 Task: Find connections with filter location Aïn Kercha with filter topic #customerrelationswith filter profile language Spanish with filter current company Mobile Premier League (MPL) with filter school Karpagam College of Engineering with filter industry Ranching with filter service category Retirement Planning with filter keywords title Phlebotomist
Action: Mouse moved to (627, 88)
Screenshot: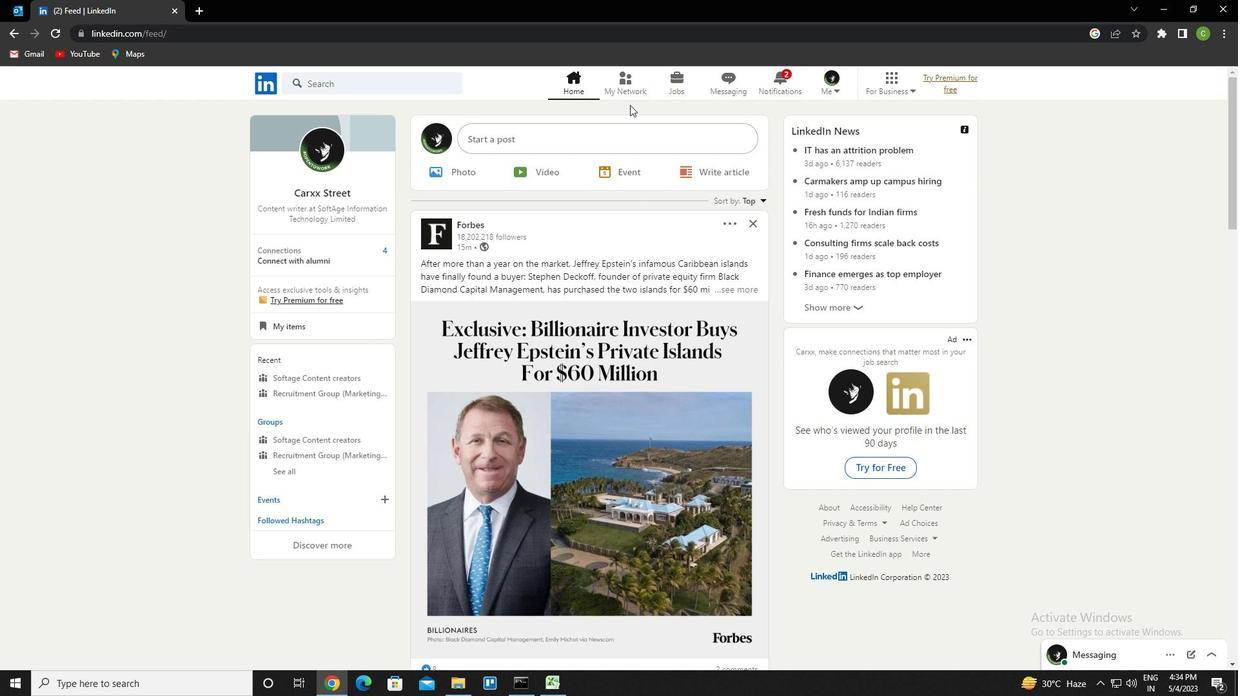 
Action: Mouse pressed left at (627, 88)
Screenshot: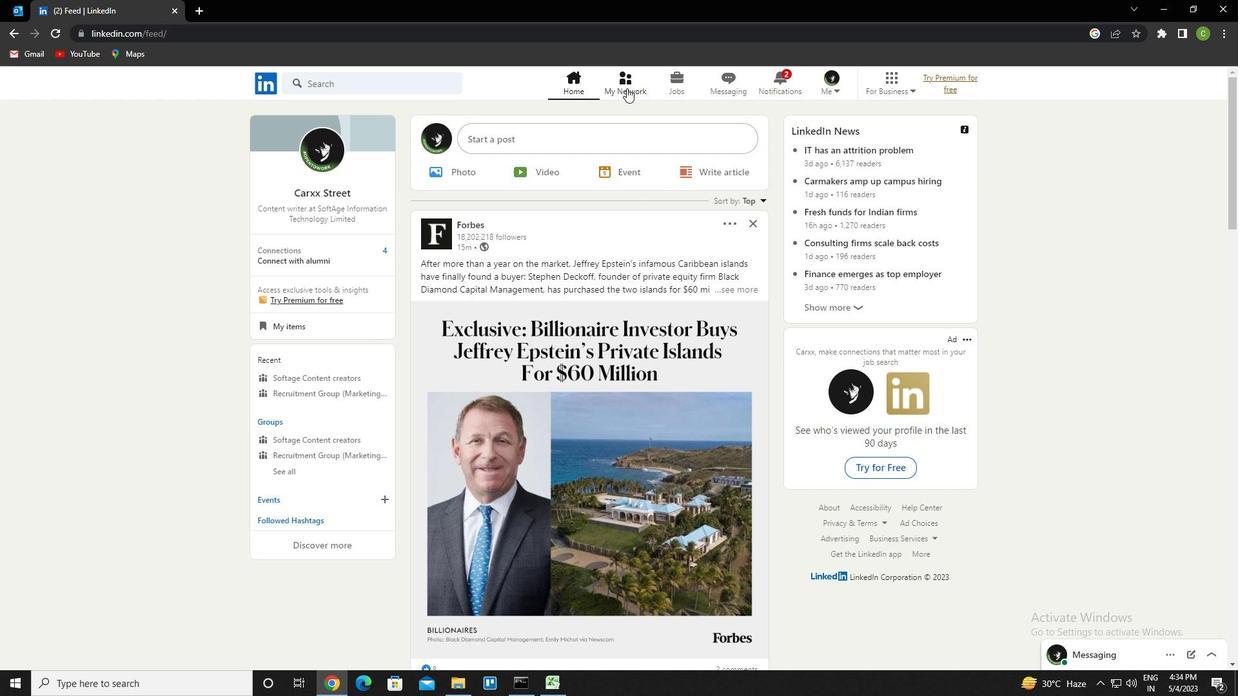 
Action: Mouse moved to (419, 151)
Screenshot: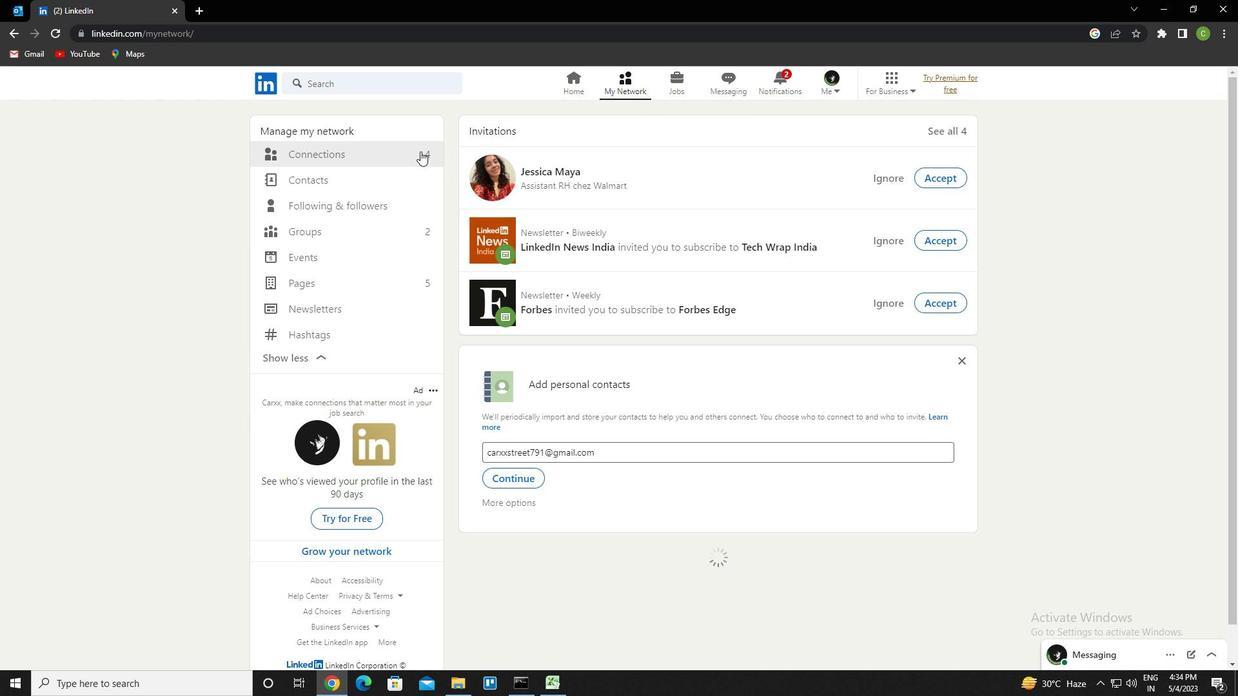 
Action: Mouse pressed left at (419, 151)
Screenshot: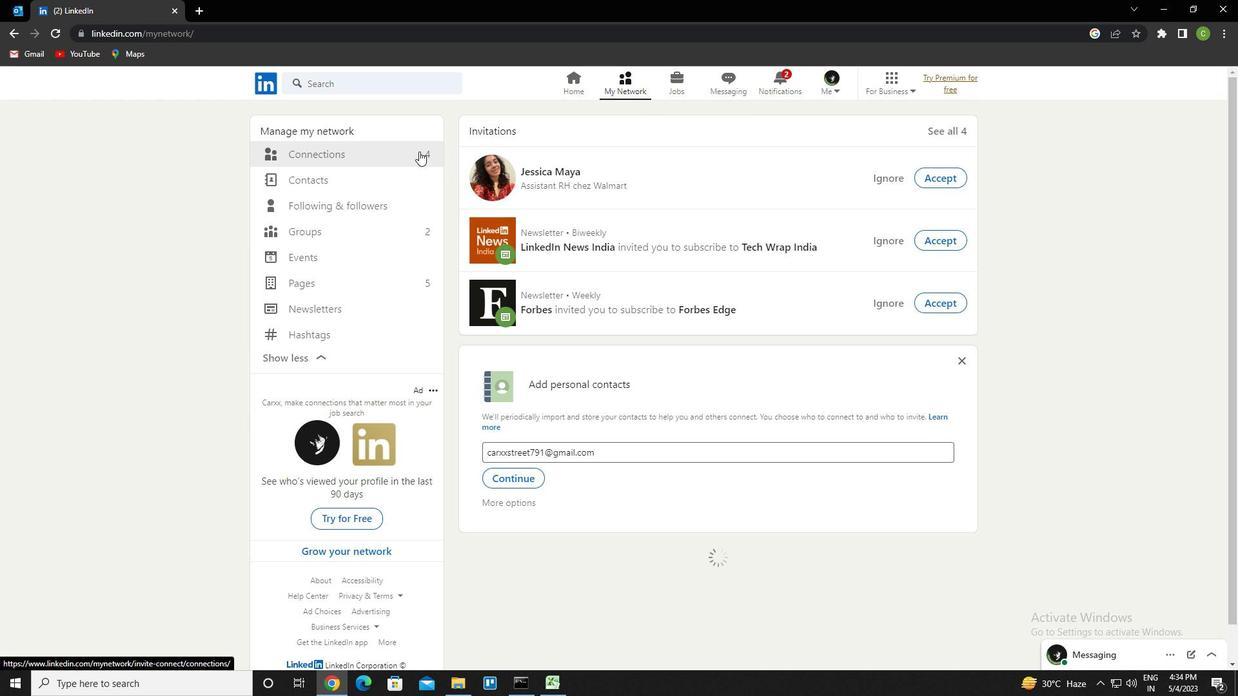 
Action: Mouse moved to (733, 154)
Screenshot: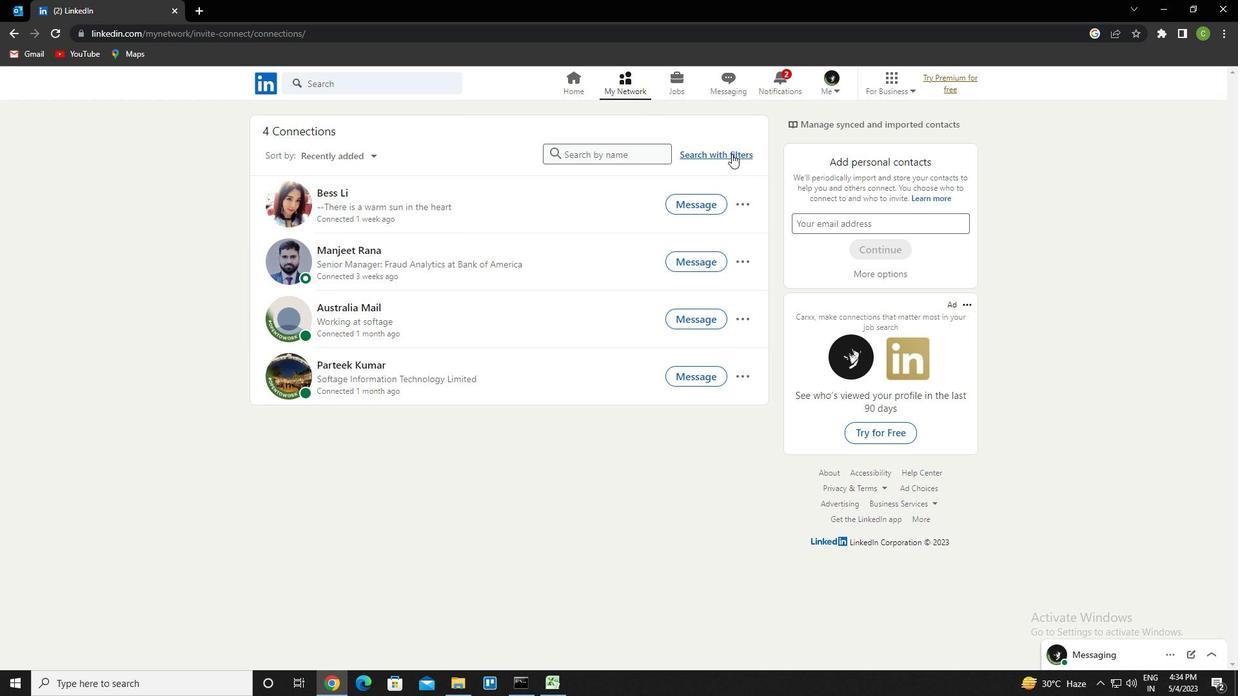 
Action: Mouse pressed left at (733, 154)
Screenshot: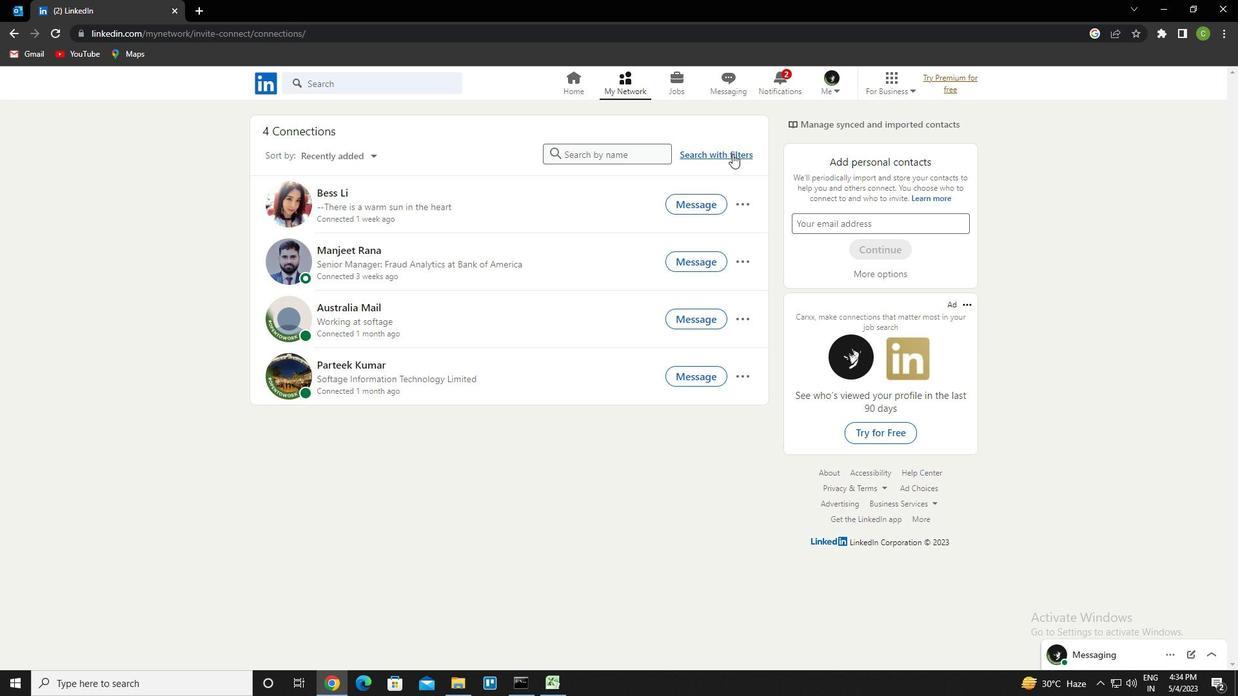 
Action: Mouse moved to (663, 123)
Screenshot: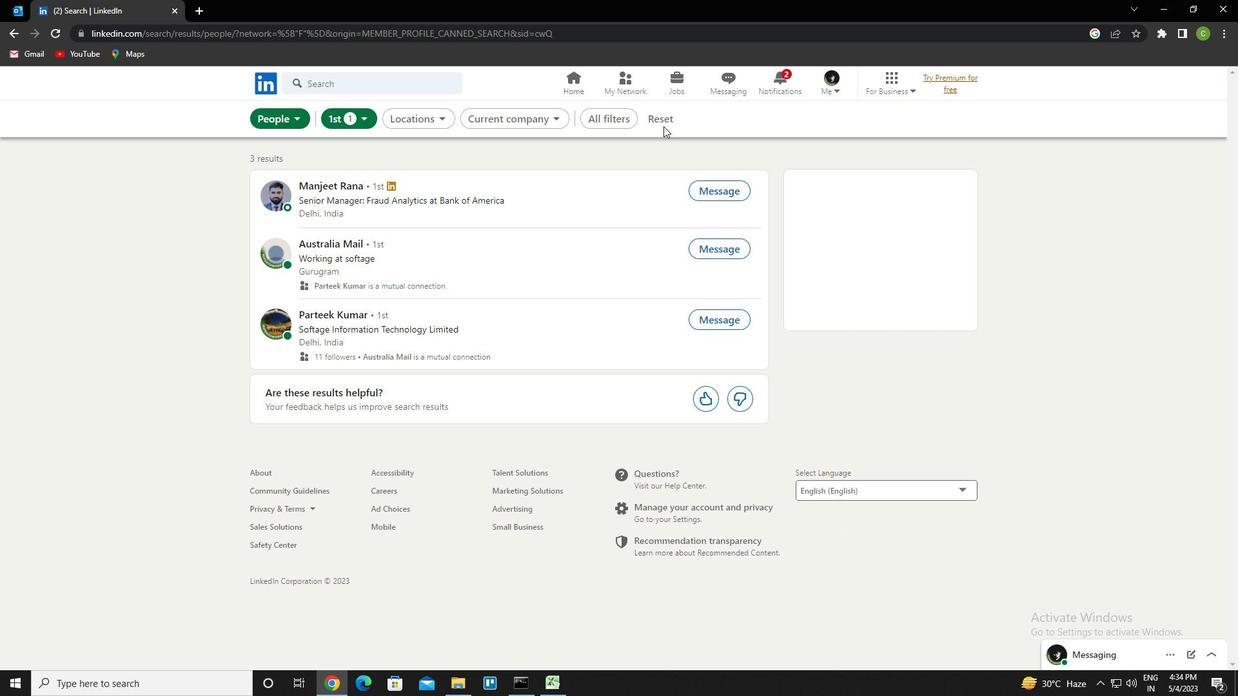 
Action: Mouse pressed left at (663, 123)
Screenshot: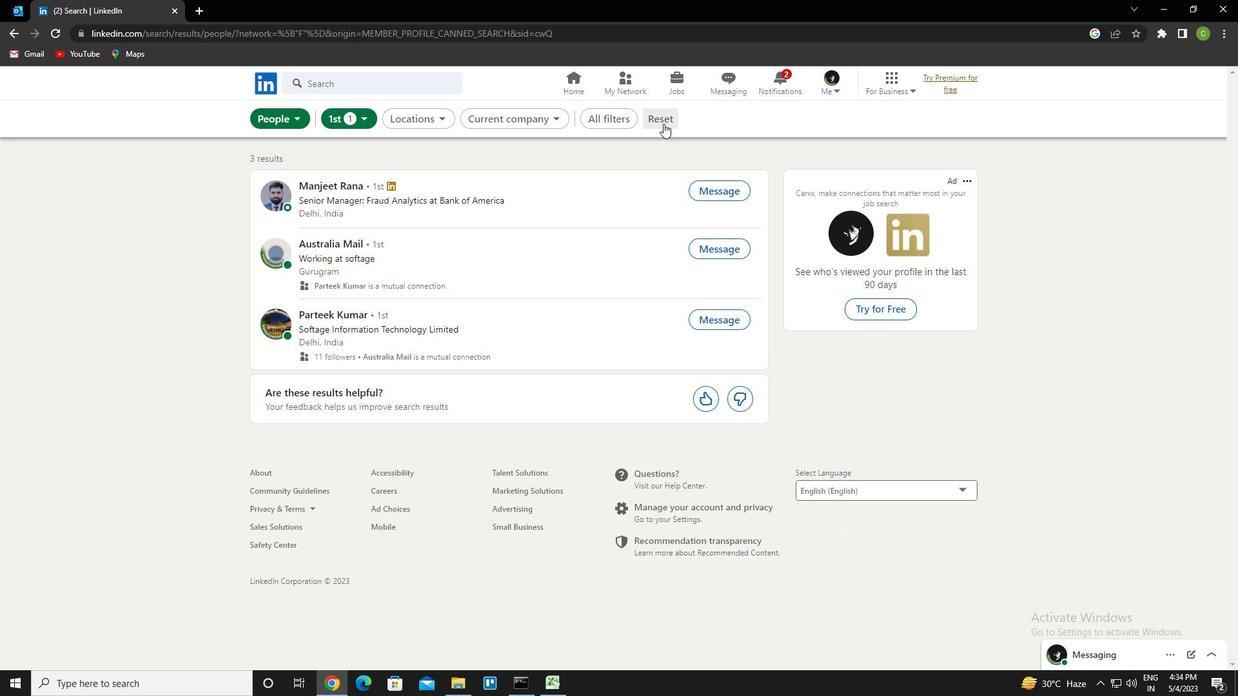 
Action: Mouse moved to (642, 127)
Screenshot: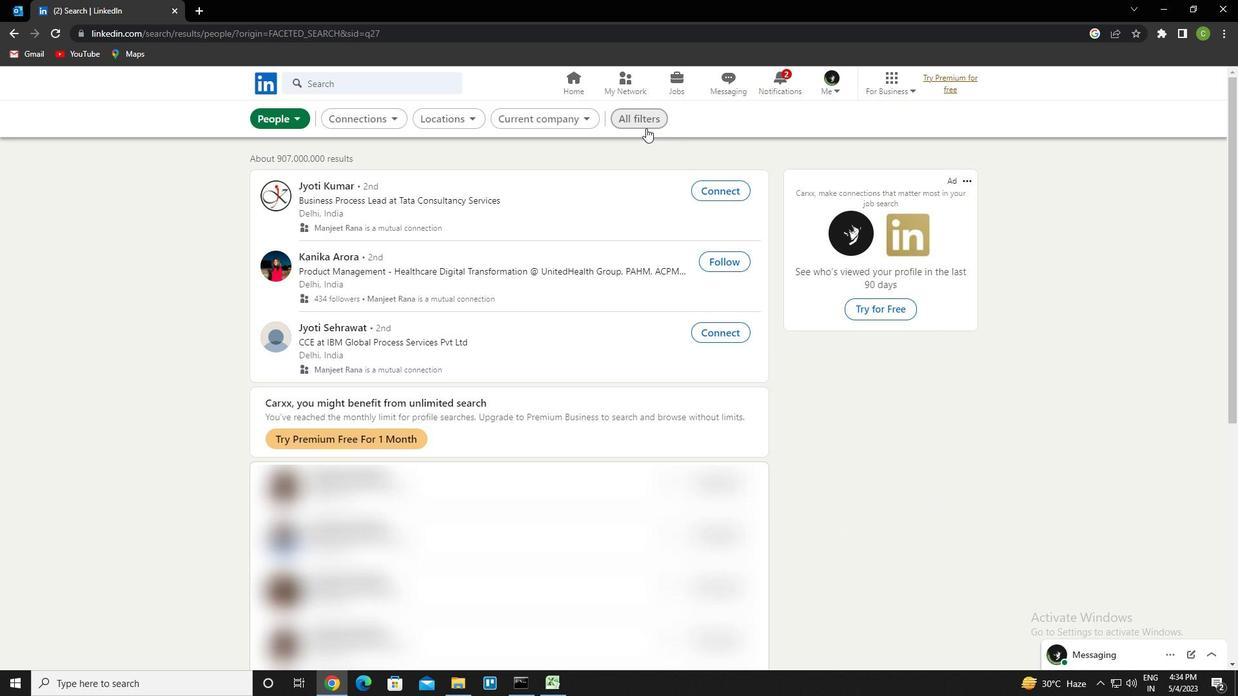 
Action: Mouse pressed left at (642, 127)
Screenshot: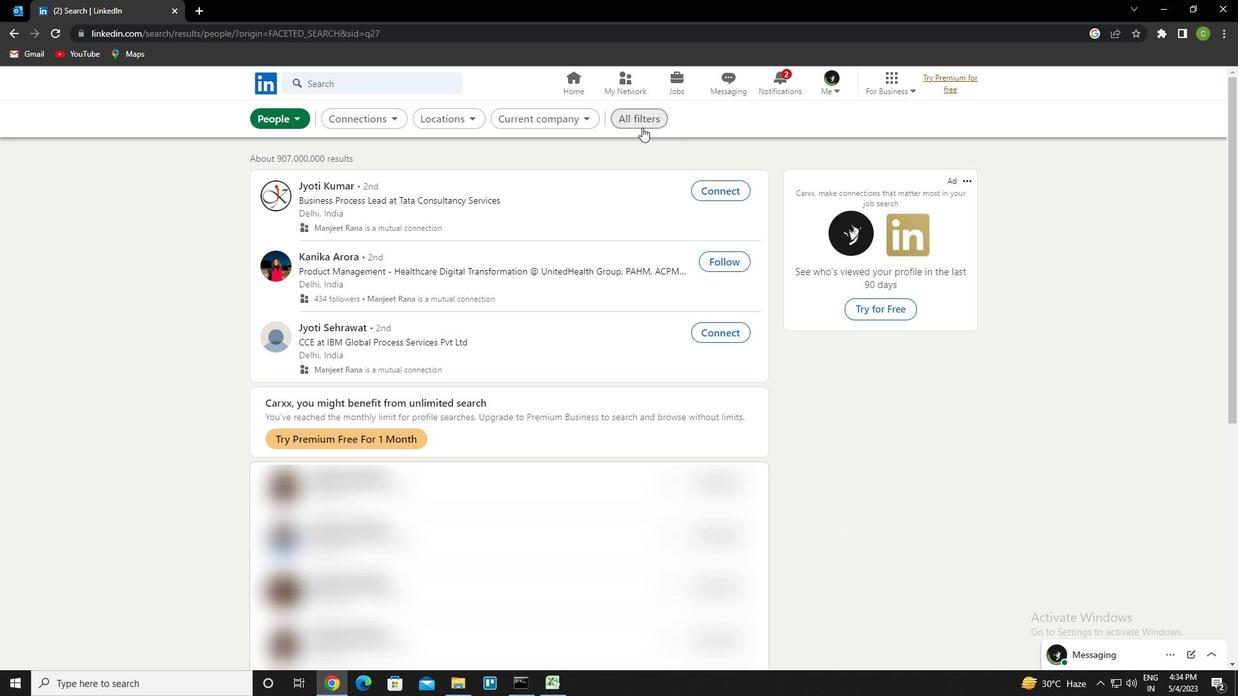 
Action: Mouse moved to (986, 386)
Screenshot: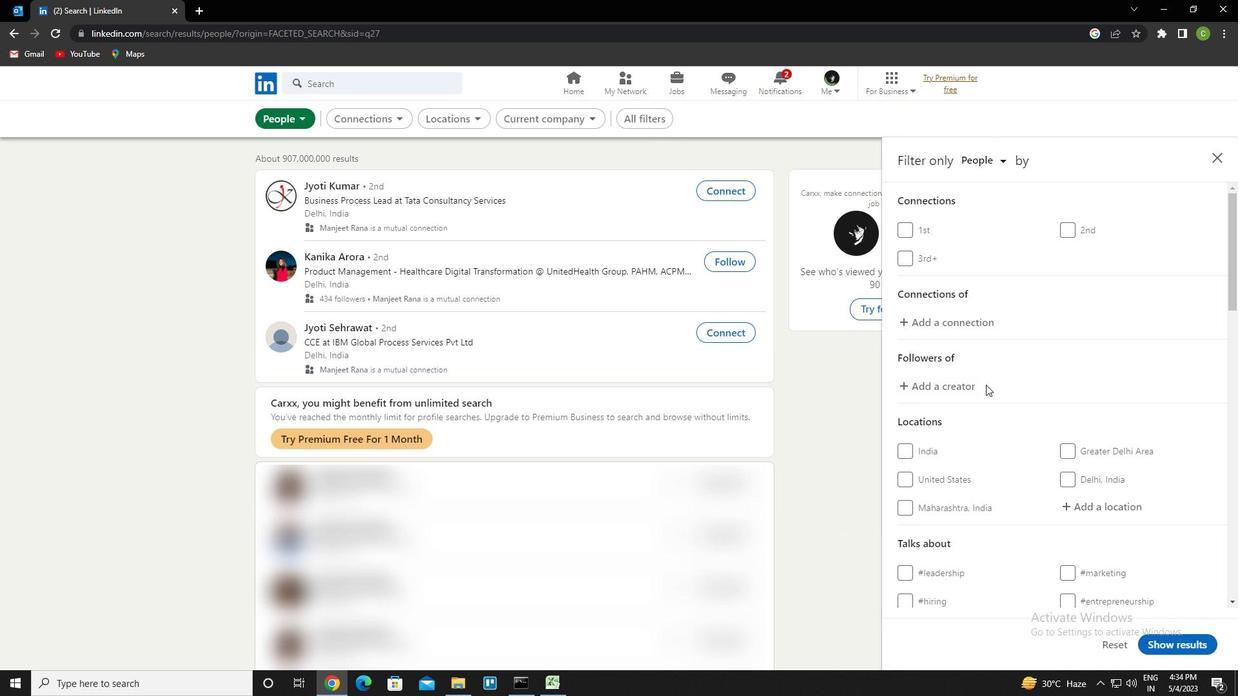 
Action: Mouse scrolled (986, 385) with delta (0, 0)
Screenshot: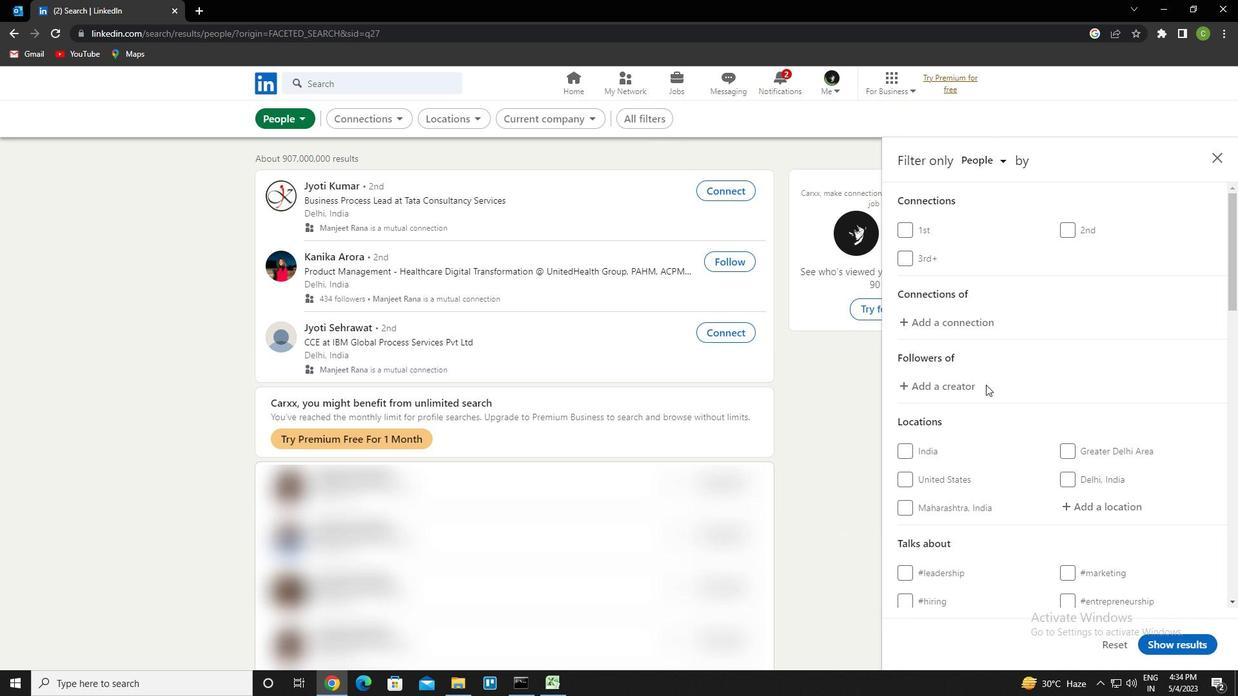 
Action: Mouse scrolled (986, 385) with delta (0, 0)
Screenshot: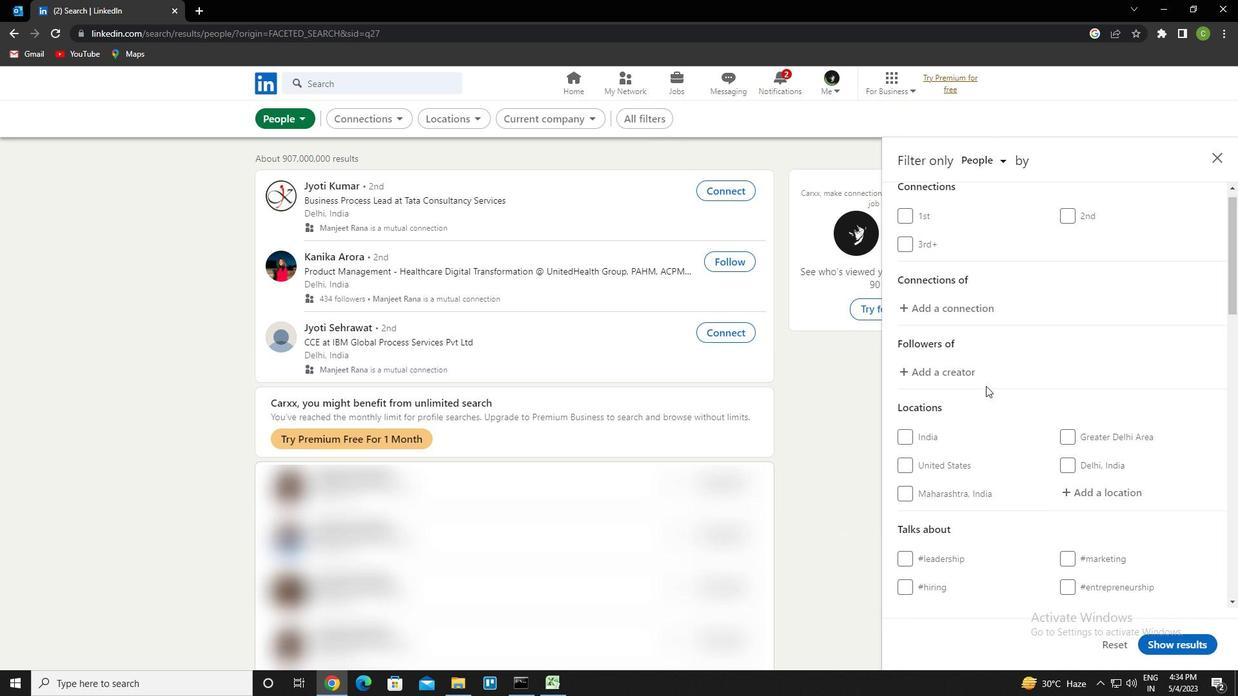 
Action: Mouse moved to (1108, 383)
Screenshot: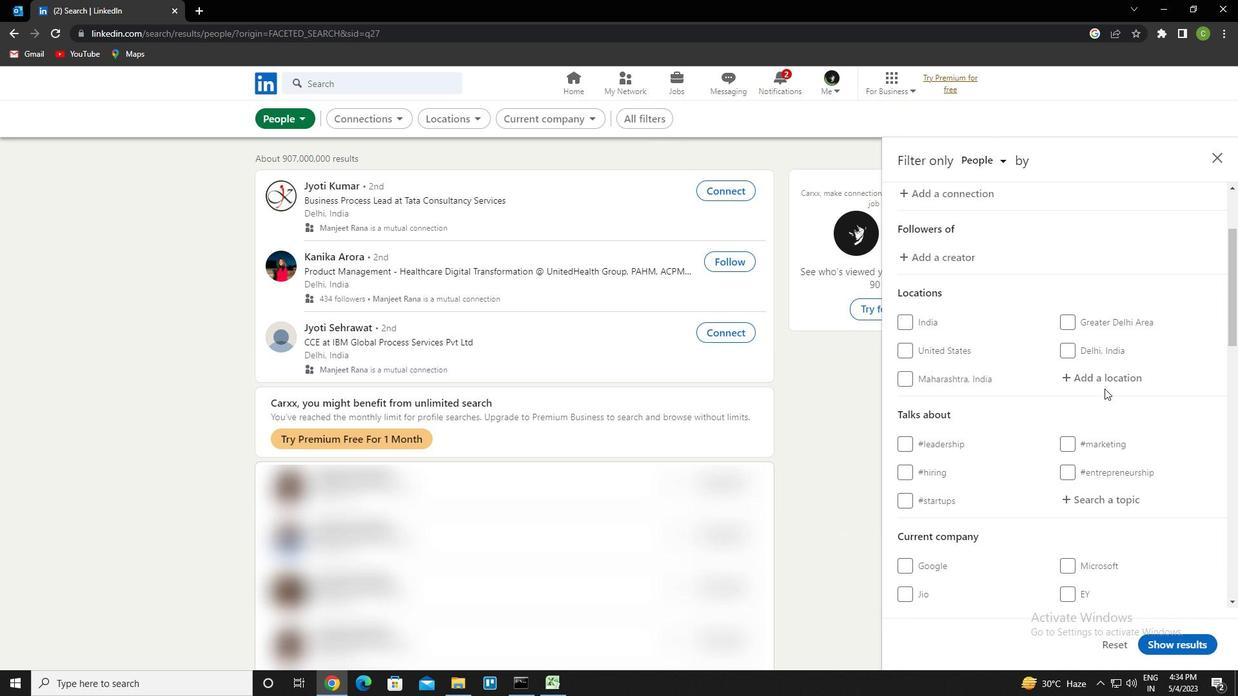 
Action: Mouse pressed left at (1108, 383)
Screenshot: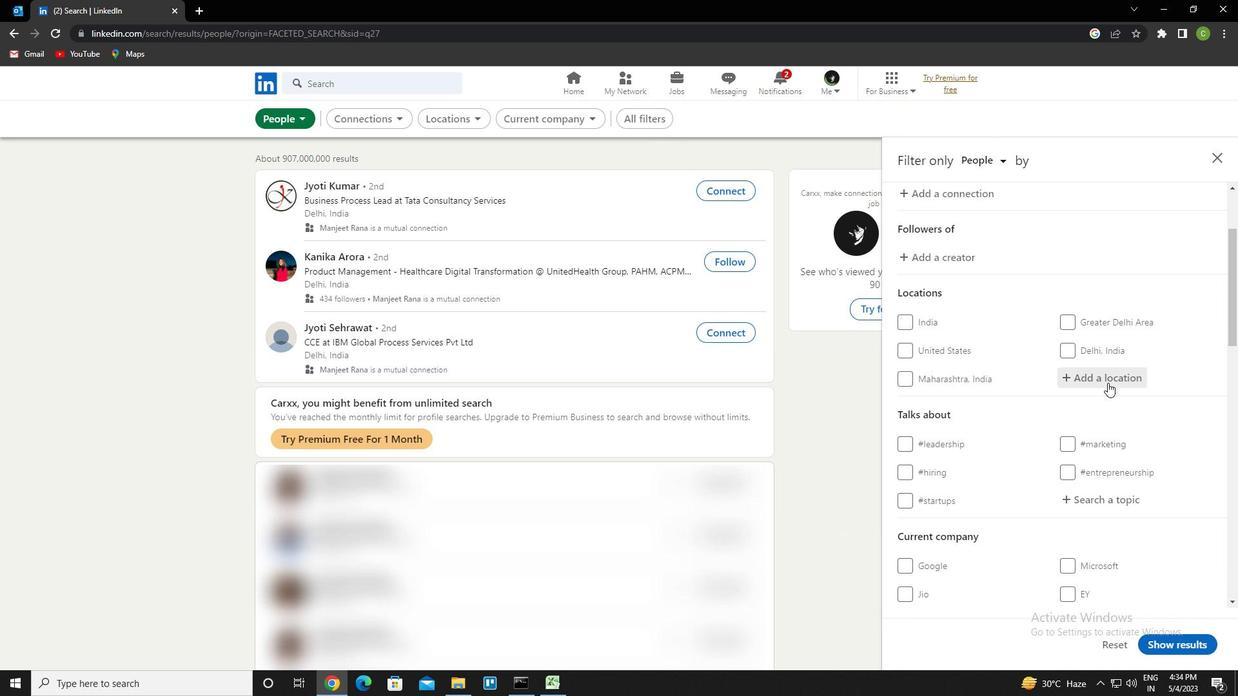 
Action: Key pressed <Key.caps_lock>a<Key.caps_lock>in<Key.space><Key.caps_lock>k<Key.caps_lock>ercha<Key.down><Key.enter>
Screenshot: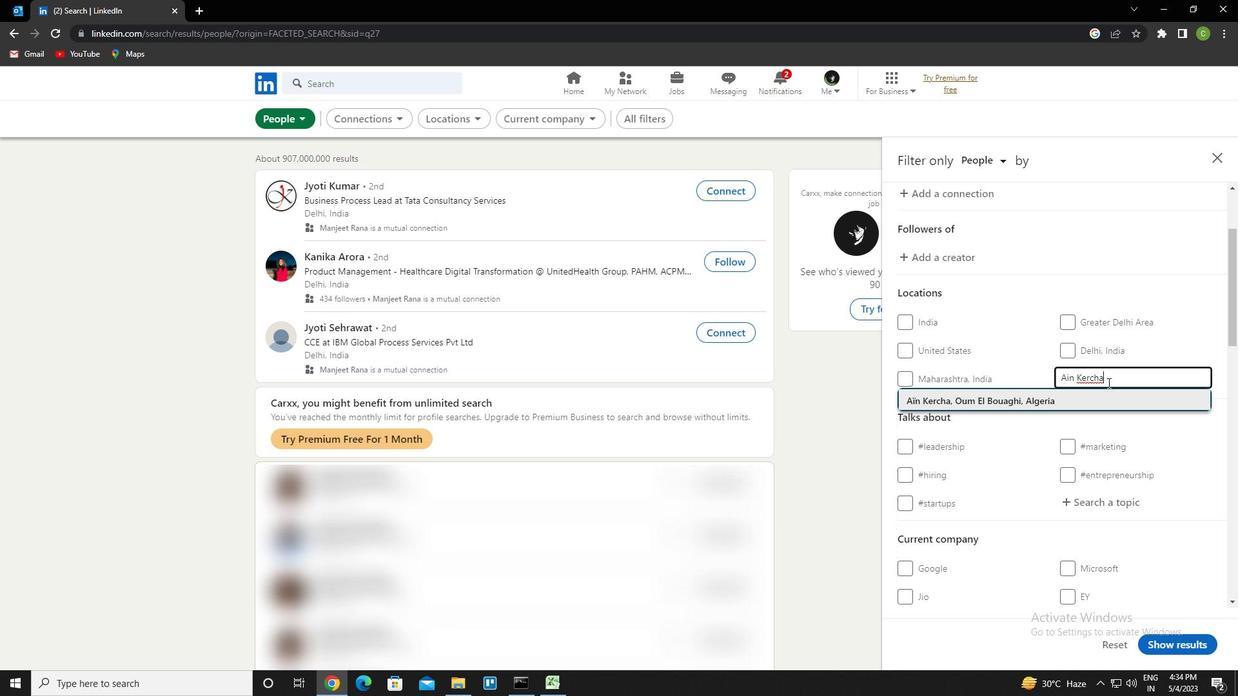 
Action: Mouse moved to (1170, 349)
Screenshot: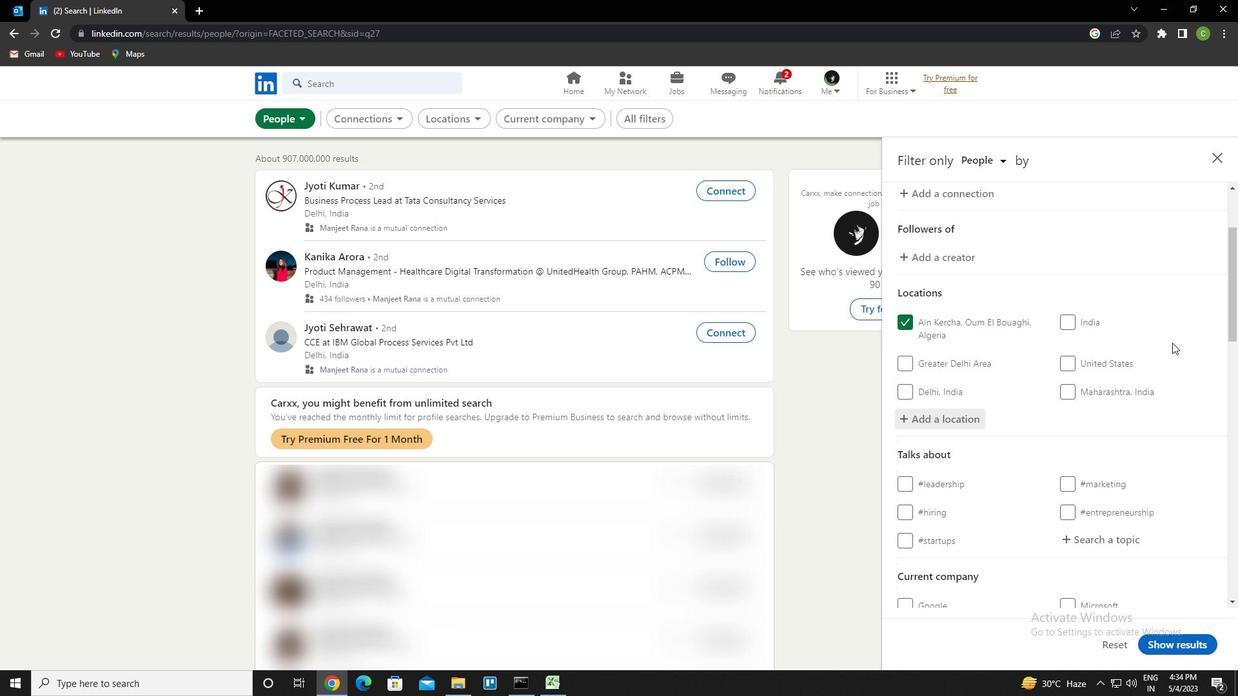 
Action: Mouse scrolled (1170, 348) with delta (0, 0)
Screenshot: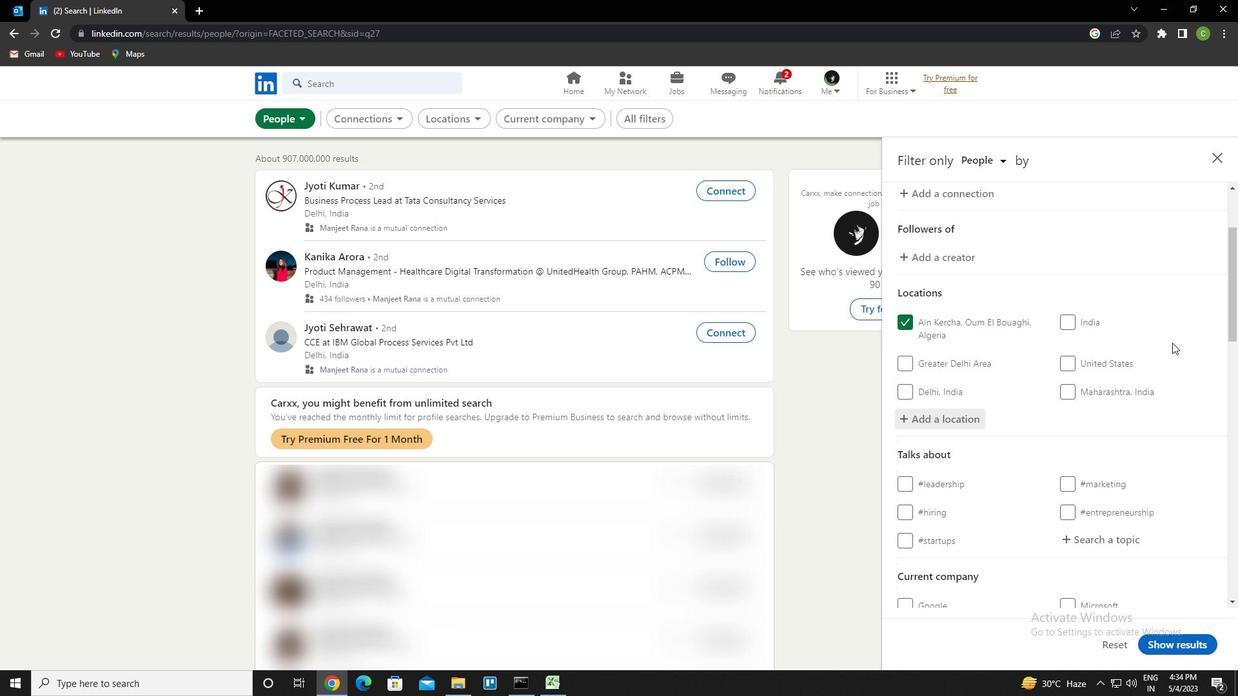 
Action: Mouse moved to (1119, 471)
Screenshot: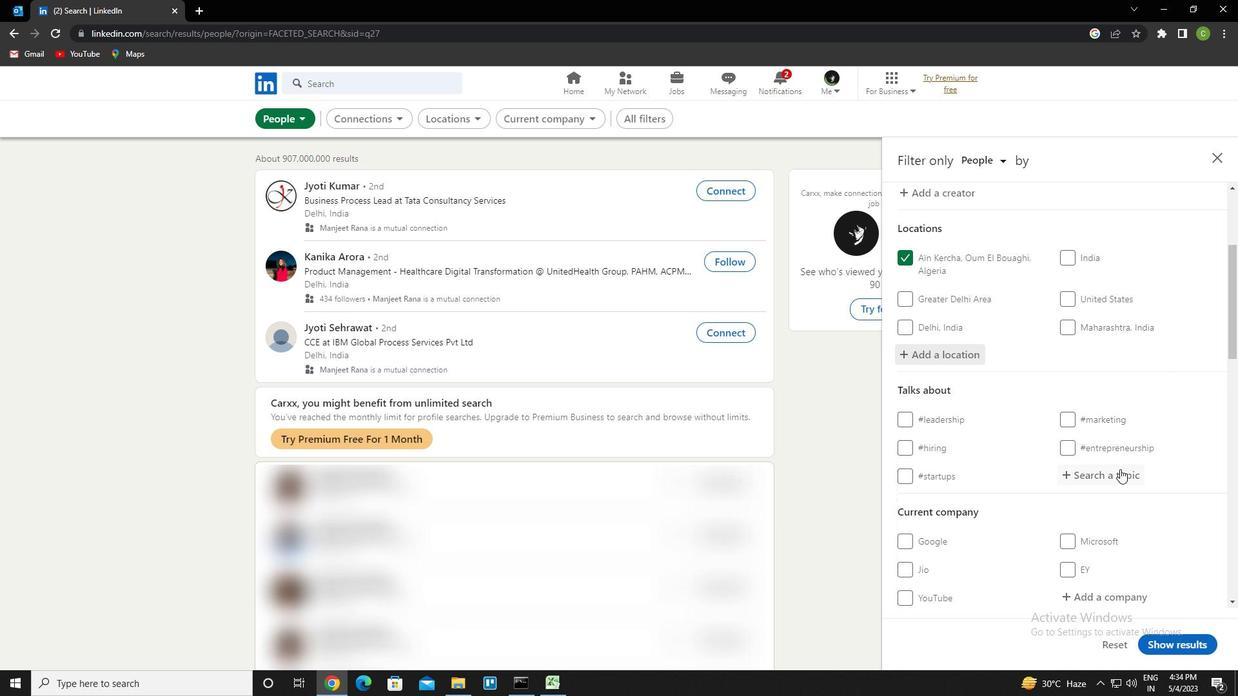
Action: Mouse pressed left at (1119, 471)
Screenshot: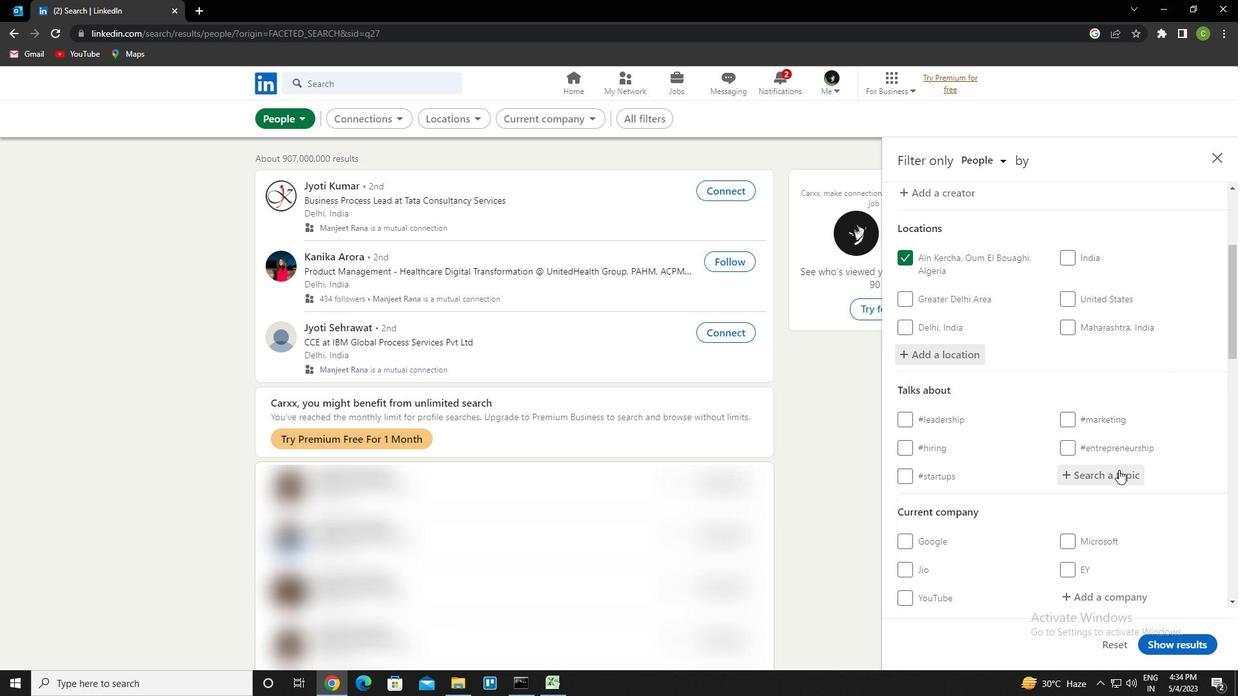 
Action: Key pressed customerrelations<Key.down><Key.enter>
Screenshot: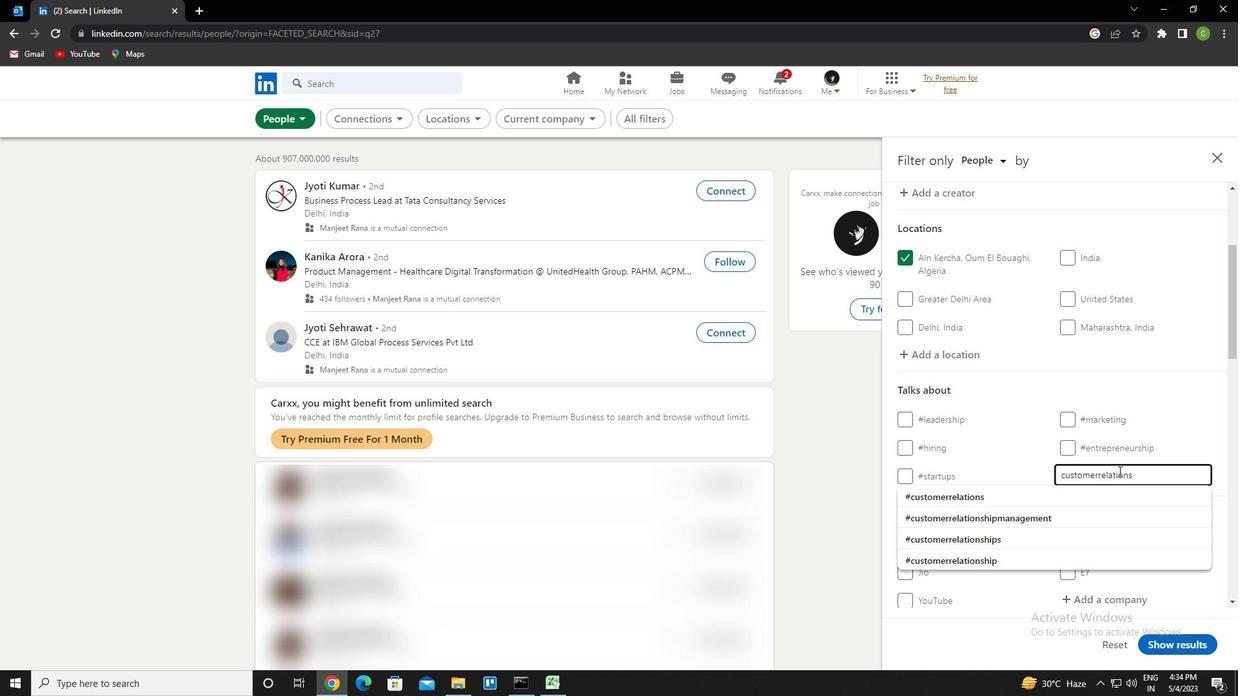 
Action: Mouse scrolled (1119, 470) with delta (0, 0)
Screenshot: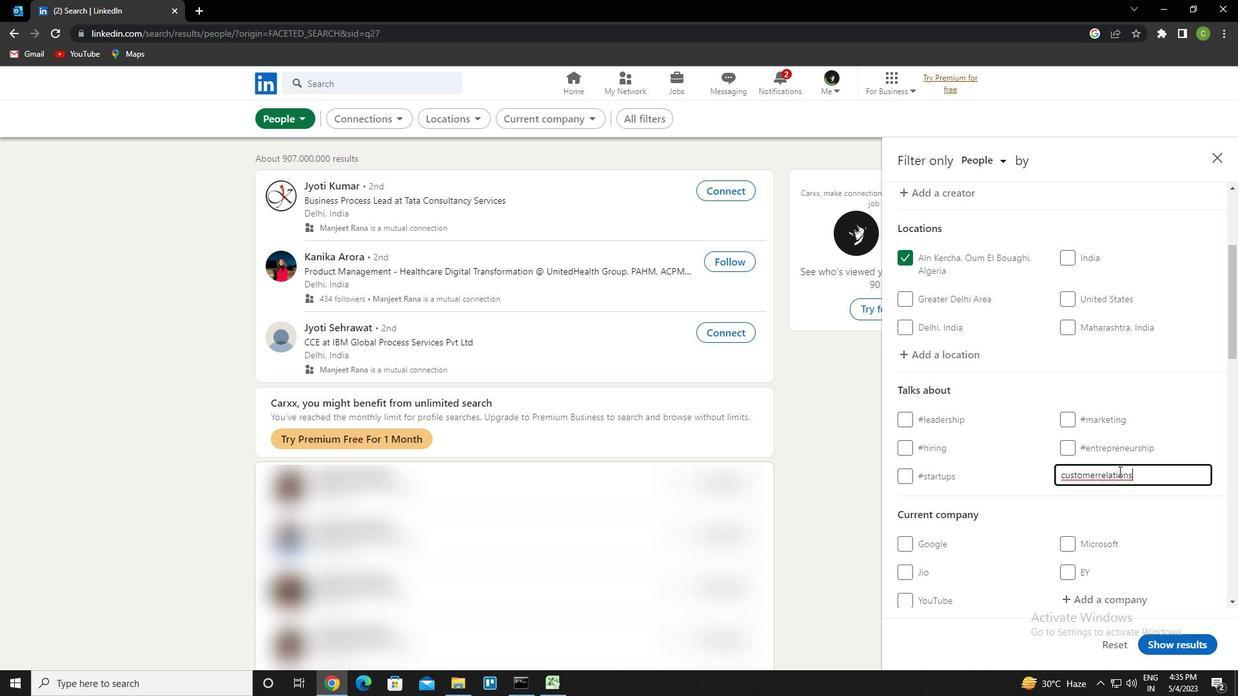 
Action: Mouse scrolled (1119, 470) with delta (0, 0)
Screenshot: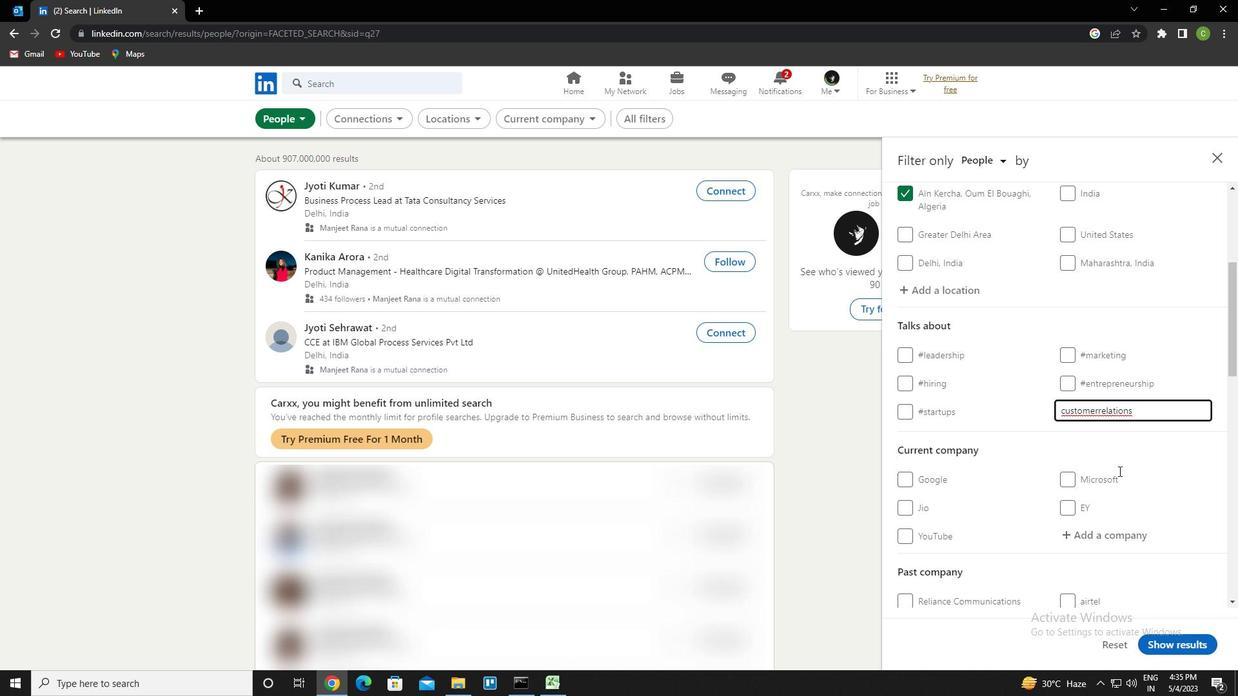 
Action: Mouse scrolled (1119, 470) with delta (0, 0)
Screenshot: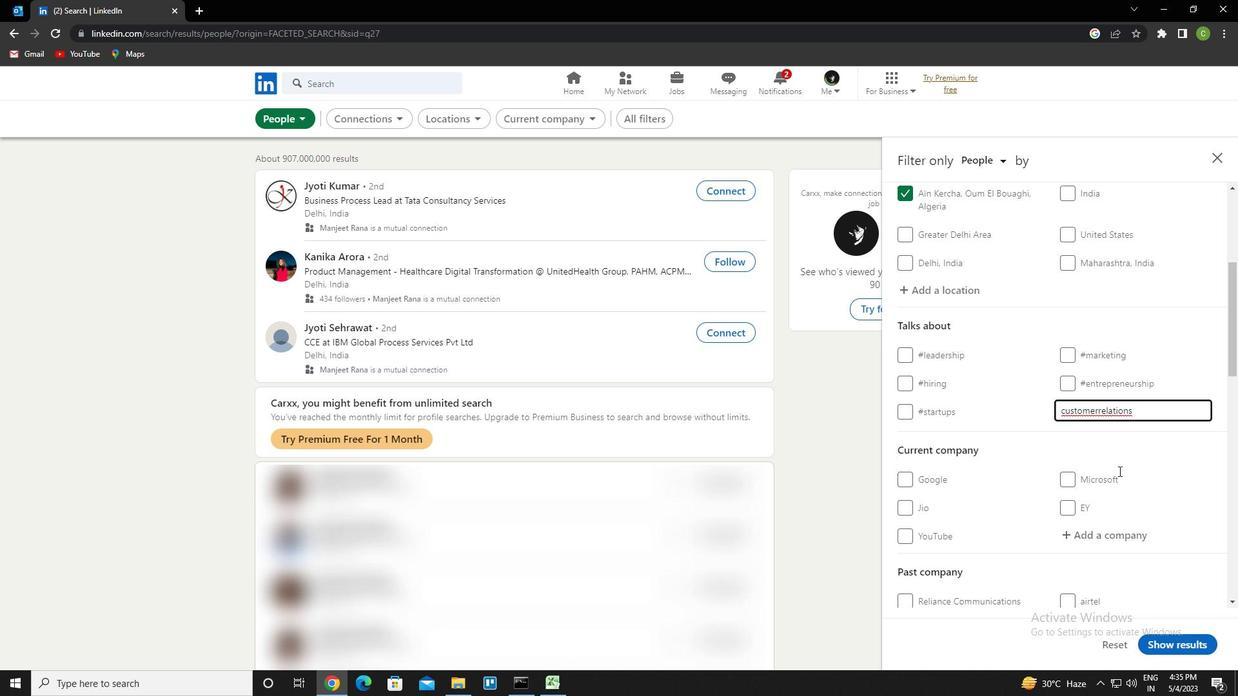 
Action: Mouse scrolled (1119, 470) with delta (0, 0)
Screenshot: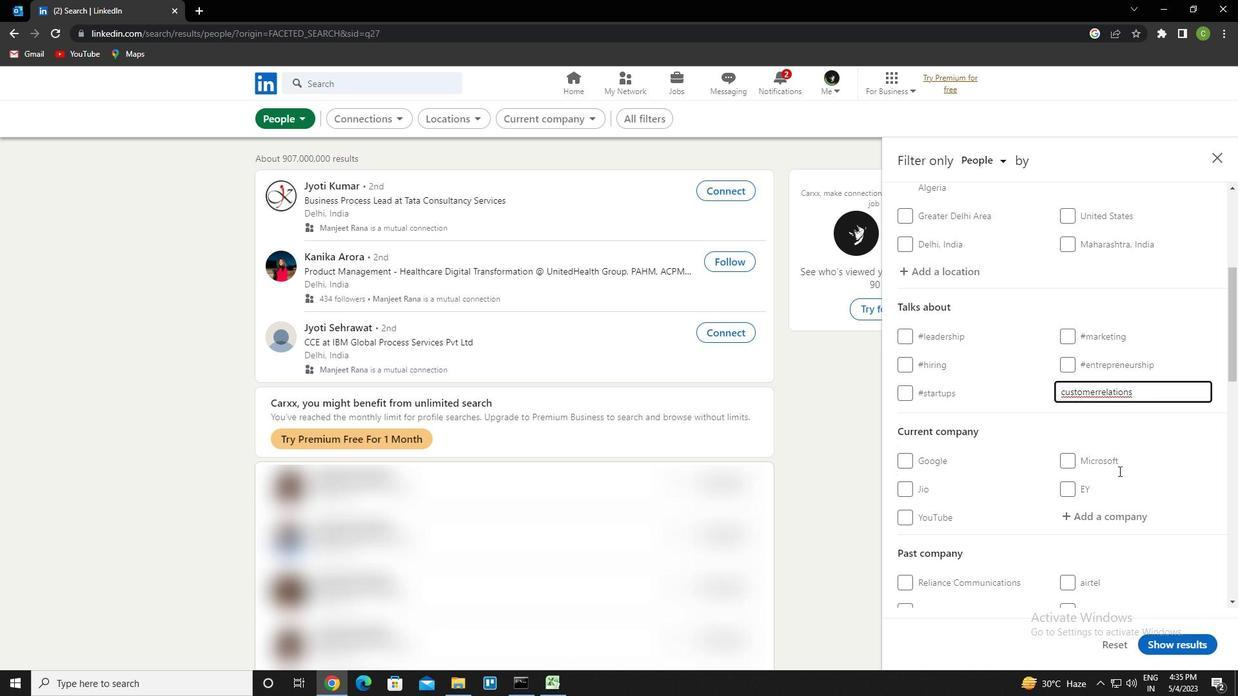 
Action: Mouse scrolled (1119, 470) with delta (0, 0)
Screenshot: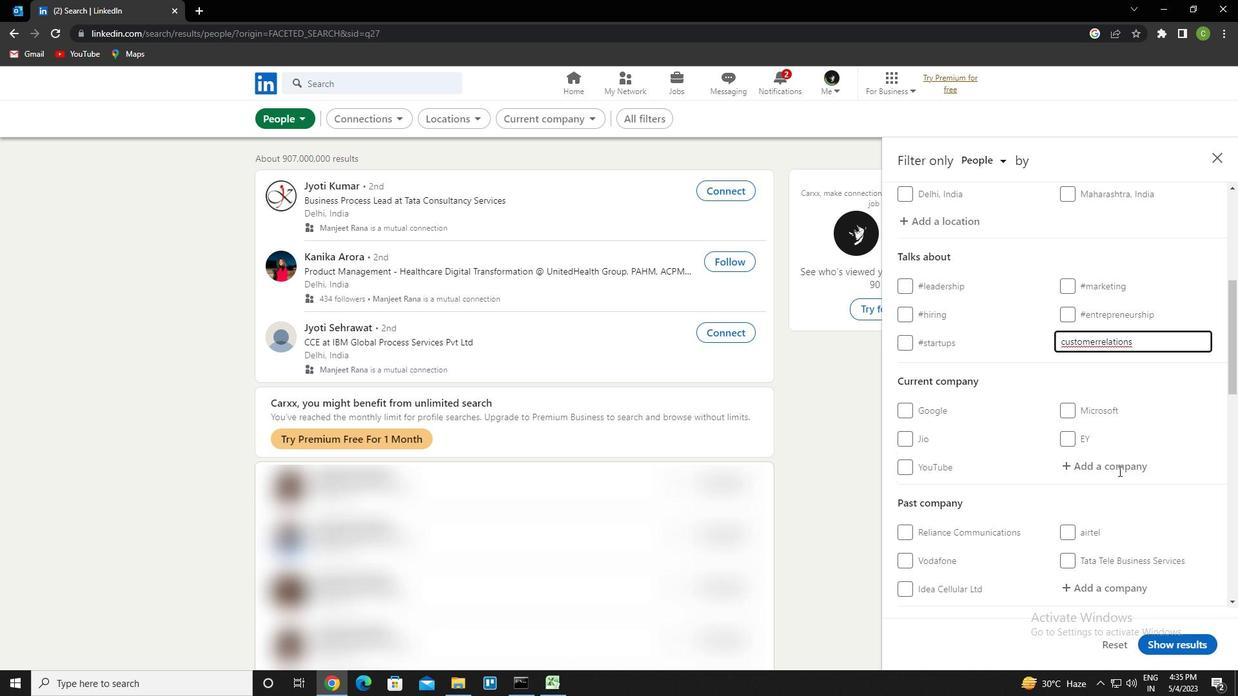 
Action: Mouse moved to (1083, 430)
Screenshot: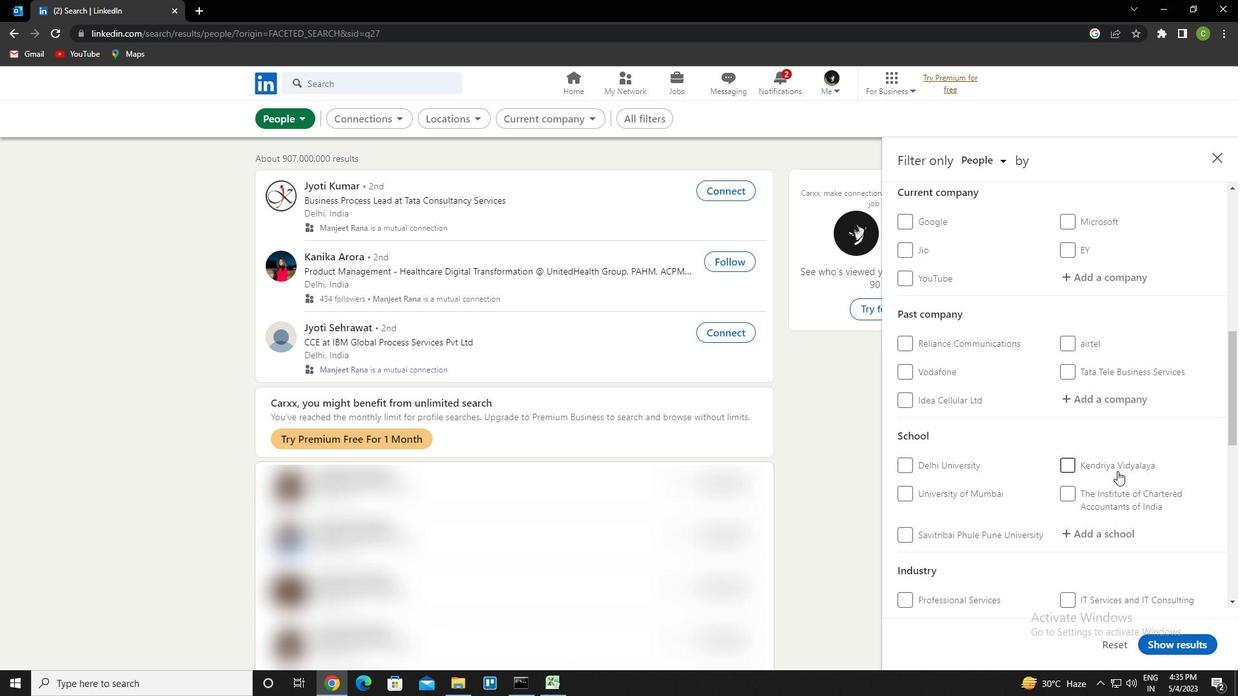 
Action: Mouse scrolled (1083, 430) with delta (0, 0)
Screenshot: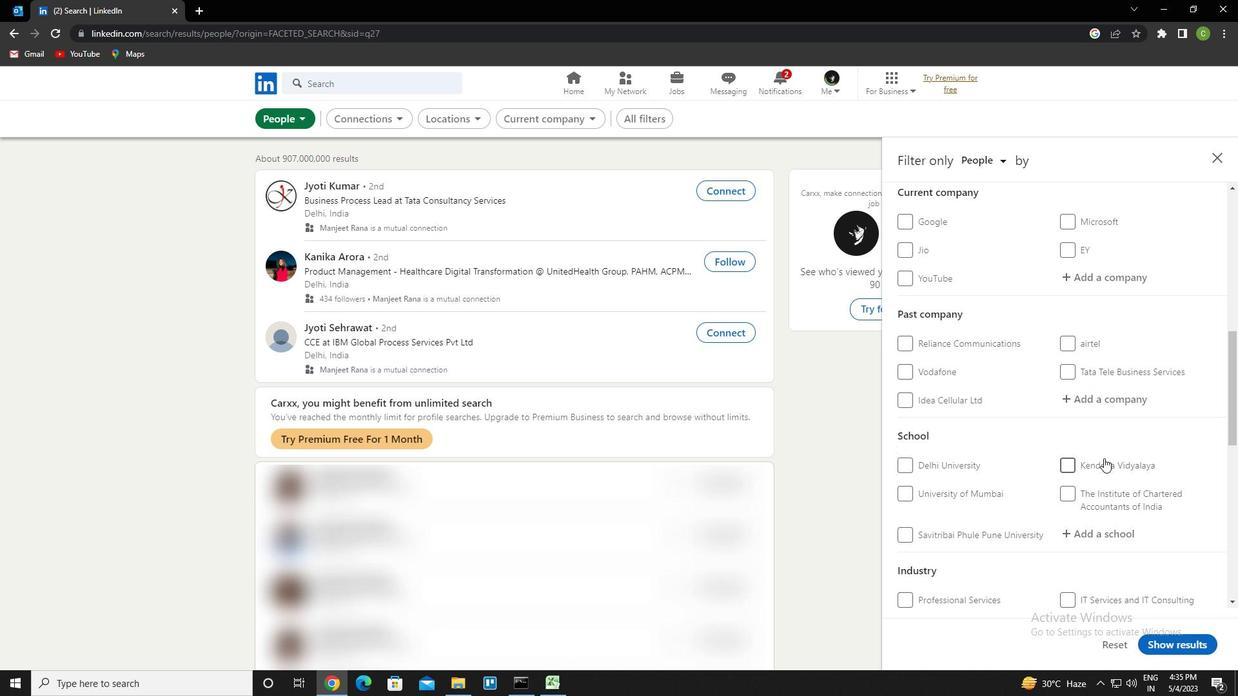 
Action: Mouse scrolled (1083, 430) with delta (0, 0)
Screenshot: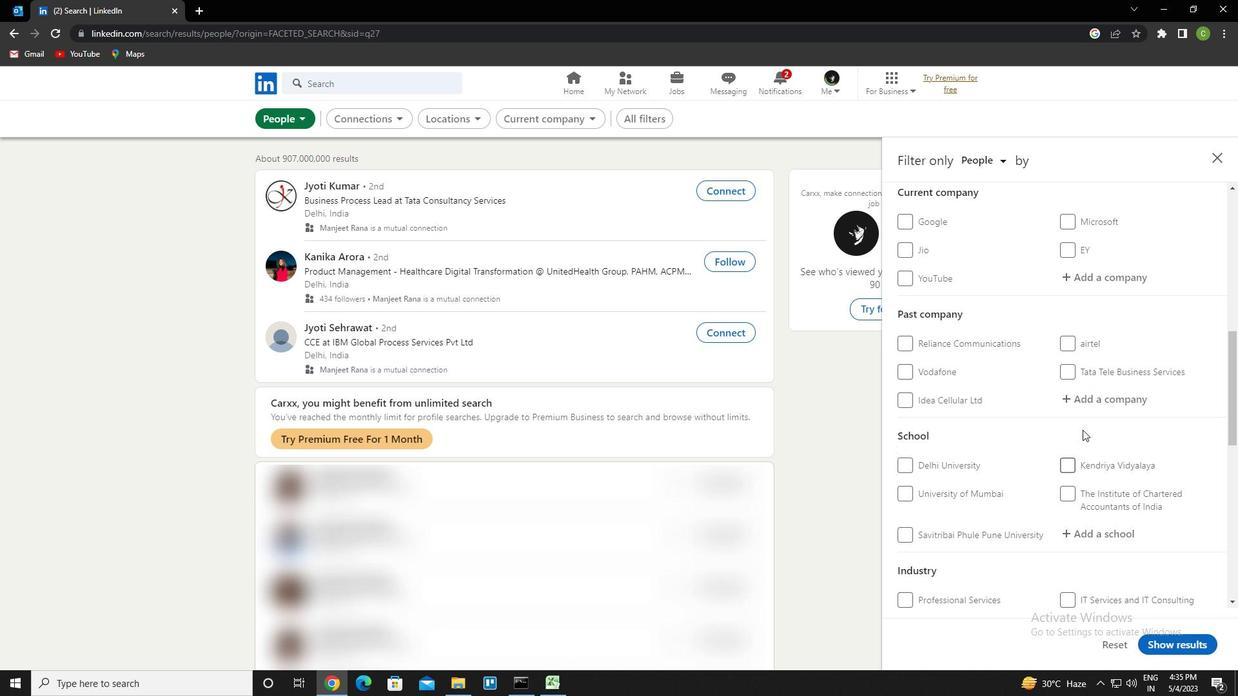 
Action: Mouse moved to (1133, 278)
Screenshot: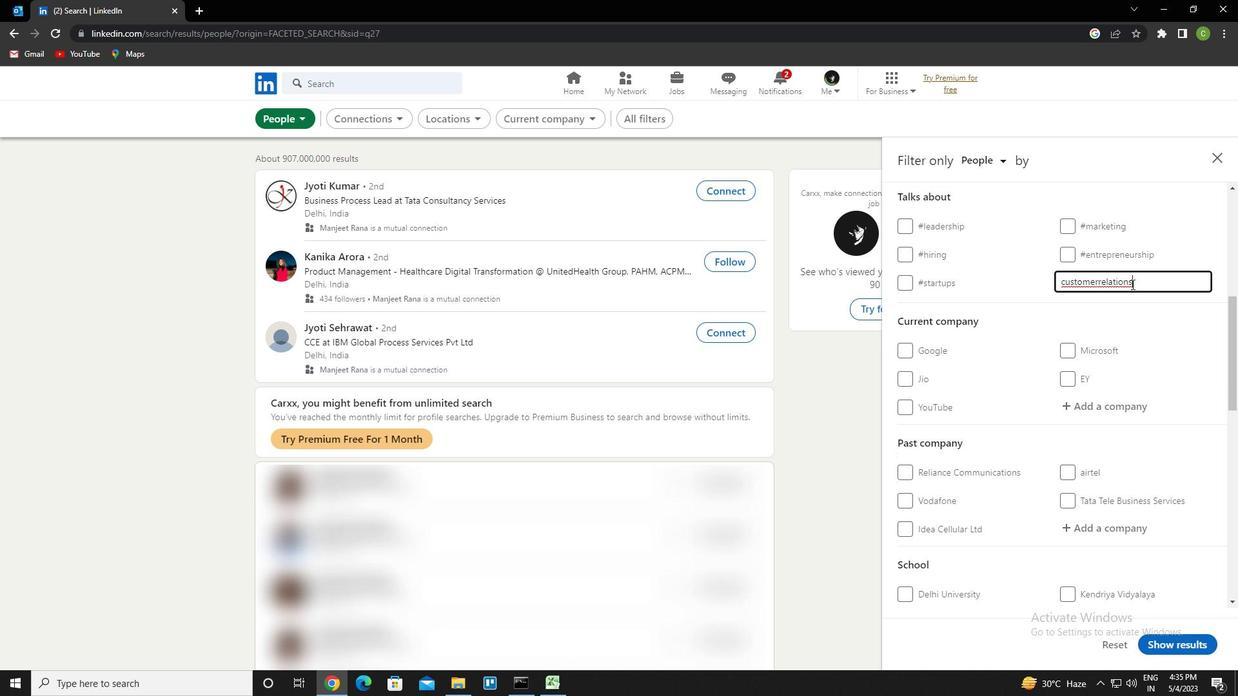 
Action: Mouse pressed left at (1133, 278)
Screenshot: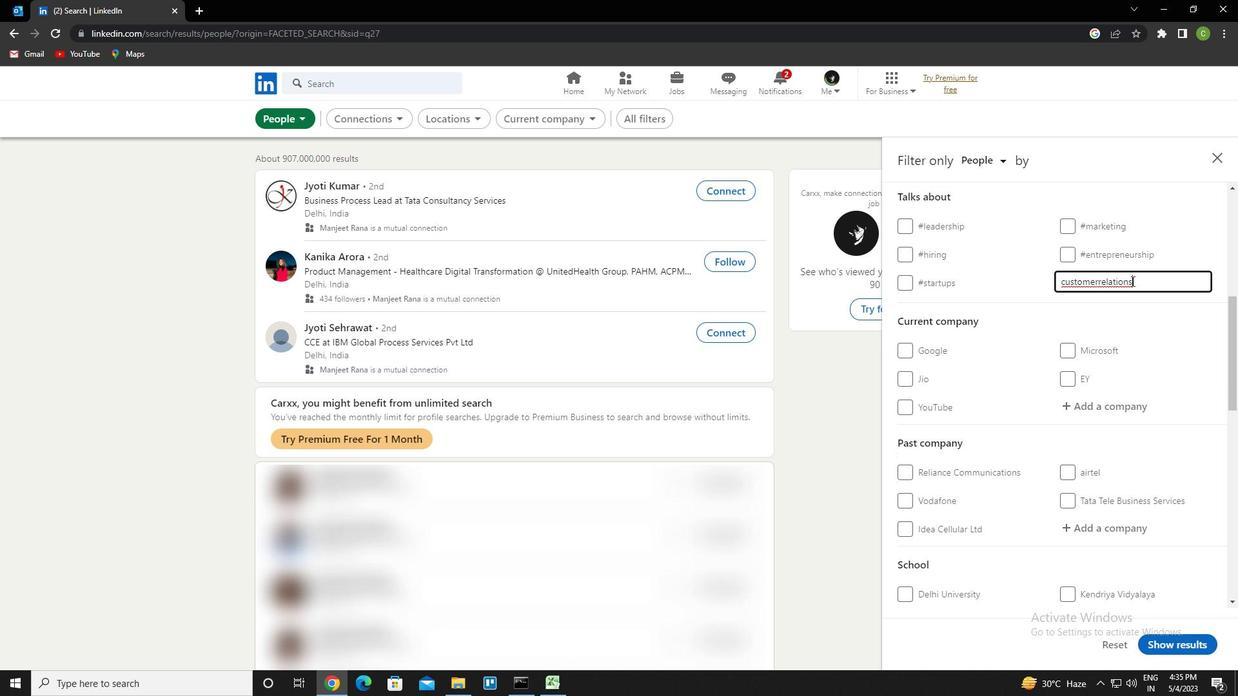 
Action: Mouse moved to (1095, 299)
Screenshot: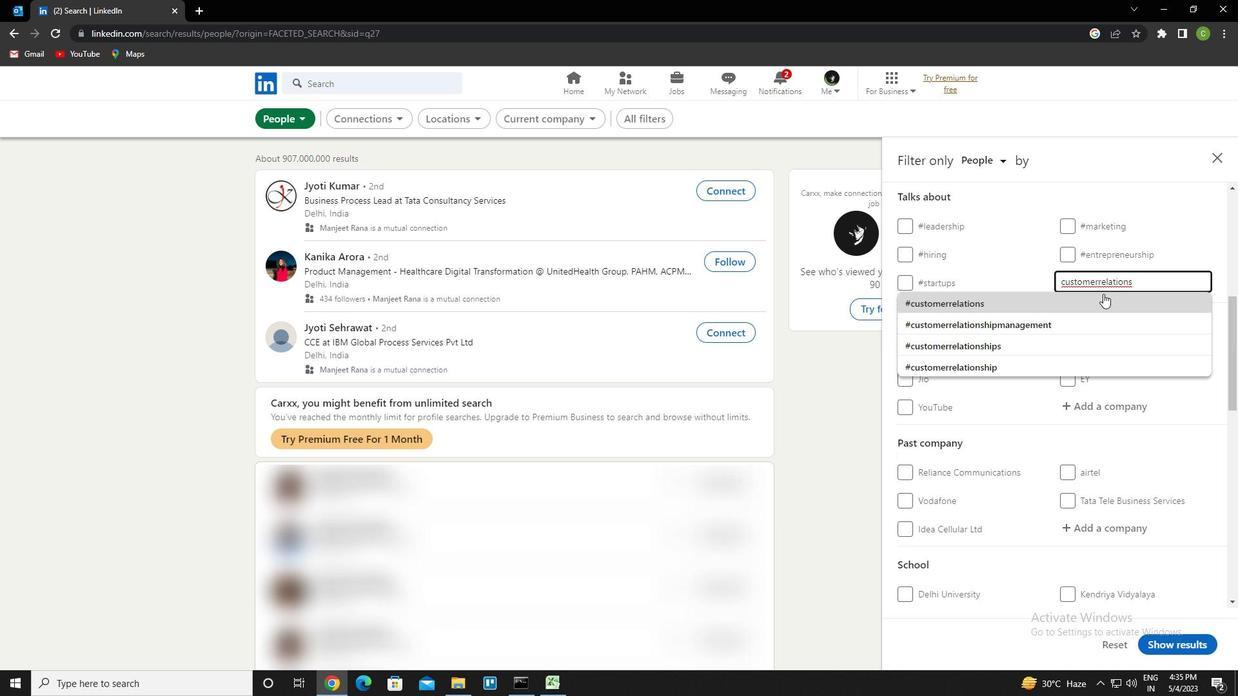 
Action: Mouse pressed left at (1095, 299)
Screenshot: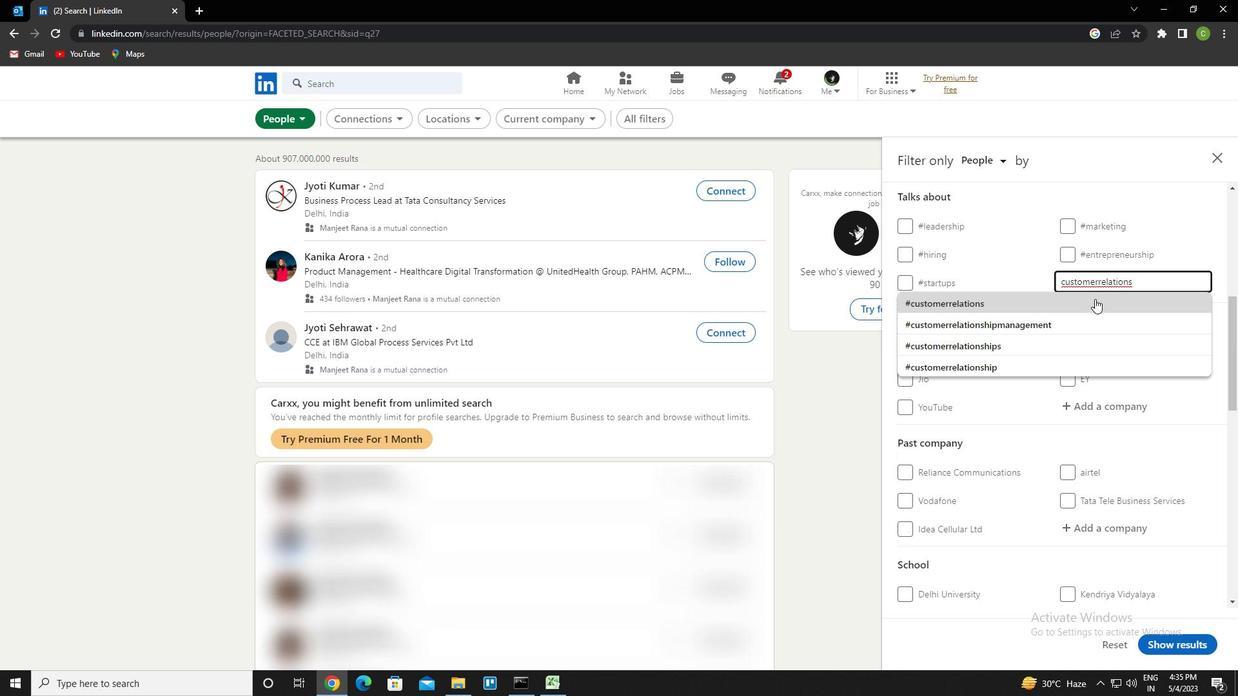 
Action: Mouse moved to (1059, 392)
Screenshot: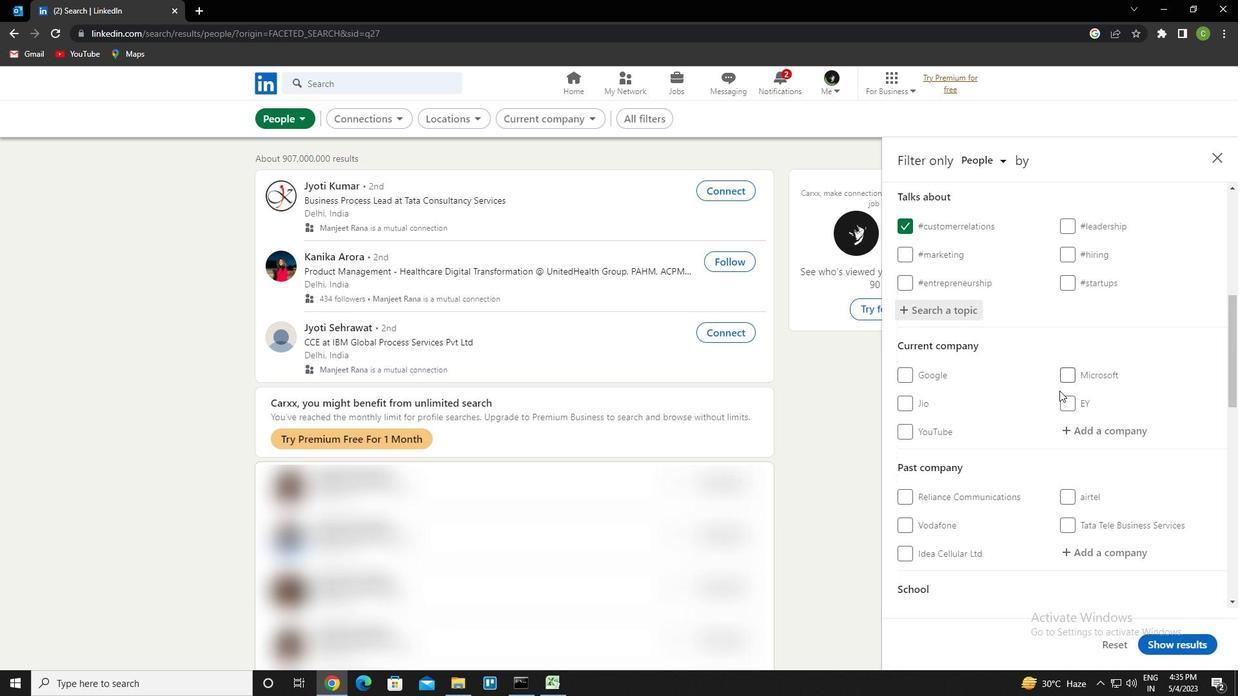
Action: Mouse scrolled (1059, 392) with delta (0, 0)
Screenshot: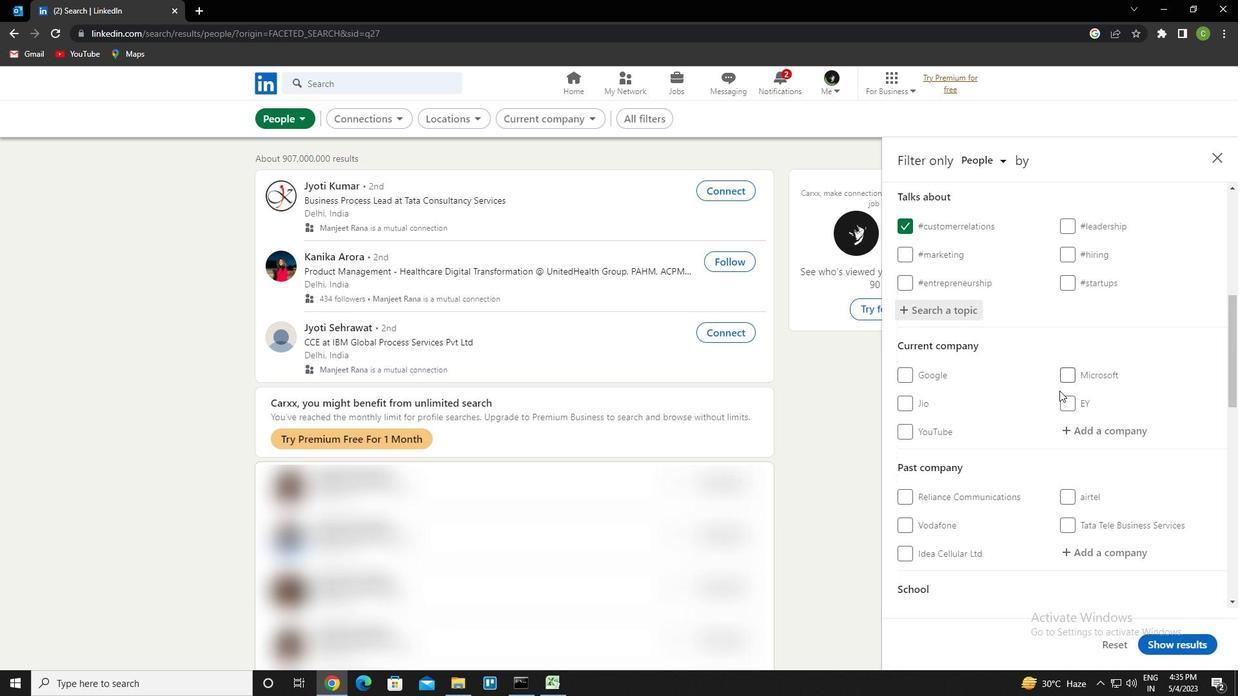 
Action: Mouse moved to (1059, 394)
Screenshot: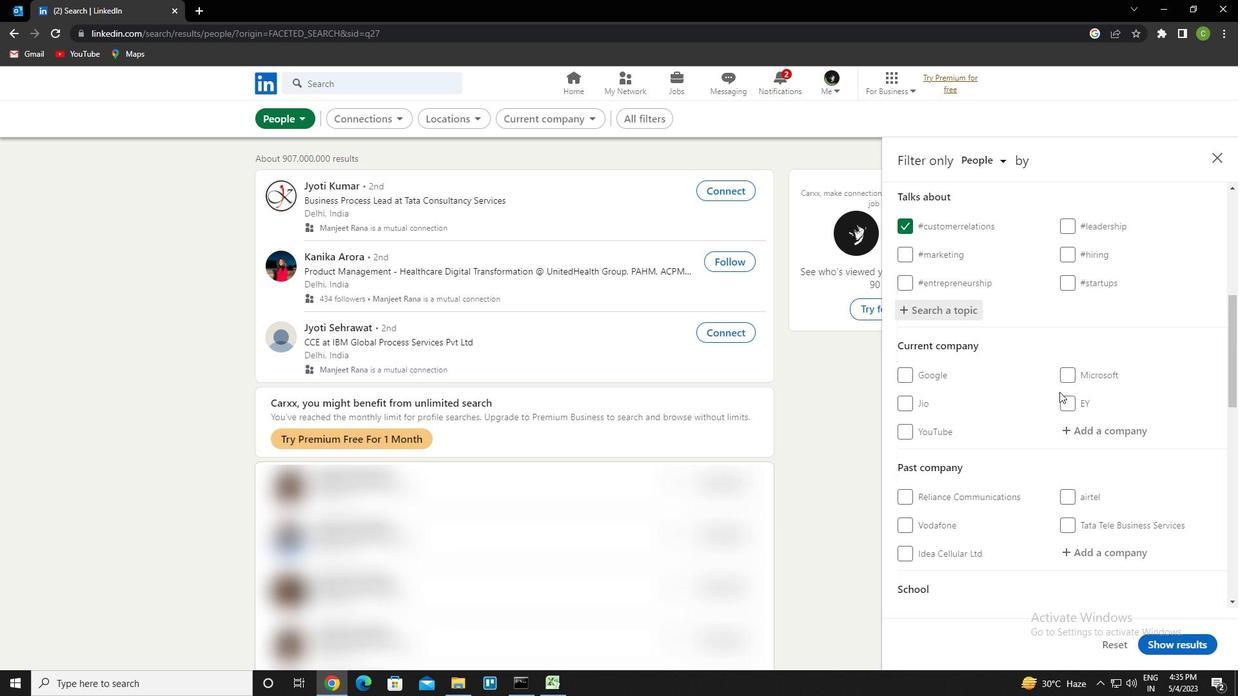 
Action: Mouse scrolled (1059, 393) with delta (0, 0)
Screenshot: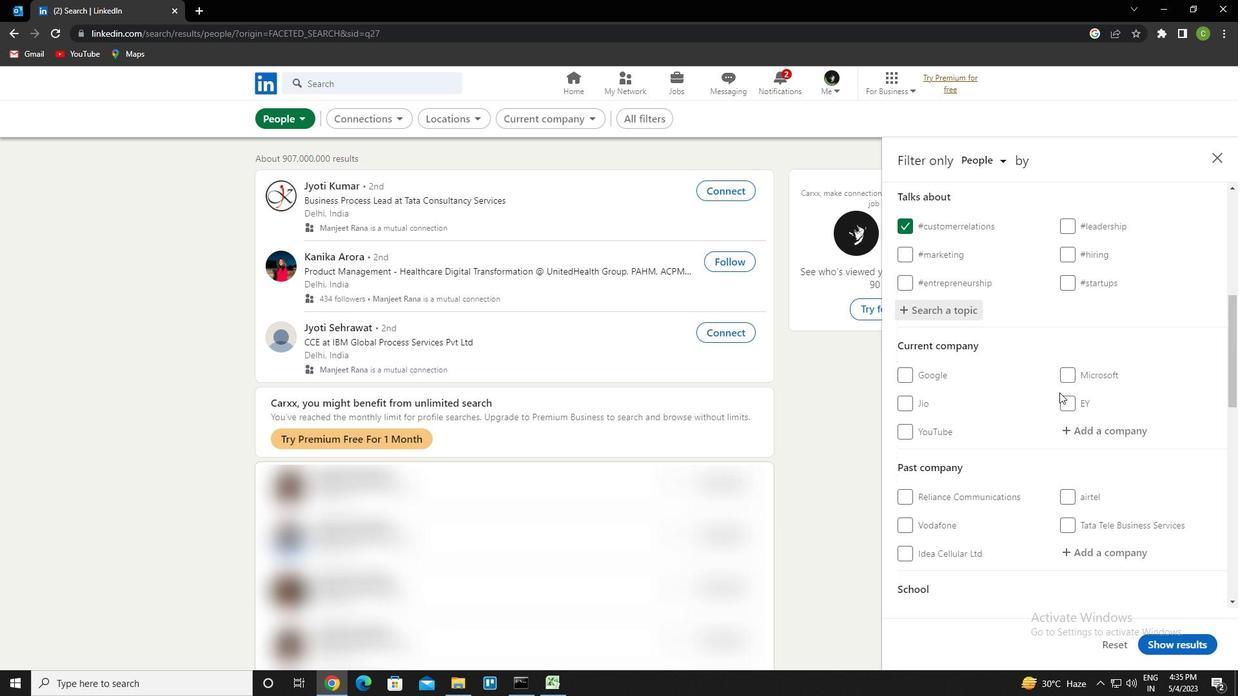 
Action: Mouse scrolled (1059, 393) with delta (0, 0)
Screenshot: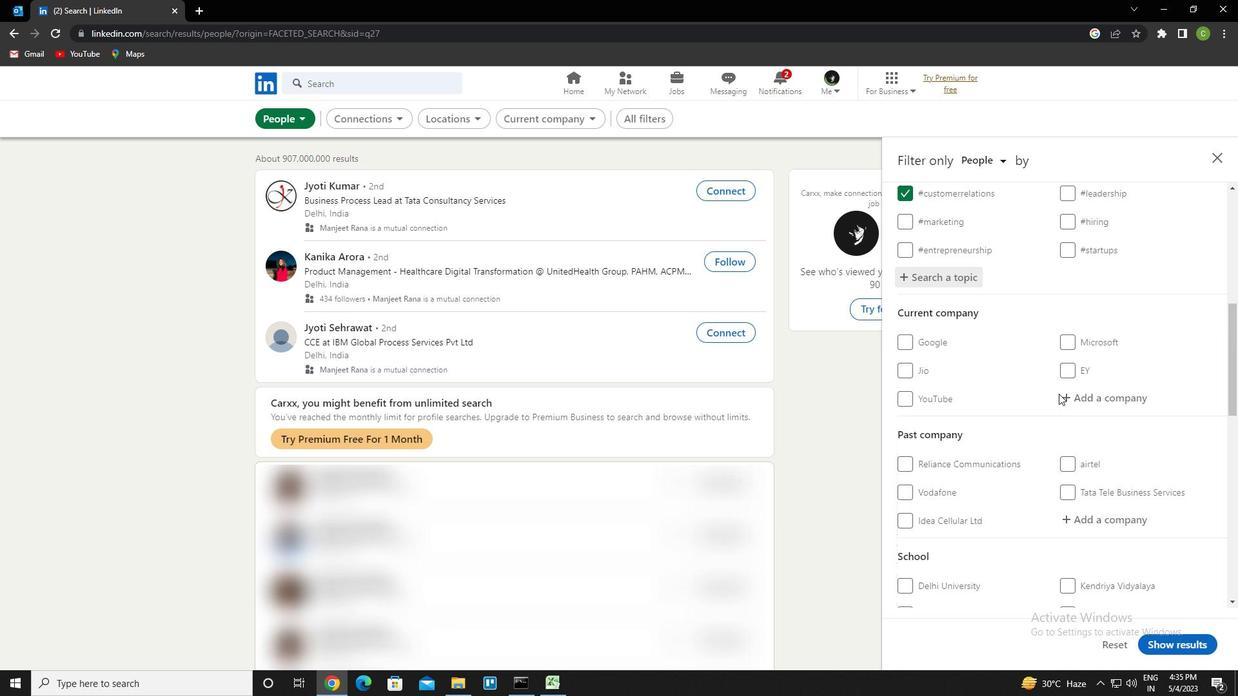 
Action: Mouse scrolled (1059, 393) with delta (0, 0)
Screenshot: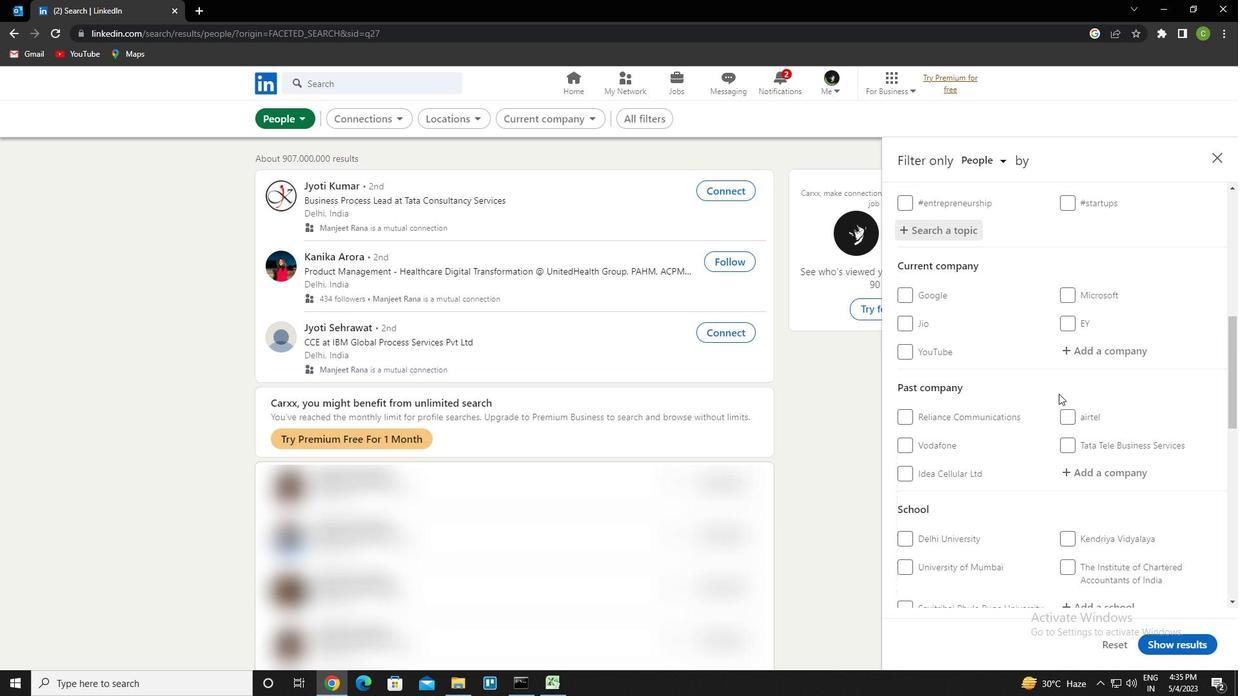 
Action: Mouse scrolled (1059, 393) with delta (0, 0)
Screenshot: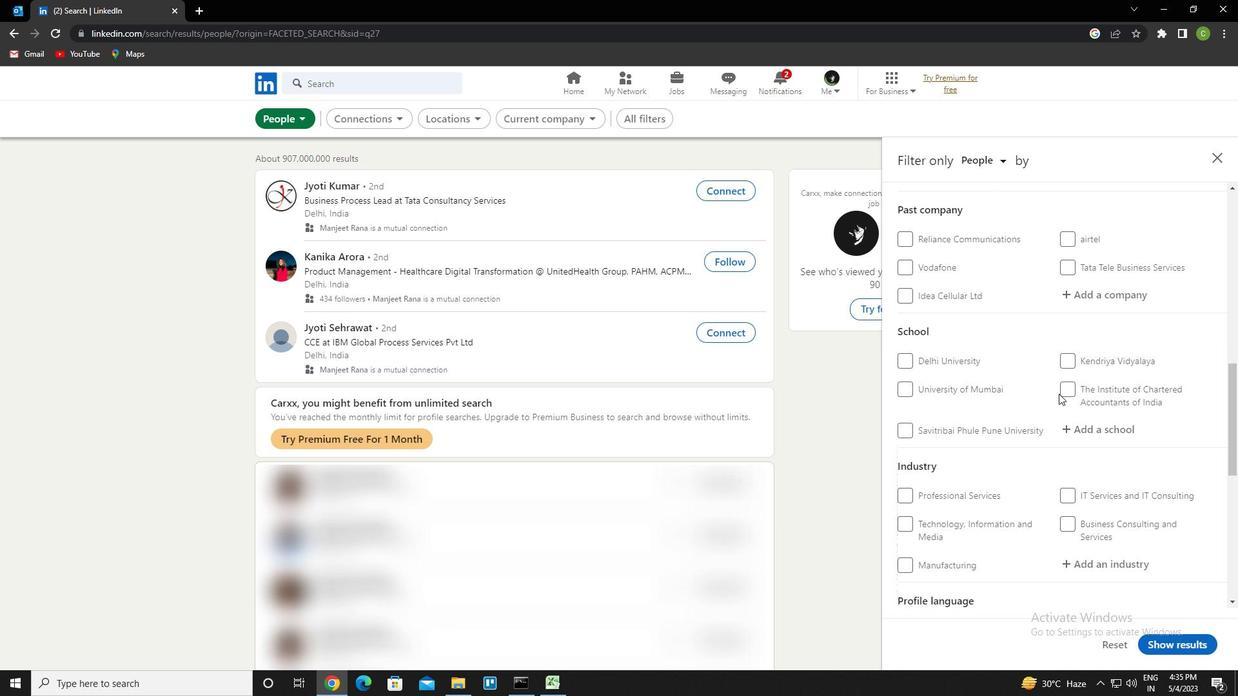 
Action: Mouse moved to (1074, 378)
Screenshot: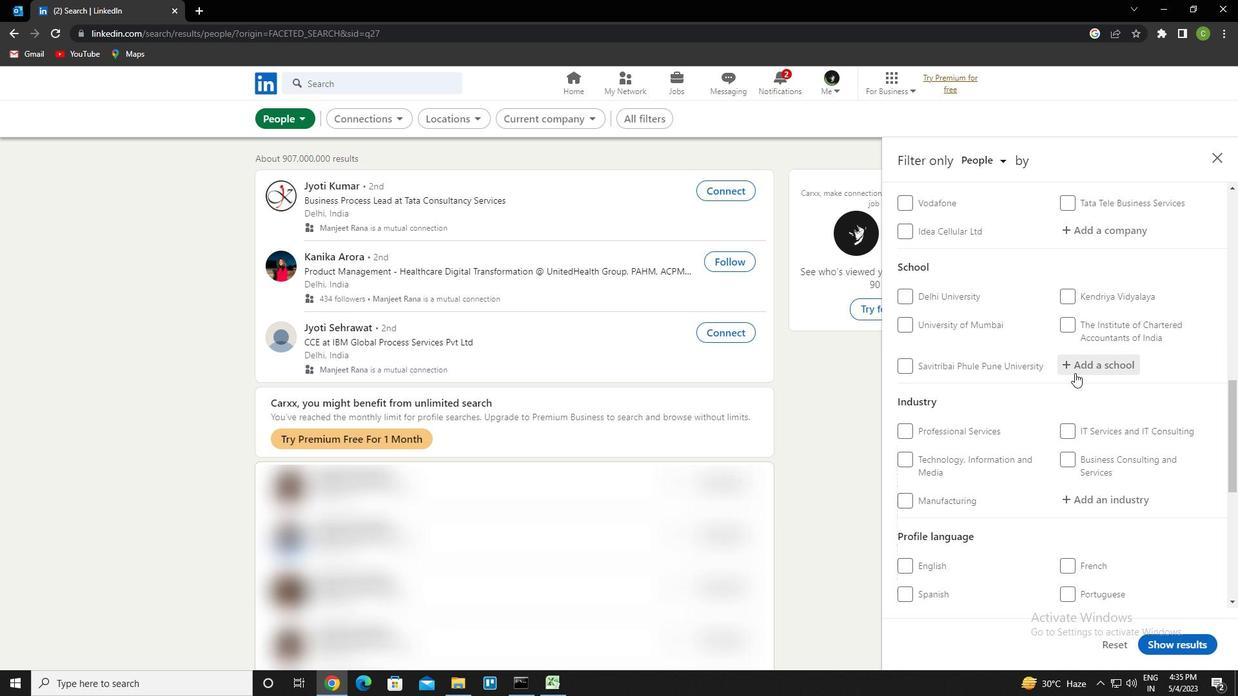 
Action: Mouse scrolled (1074, 377) with delta (0, 0)
Screenshot: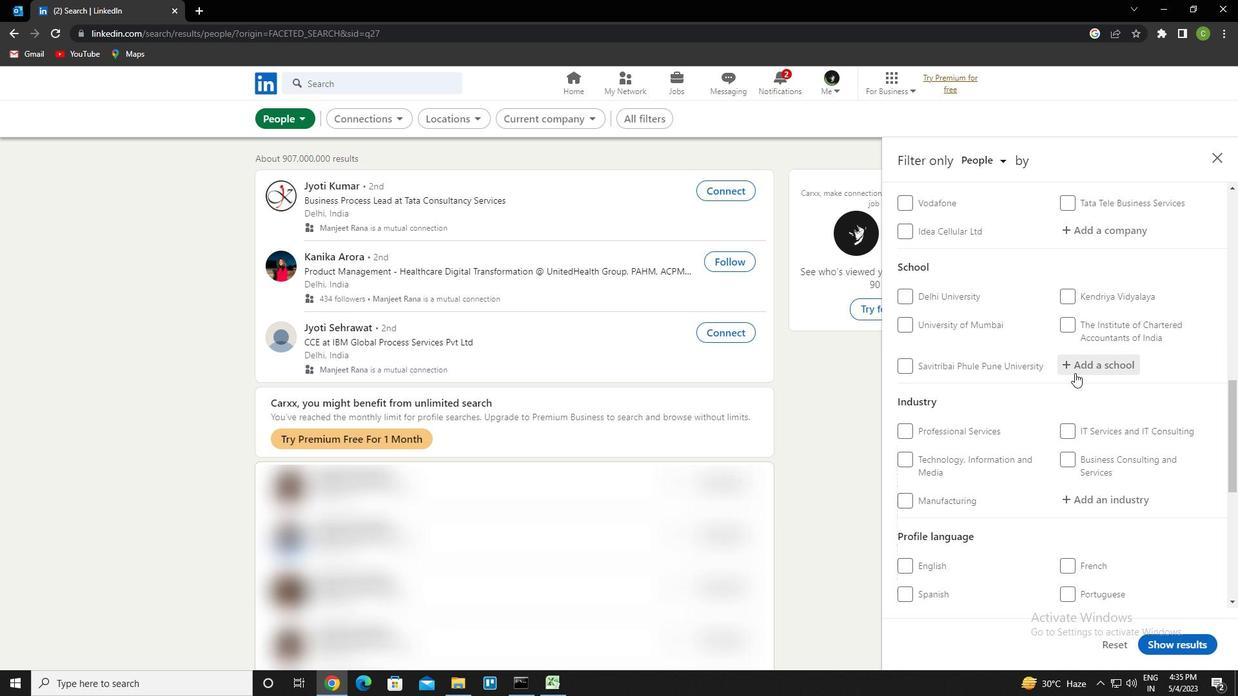
Action: Mouse moved to (1074, 379)
Screenshot: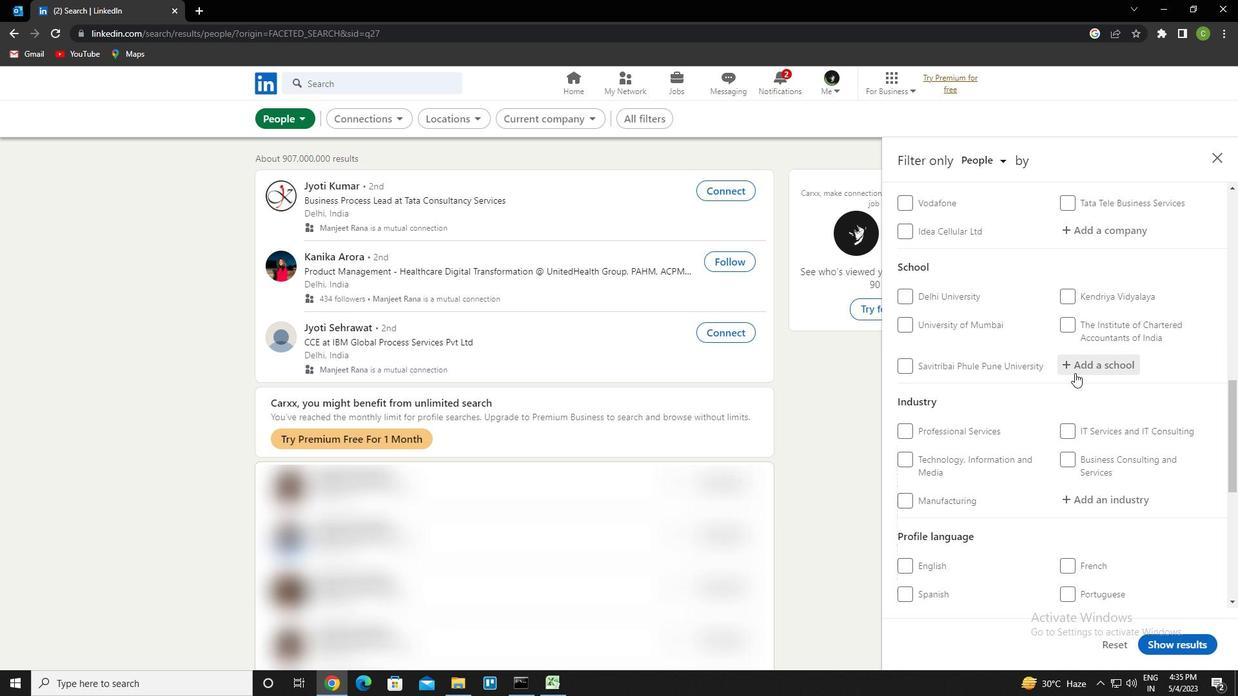 
Action: Mouse scrolled (1074, 378) with delta (0, 0)
Screenshot: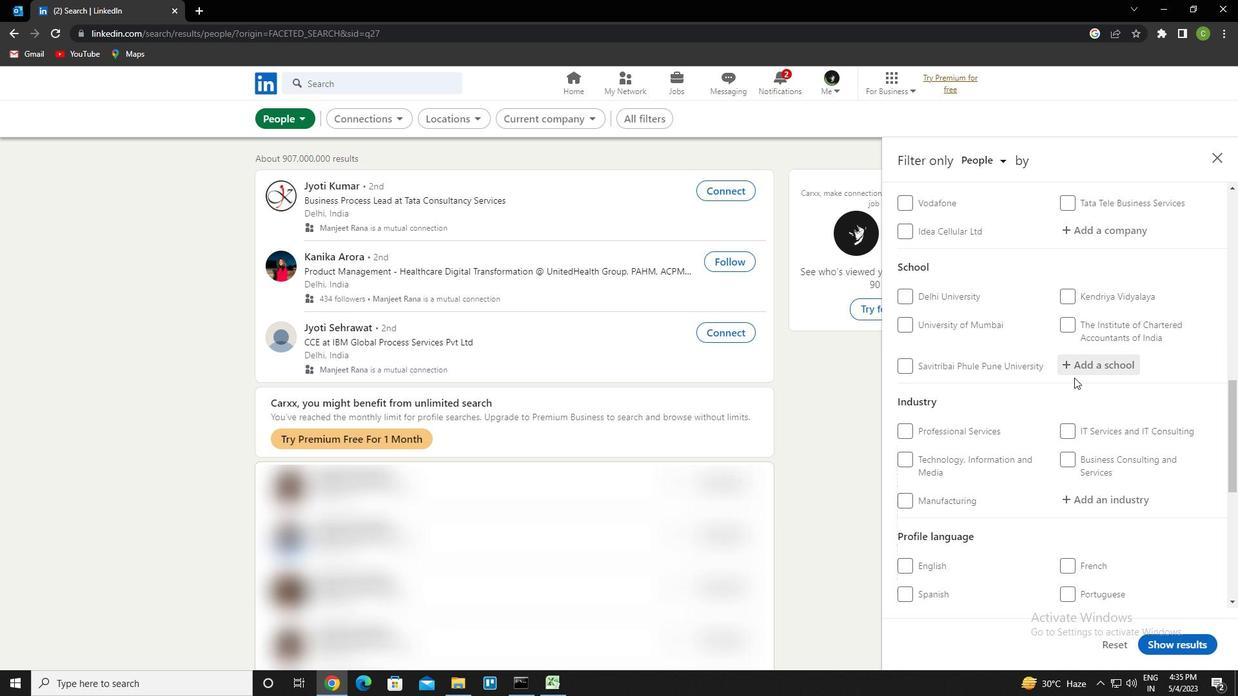 
Action: Mouse scrolled (1074, 378) with delta (0, 0)
Screenshot: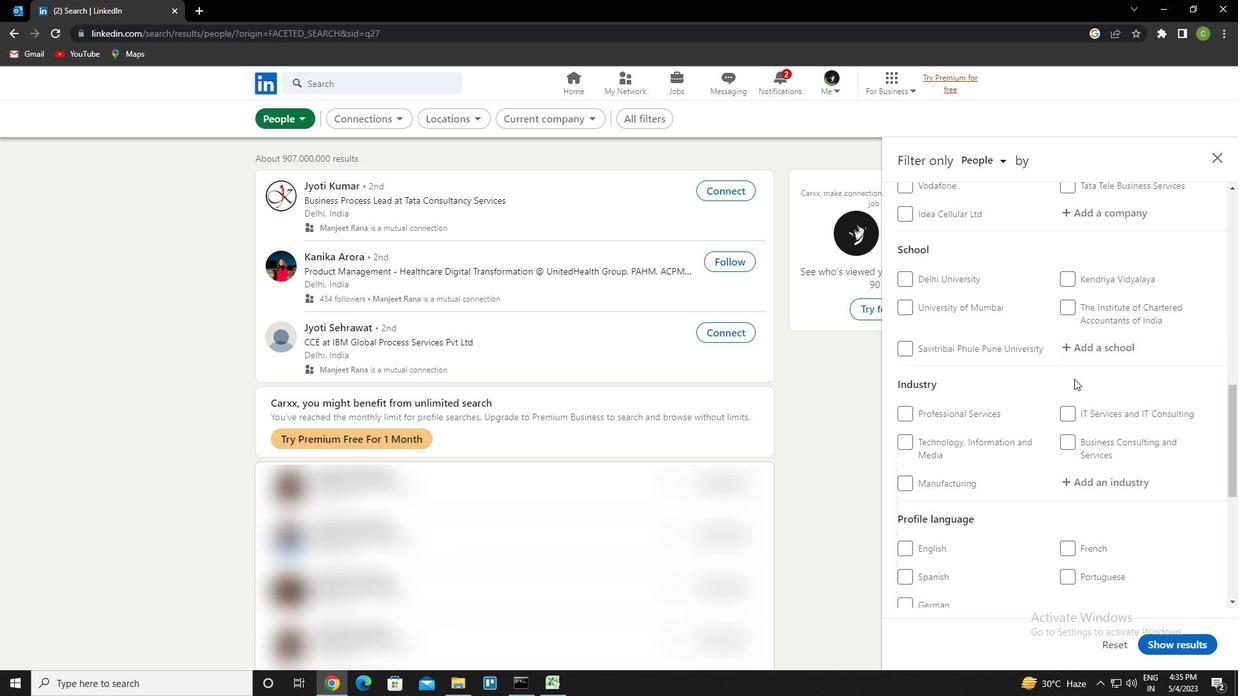 
Action: Mouse moved to (1081, 364)
Screenshot: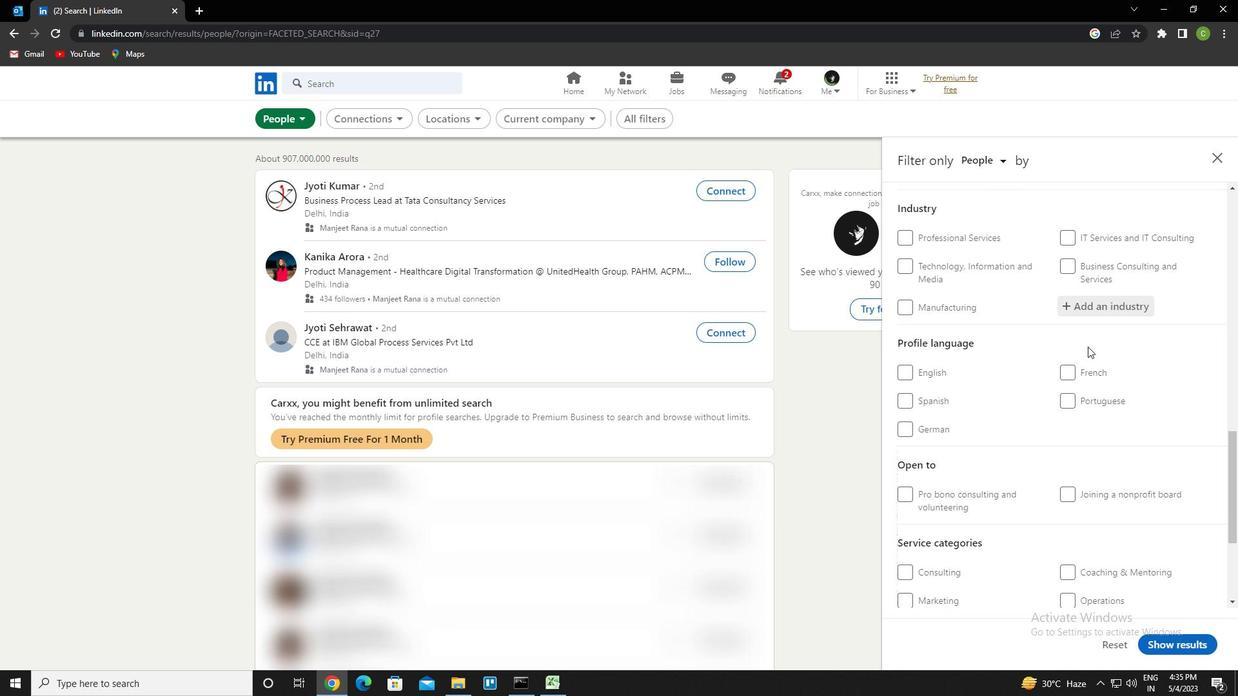 
Action: Mouse scrolled (1081, 363) with delta (0, 0)
Screenshot: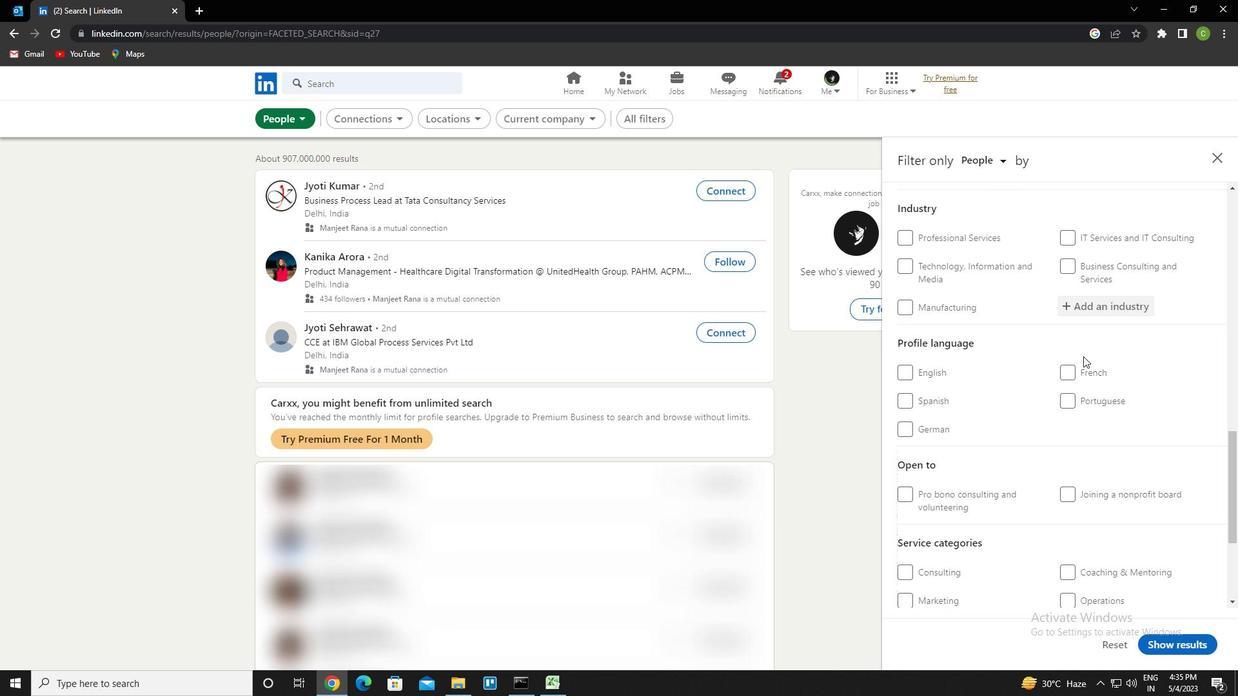 
Action: Mouse moved to (1079, 365)
Screenshot: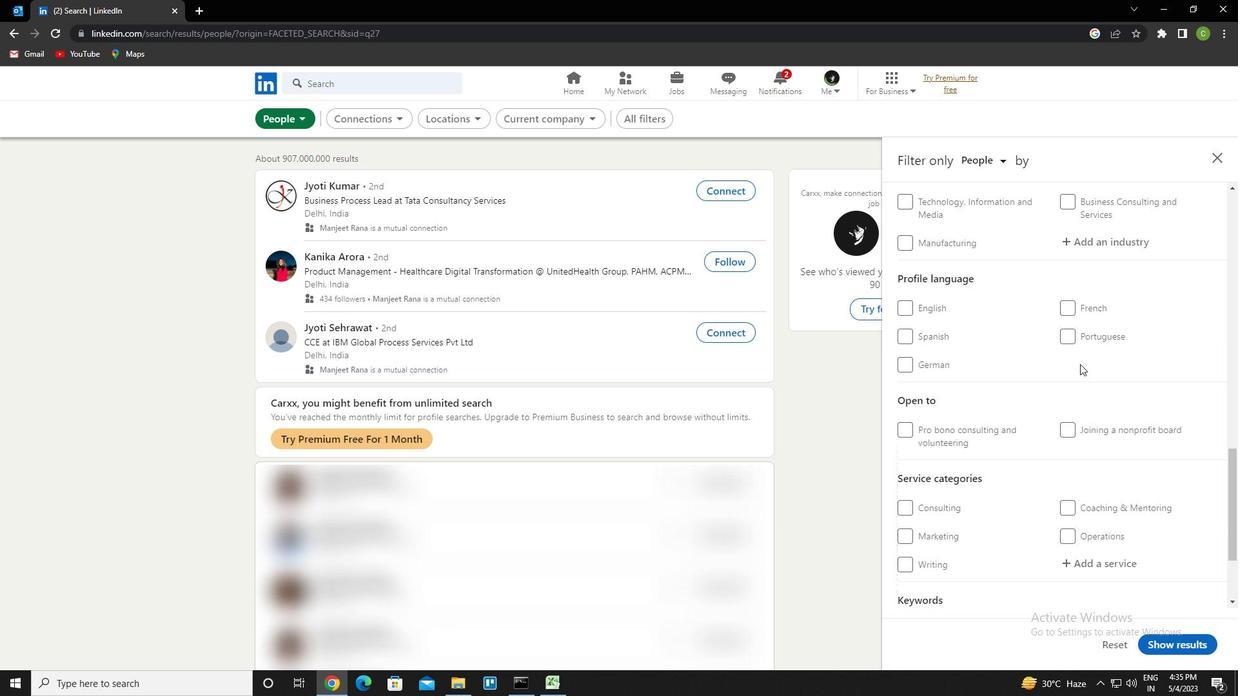 
Action: Mouse scrolled (1079, 365) with delta (0, 0)
Screenshot: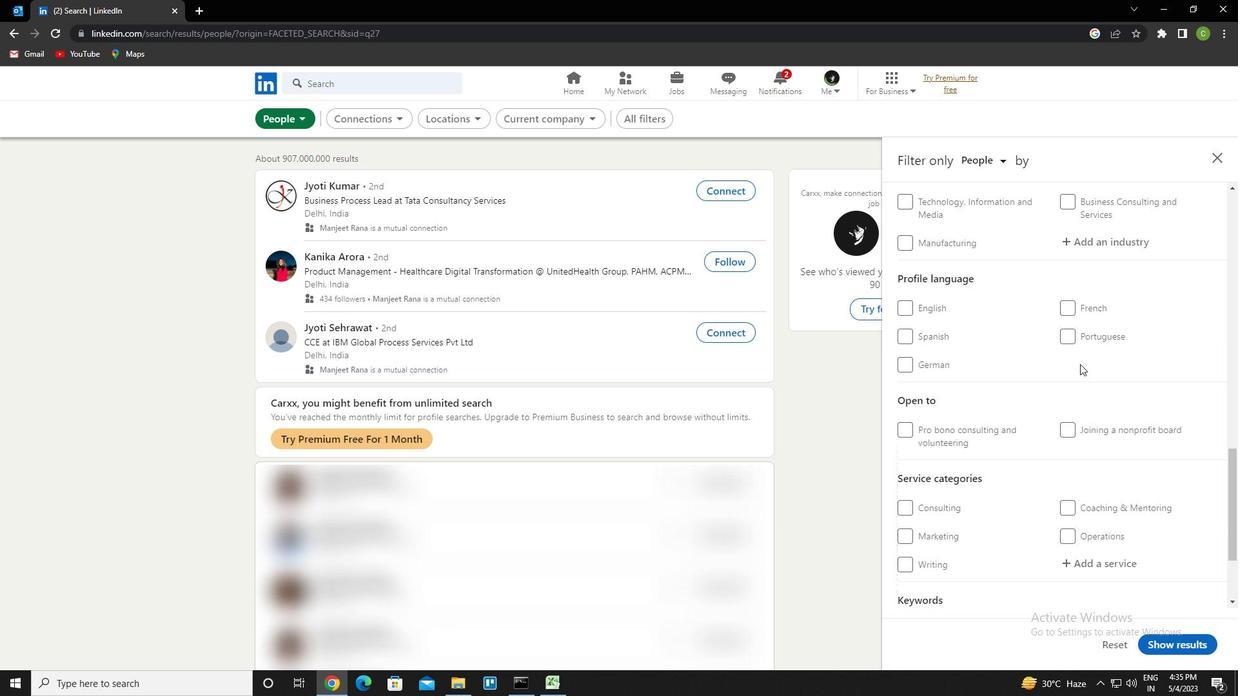 
Action: Mouse moved to (1078, 367)
Screenshot: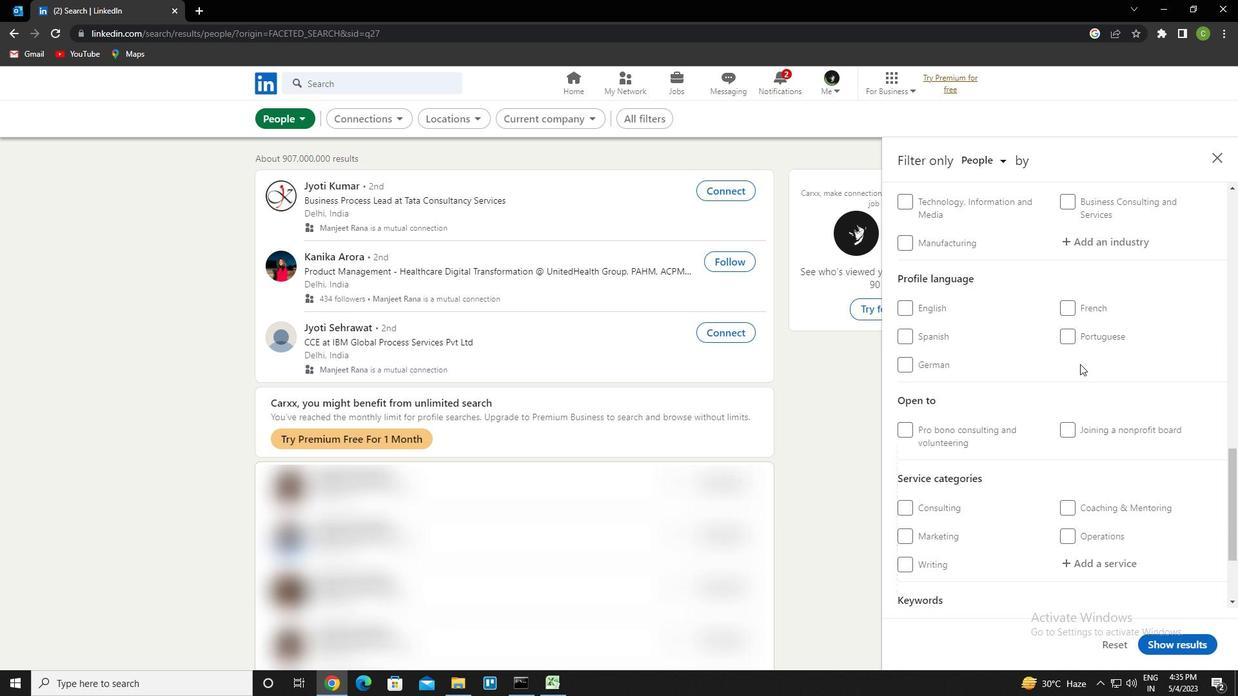 
Action: Mouse scrolled (1078, 366) with delta (0, 0)
Screenshot: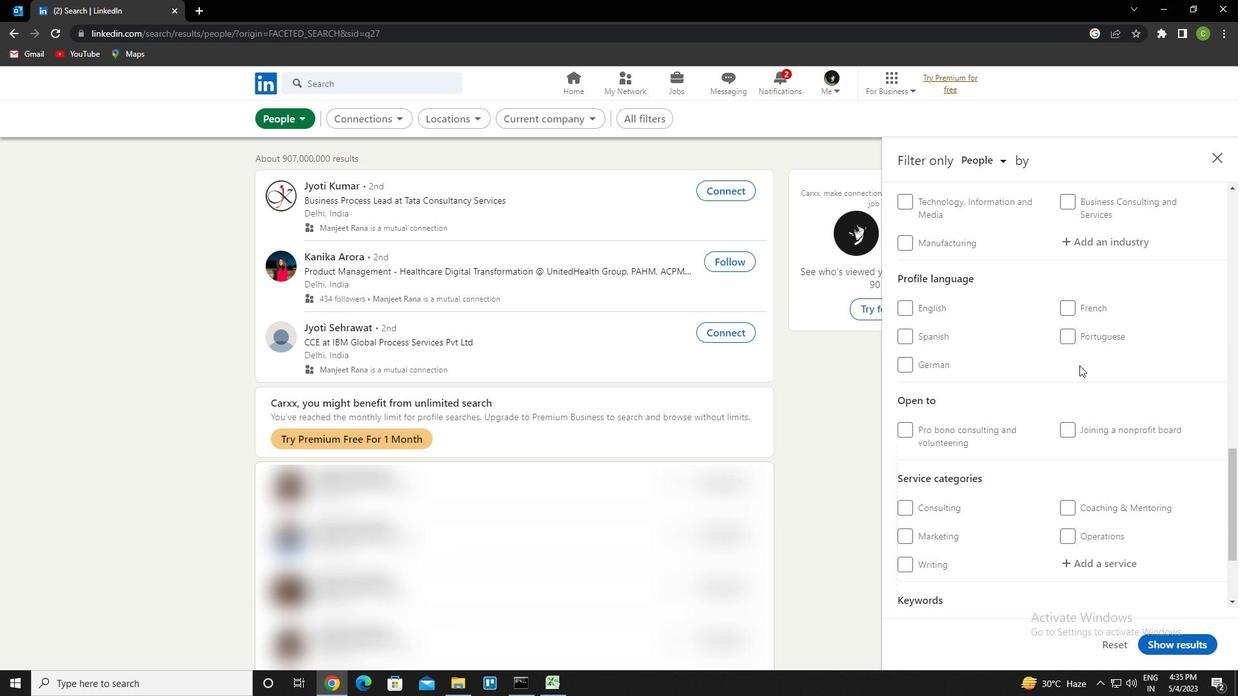 
Action: Mouse moved to (1078, 369)
Screenshot: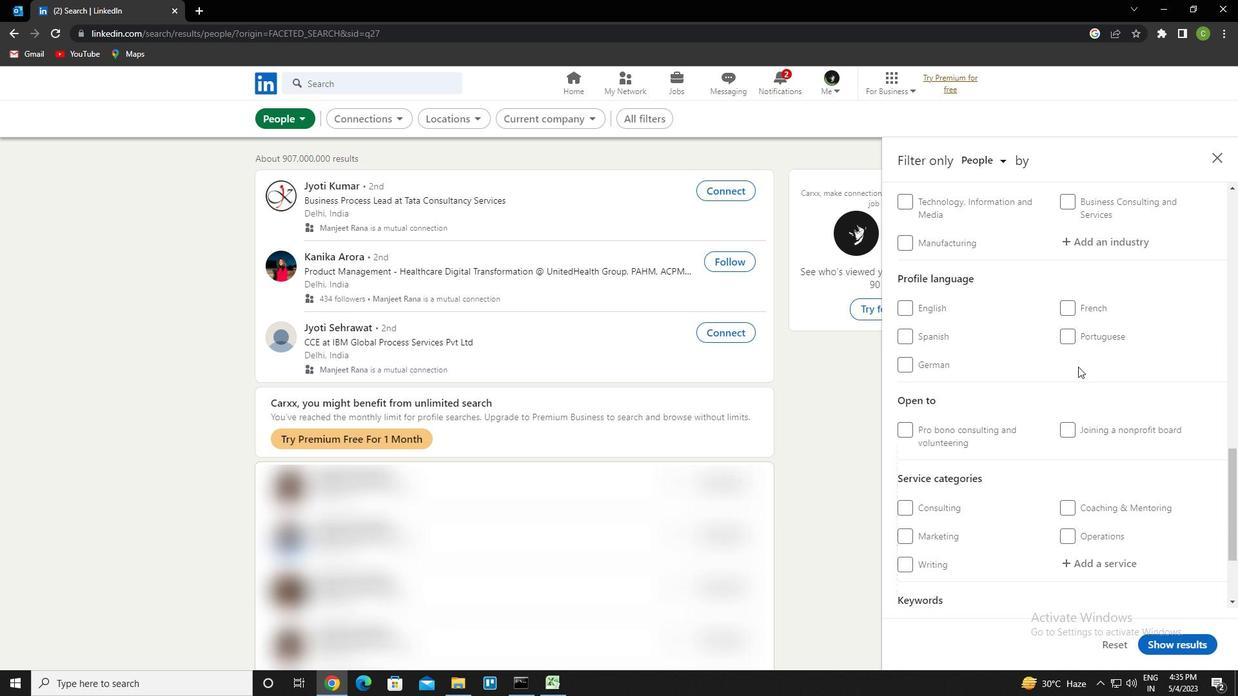 
Action: Mouse scrolled (1078, 368) with delta (0, 0)
Screenshot: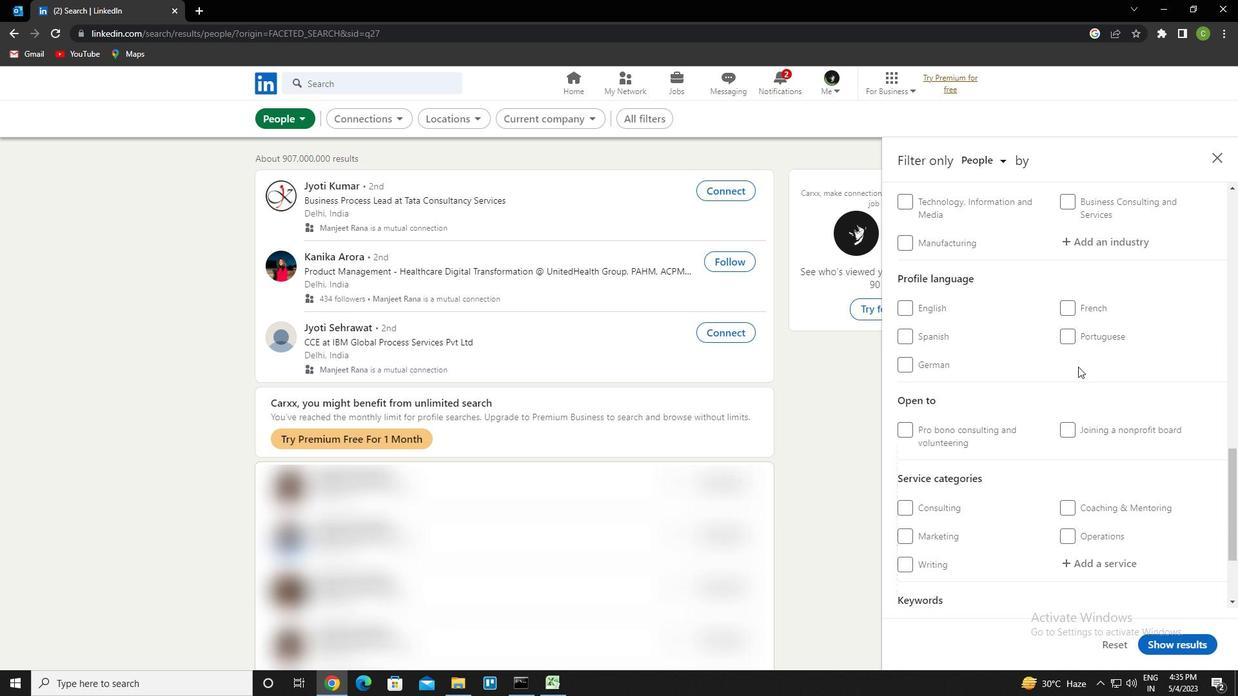 
Action: Mouse moved to (1005, 419)
Screenshot: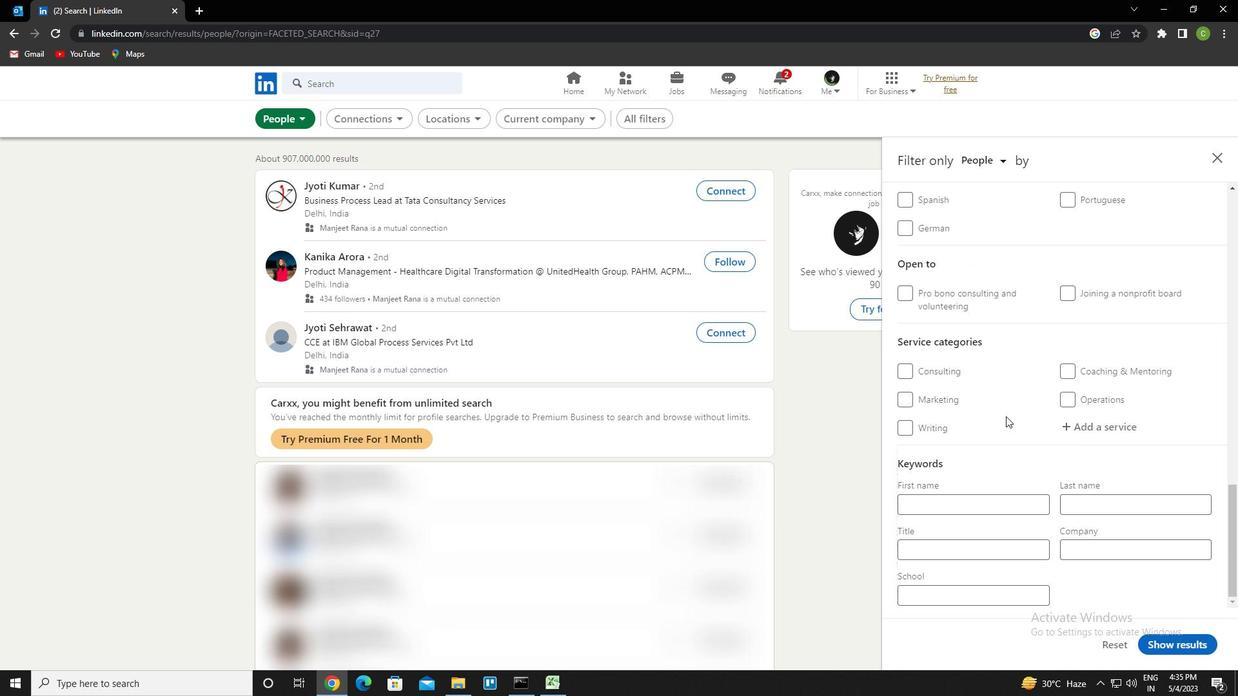 
Action: Mouse scrolled (1005, 420) with delta (0, 0)
Screenshot: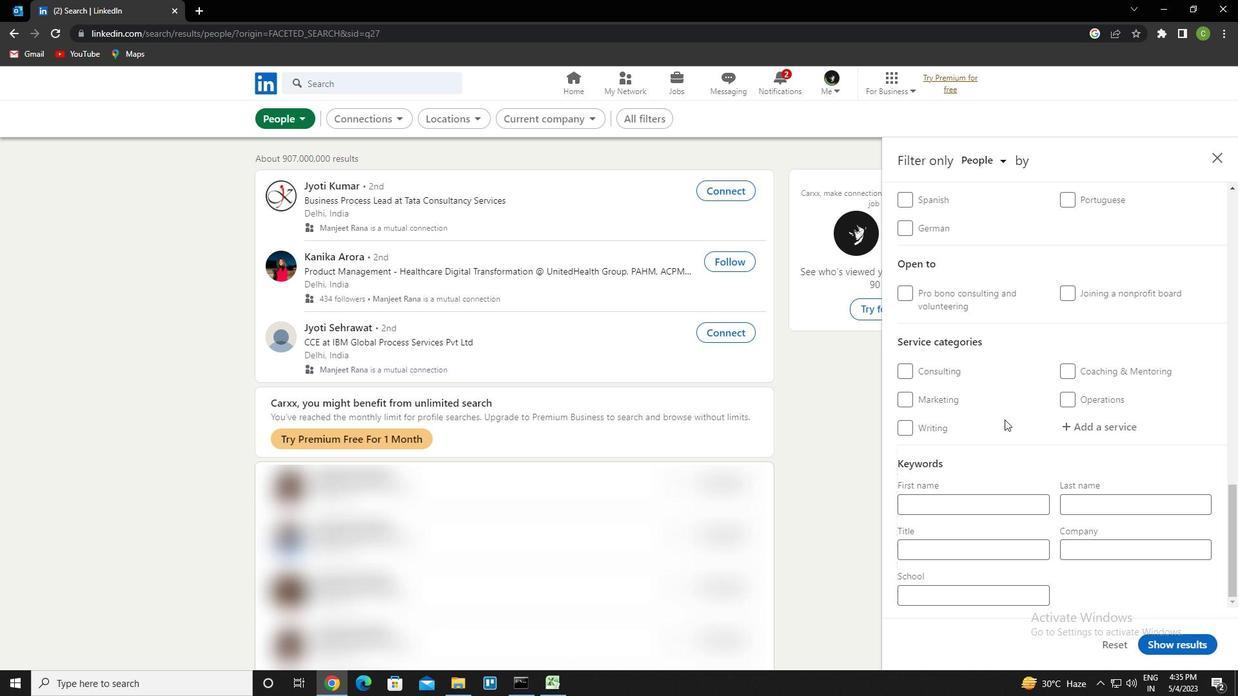 
Action: Mouse scrolled (1005, 420) with delta (0, 0)
Screenshot: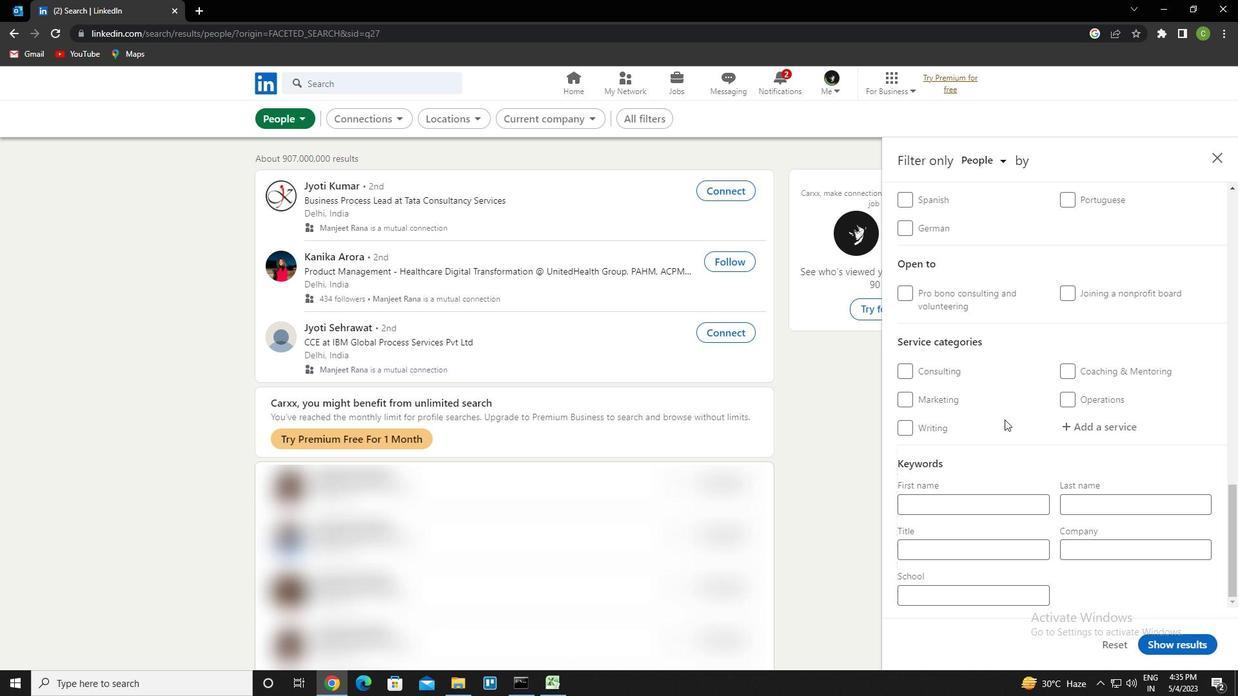 
Action: Mouse moved to (907, 329)
Screenshot: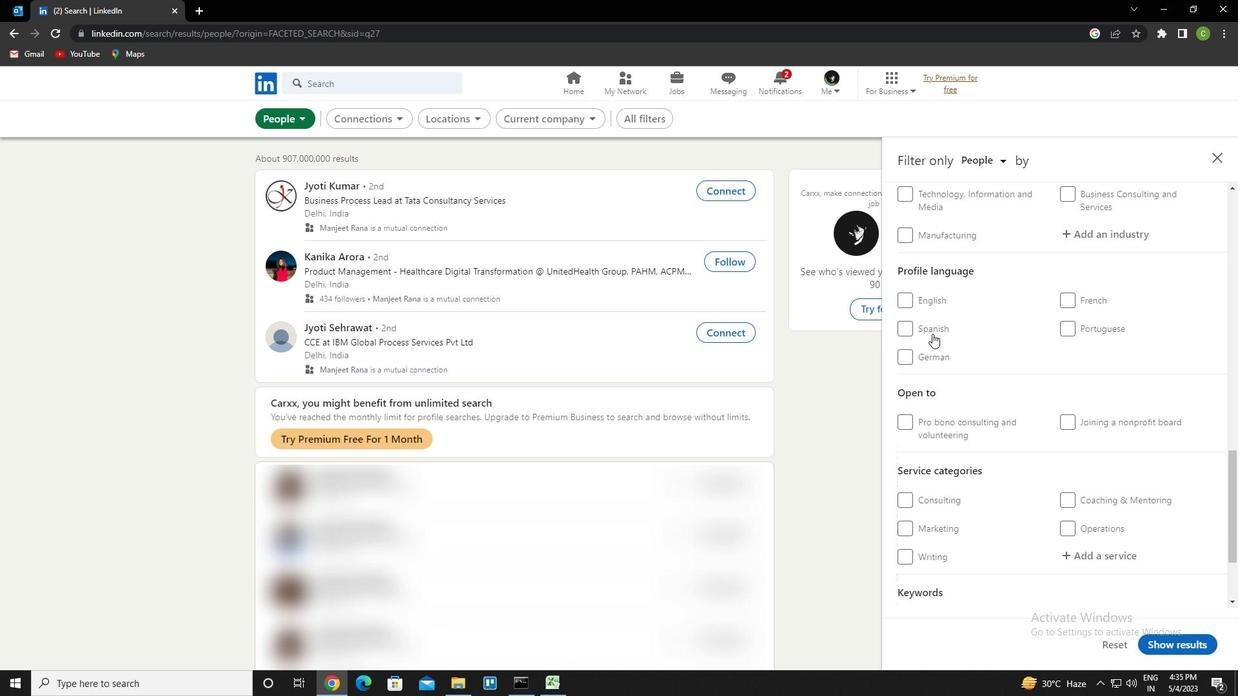 
Action: Mouse pressed left at (907, 329)
Screenshot: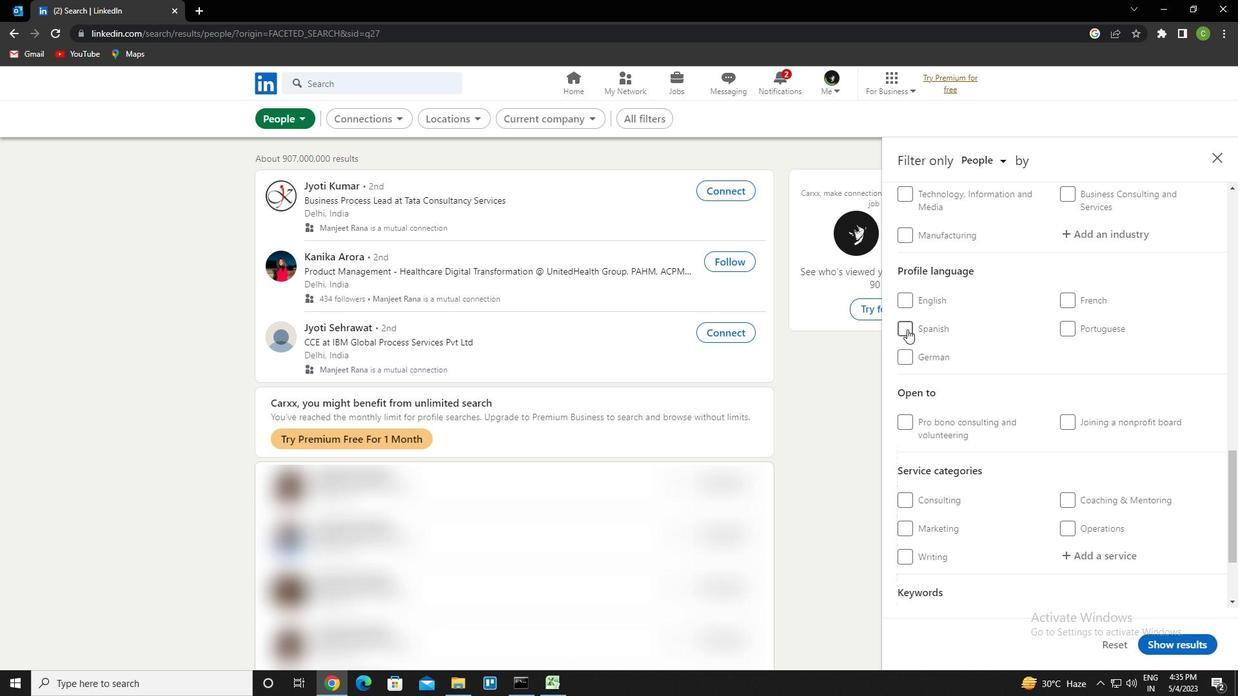 
Action: Mouse moved to (1008, 358)
Screenshot: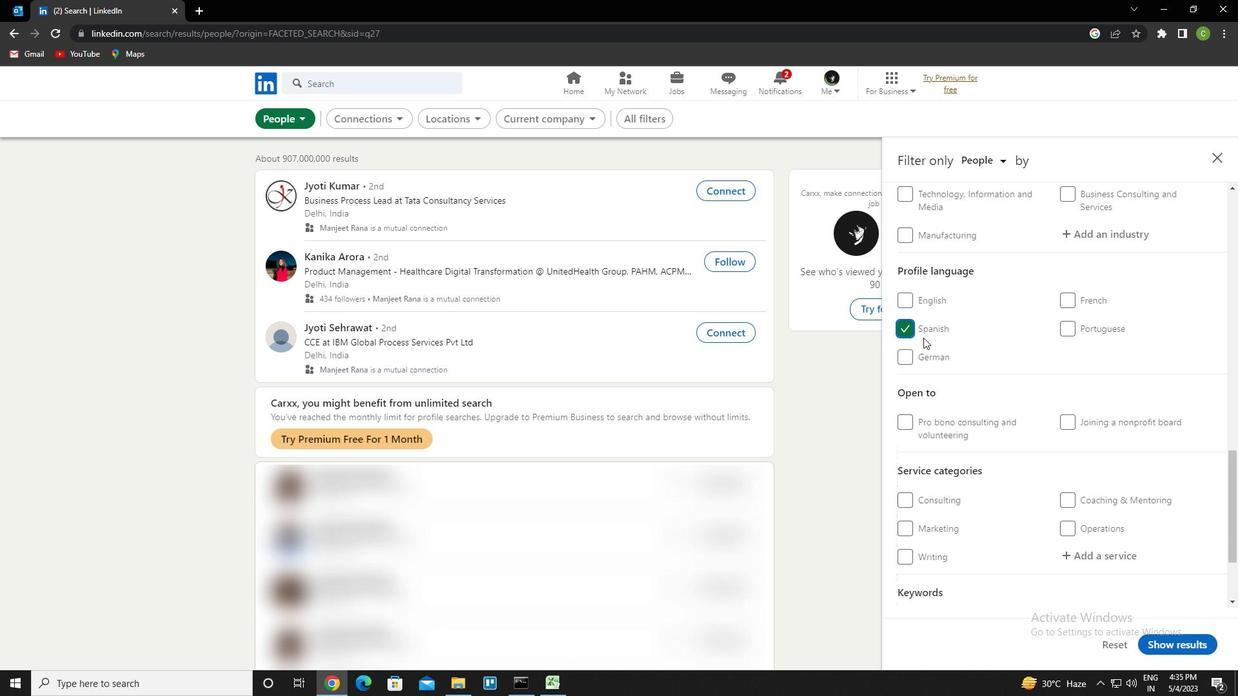 
Action: Mouse scrolled (1008, 358) with delta (0, 0)
Screenshot: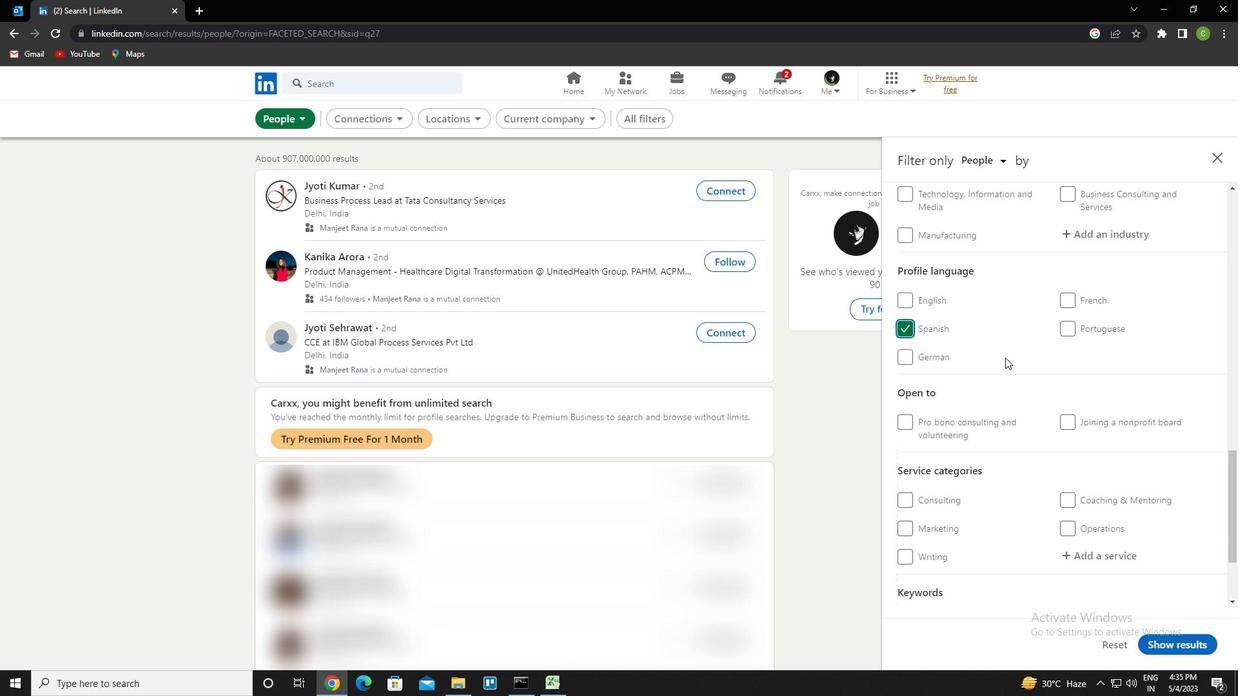 
Action: Mouse scrolled (1008, 358) with delta (0, 0)
Screenshot: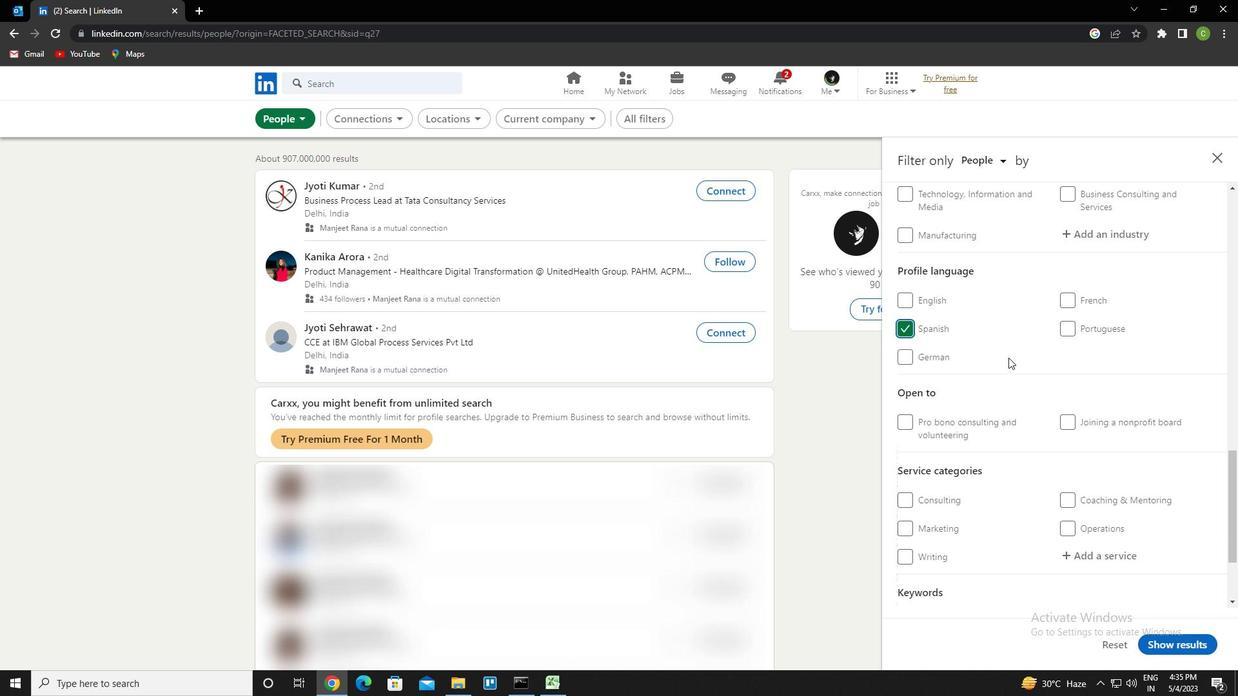 
Action: Mouse scrolled (1008, 358) with delta (0, 0)
Screenshot: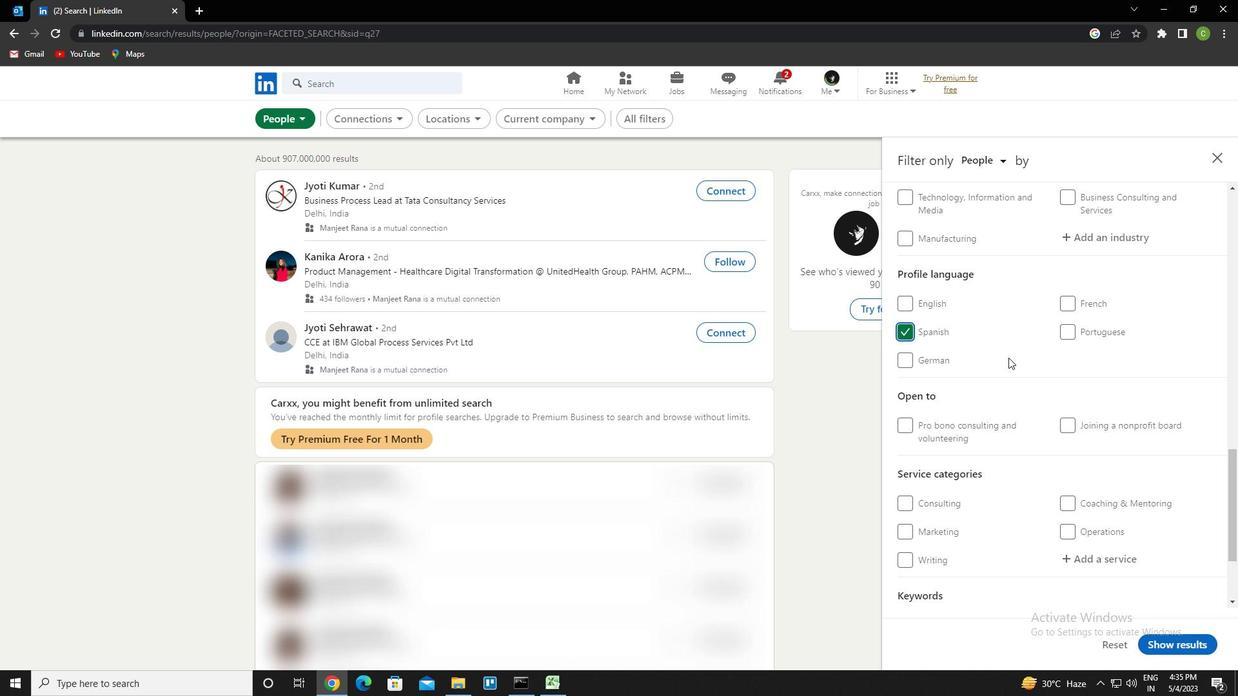 
Action: Mouse scrolled (1008, 358) with delta (0, 0)
Screenshot: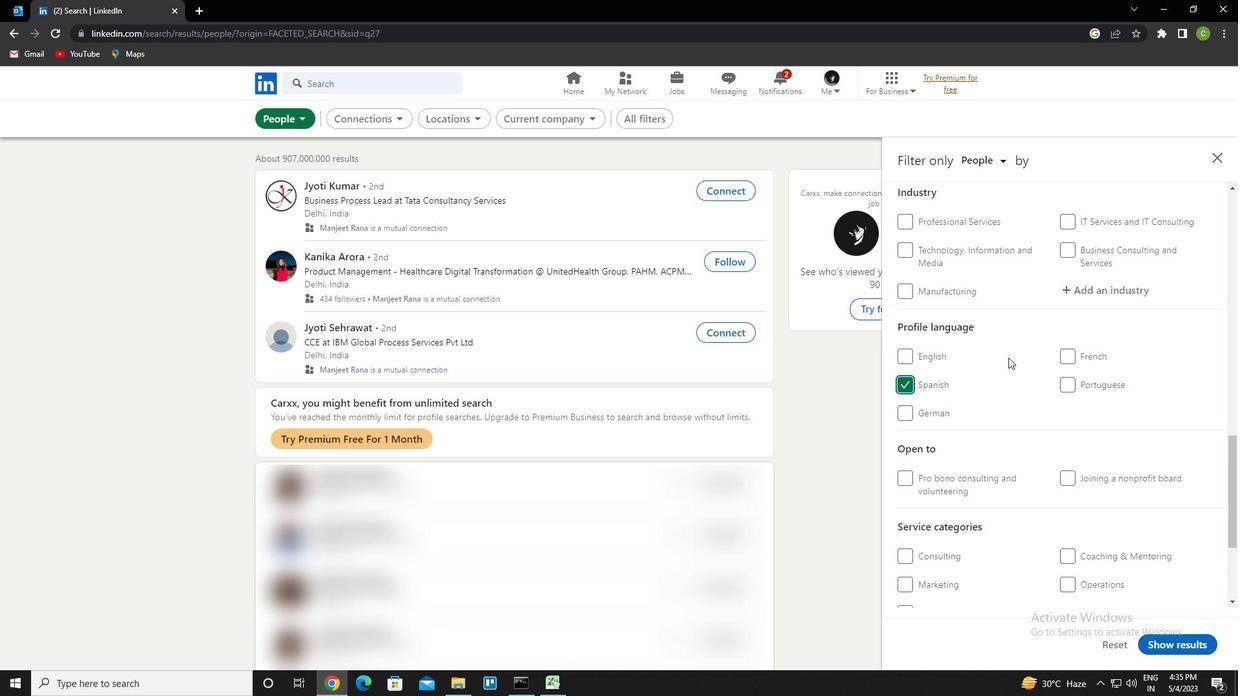 
Action: Mouse scrolled (1008, 358) with delta (0, 0)
Screenshot: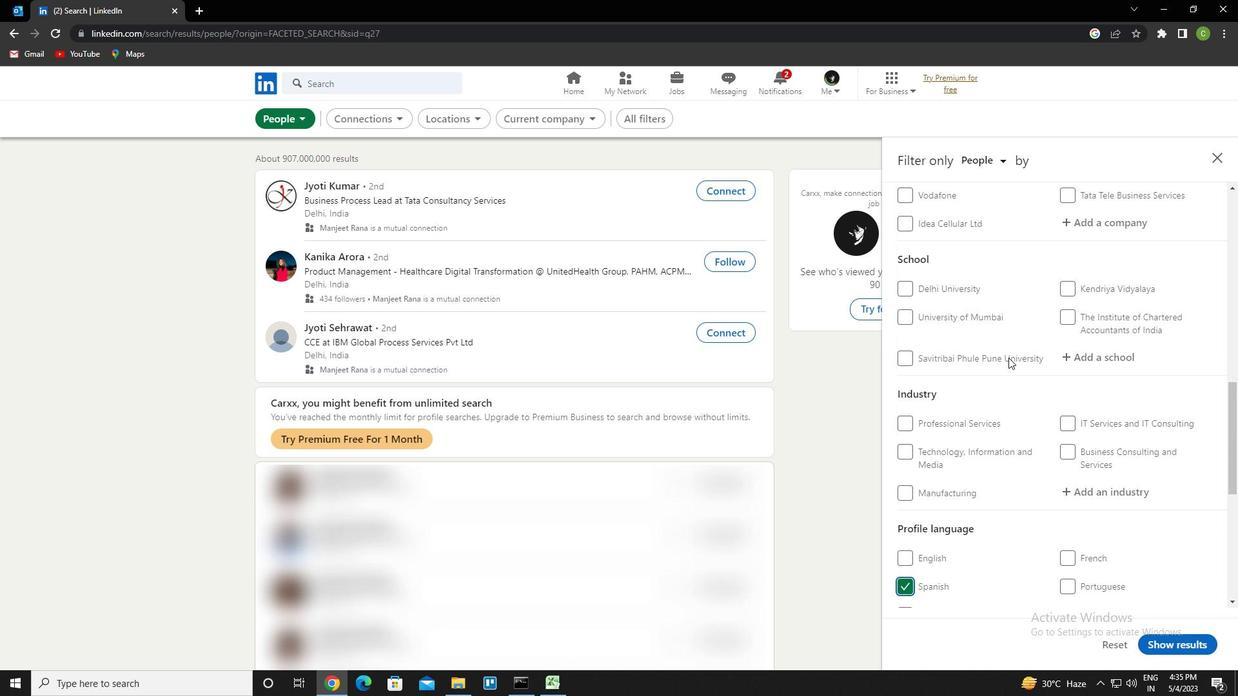 
Action: Mouse scrolled (1008, 358) with delta (0, 0)
Screenshot: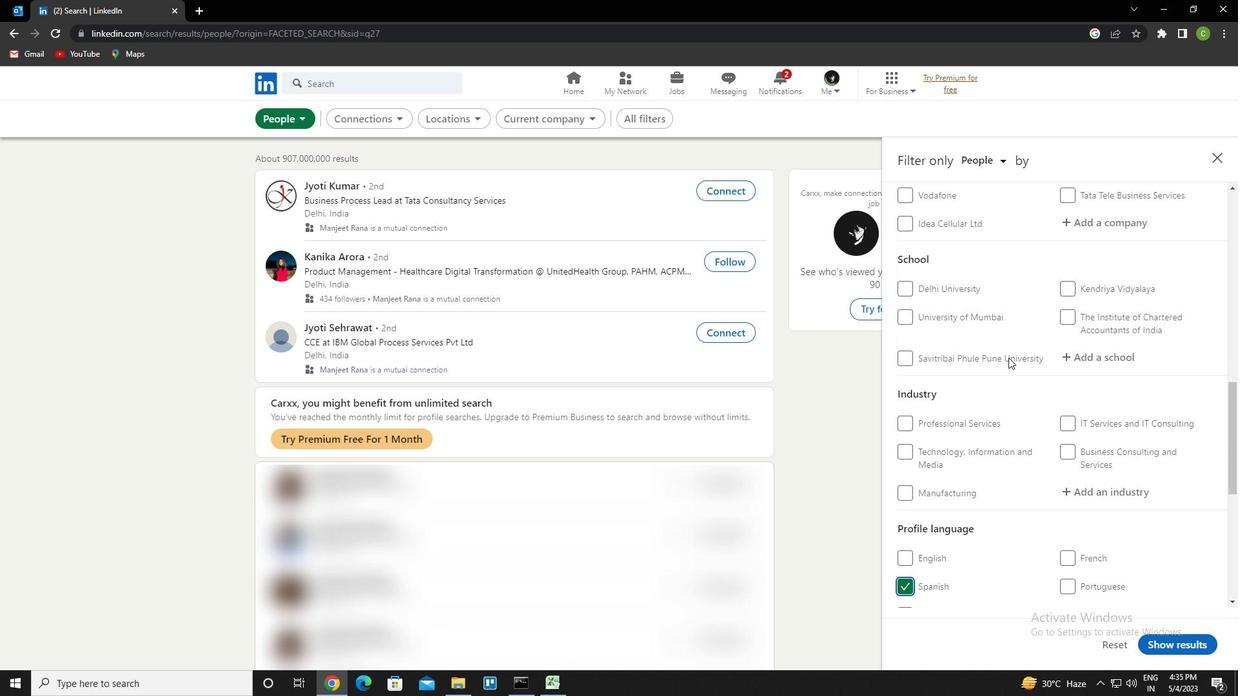 
Action: Mouse scrolled (1008, 358) with delta (0, 0)
Screenshot: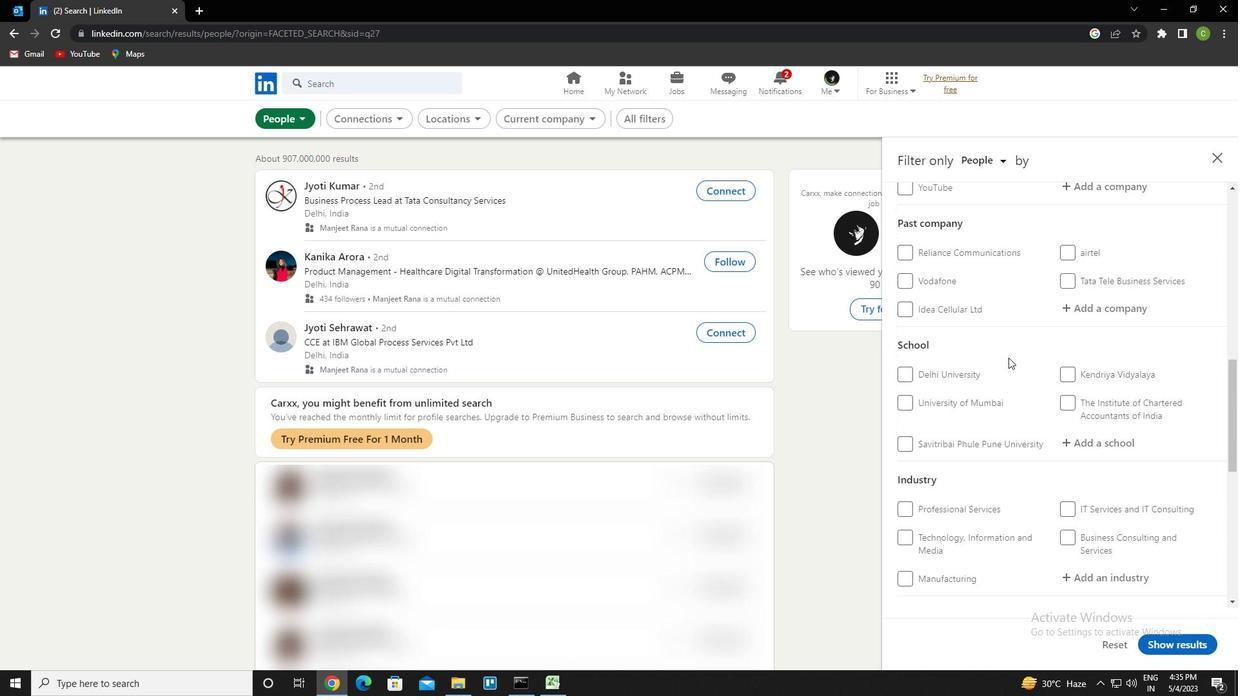 
Action: Mouse moved to (1010, 358)
Screenshot: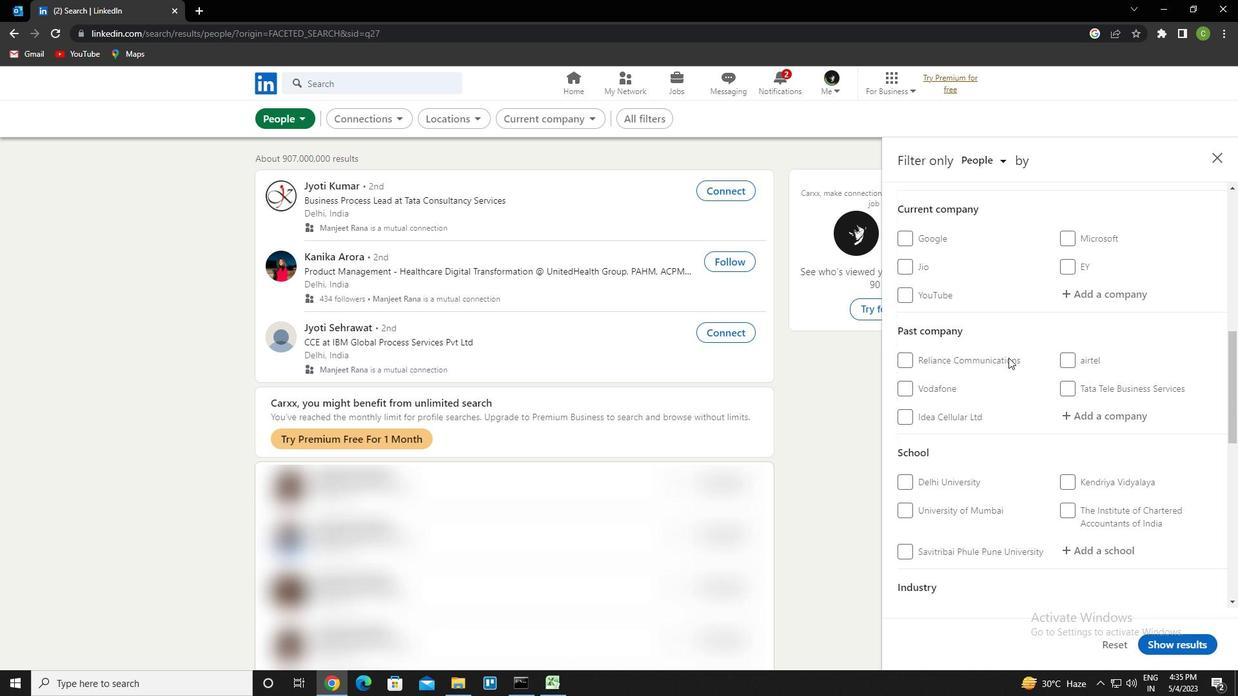 
Action: Mouse scrolled (1010, 358) with delta (0, 0)
Screenshot: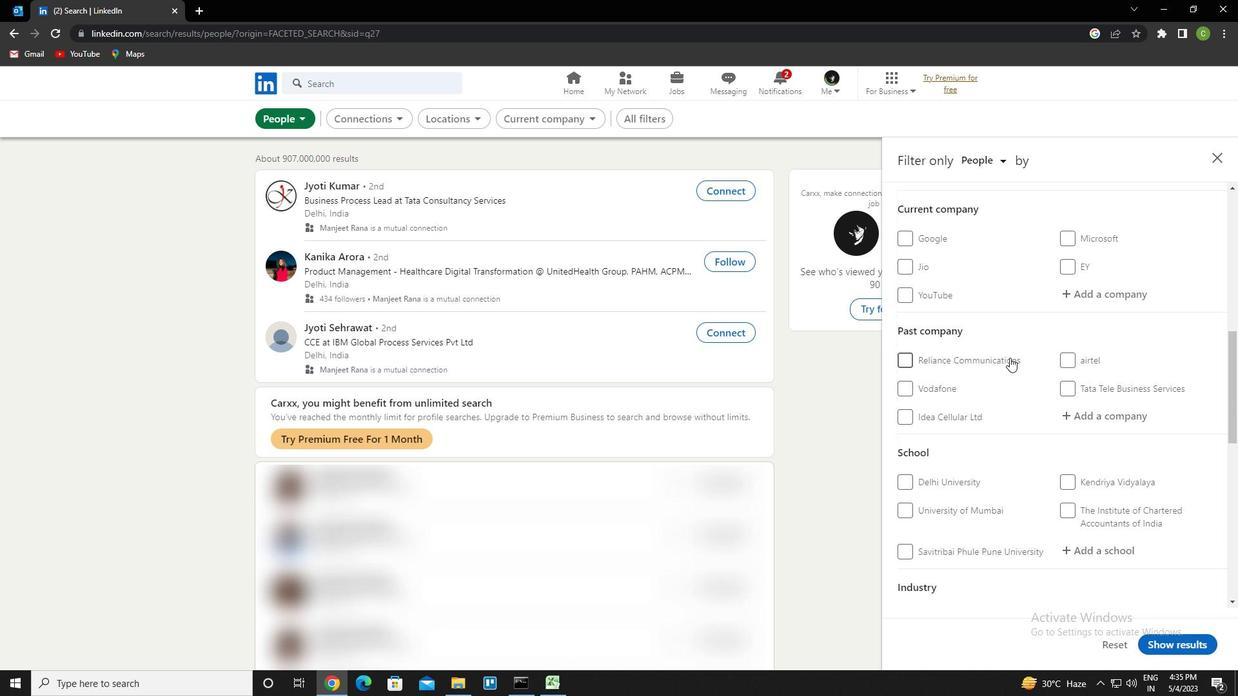 
Action: Mouse moved to (1074, 359)
Screenshot: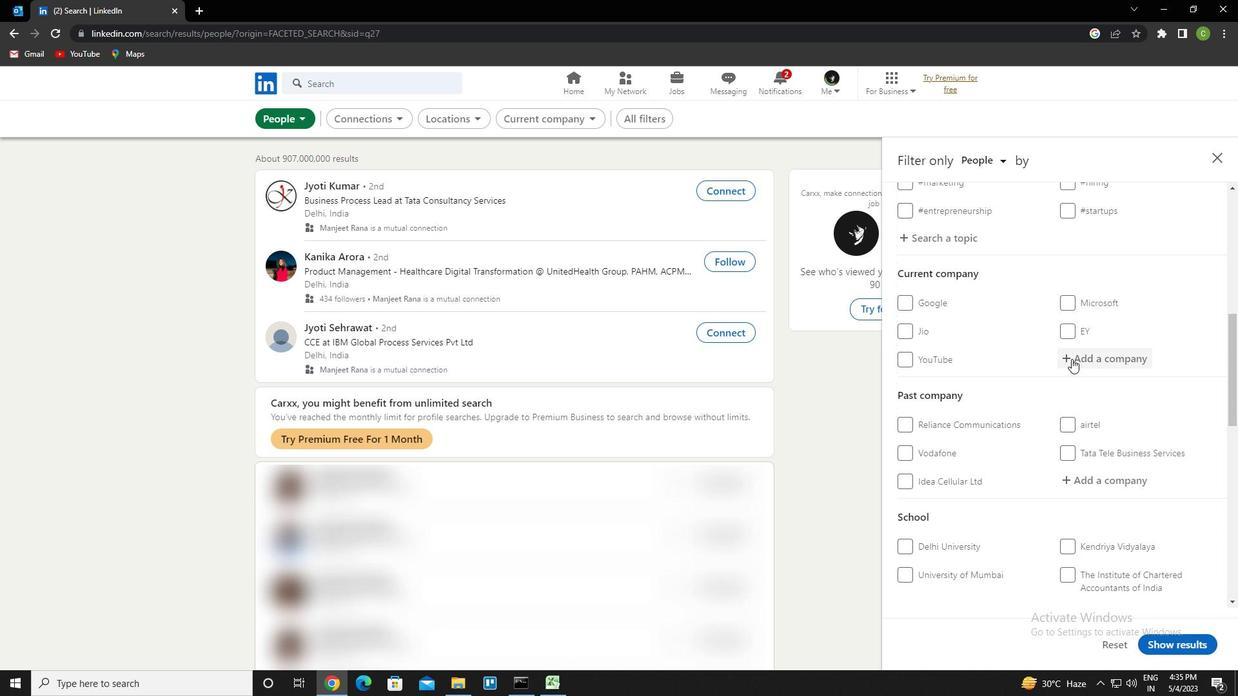 
Action: Mouse pressed left at (1074, 359)
Screenshot: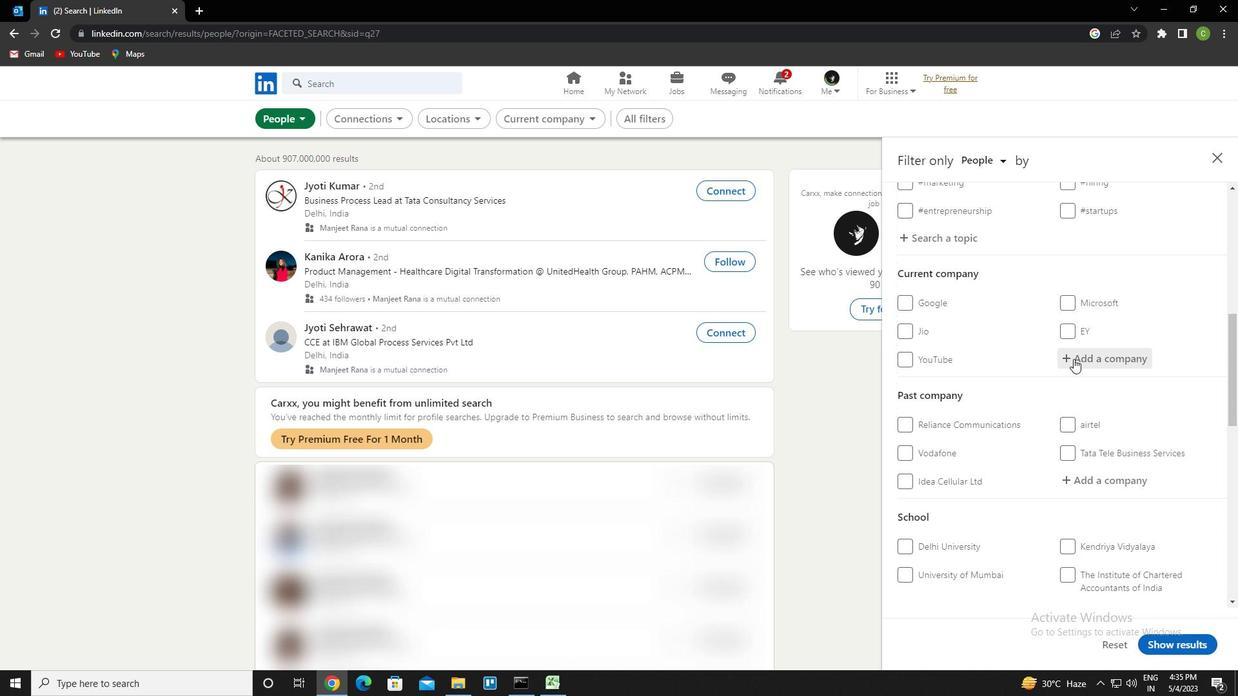 
Action: Key pressed <Key.caps_lock>m<Key.caps_lock>obile<Key.space><Key.caps_lock>p<Key.caps_lock>remier<Key.space>league<Key.down><Key.enter>
Screenshot: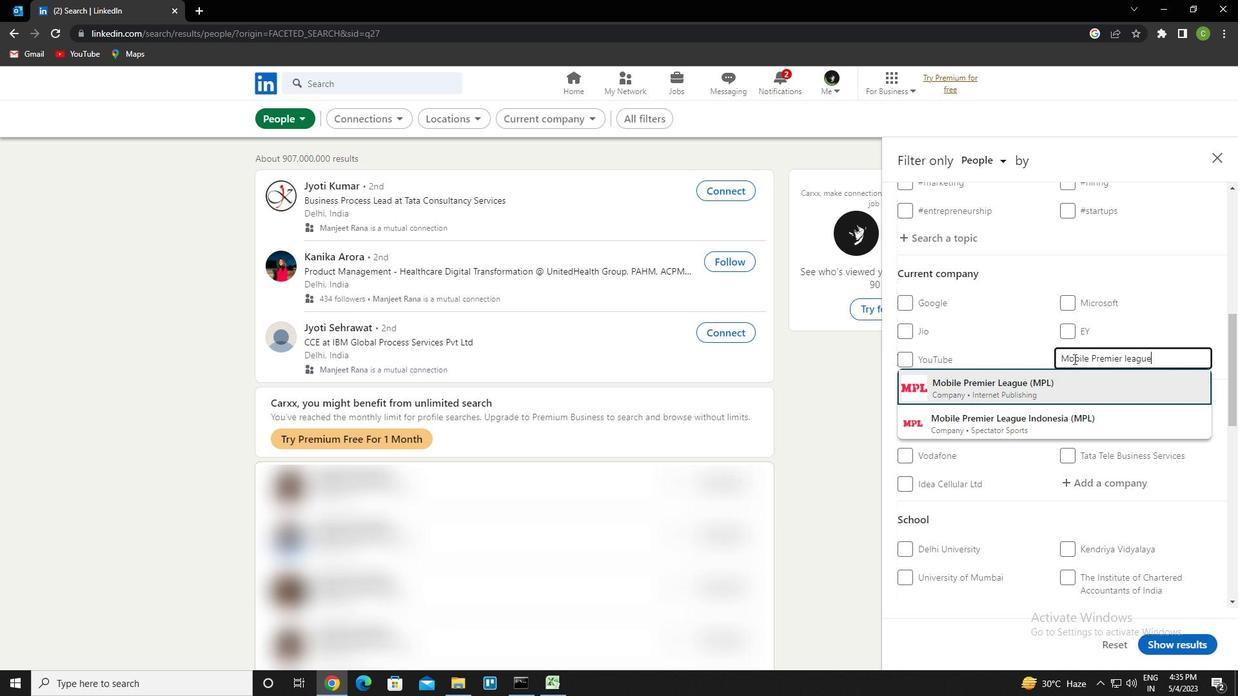 
Action: Mouse scrolled (1074, 358) with delta (0, 0)
Screenshot: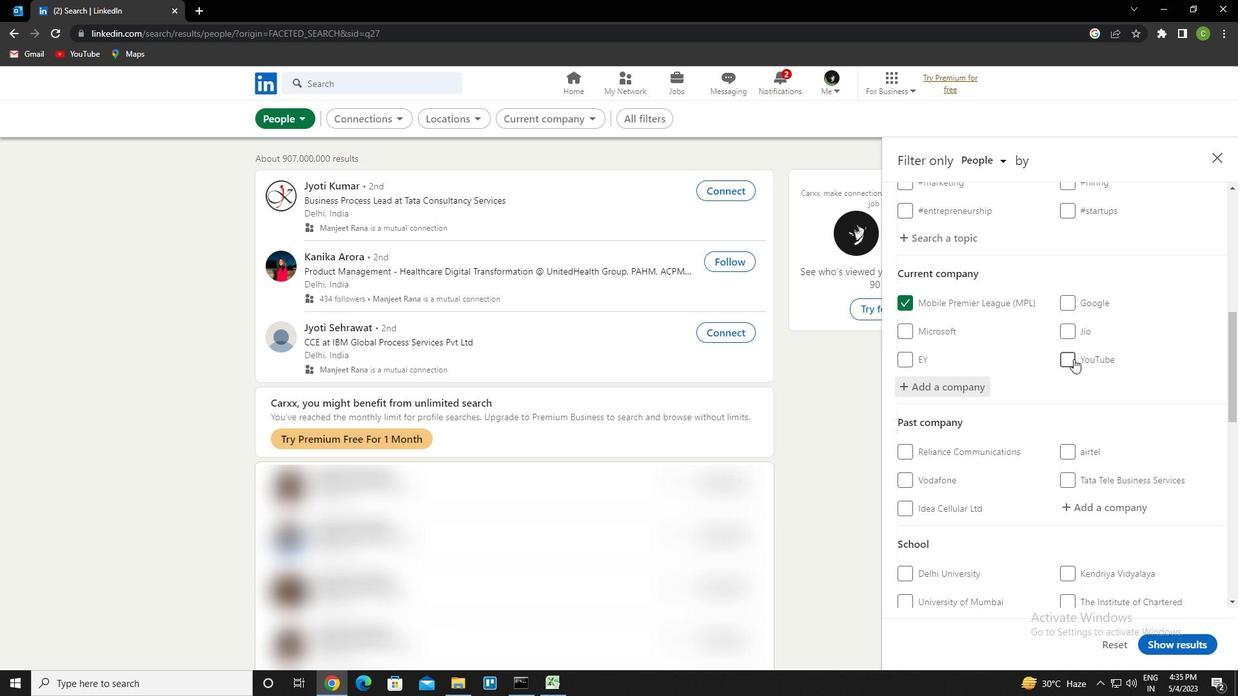 
Action: Mouse scrolled (1074, 358) with delta (0, 0)
Screenshot: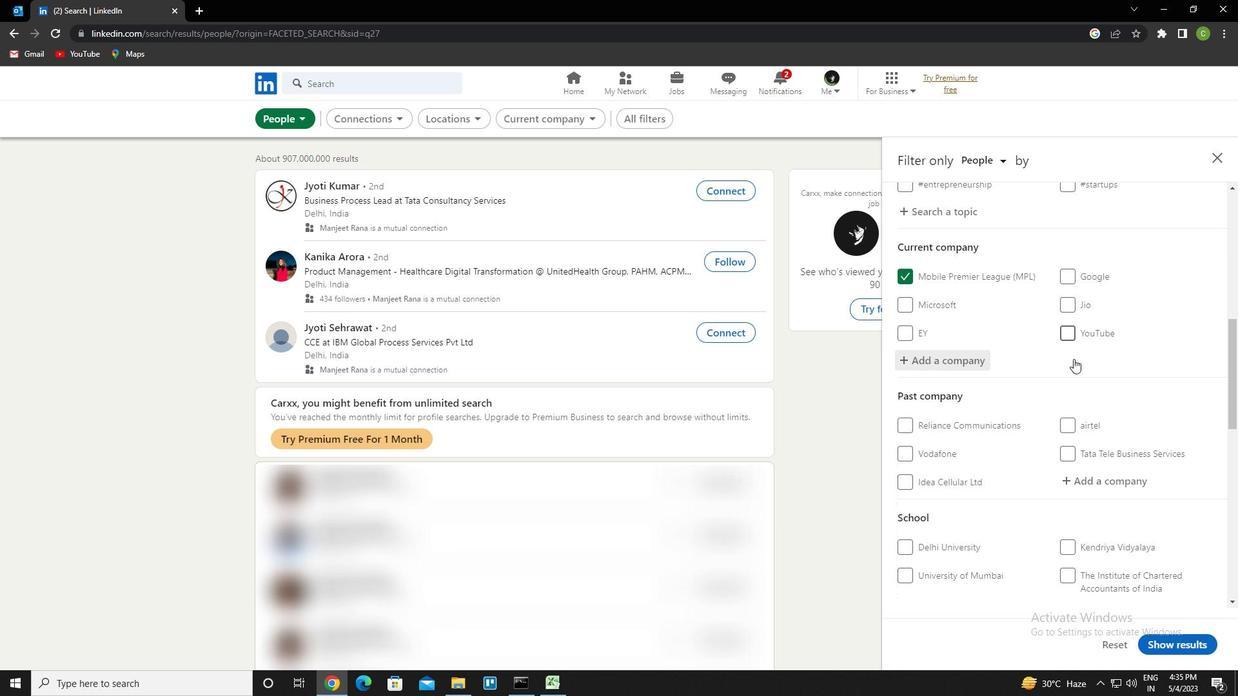 
Action: Mouse scrolled (1074, 358) with delta (0, 0)
Screenshot: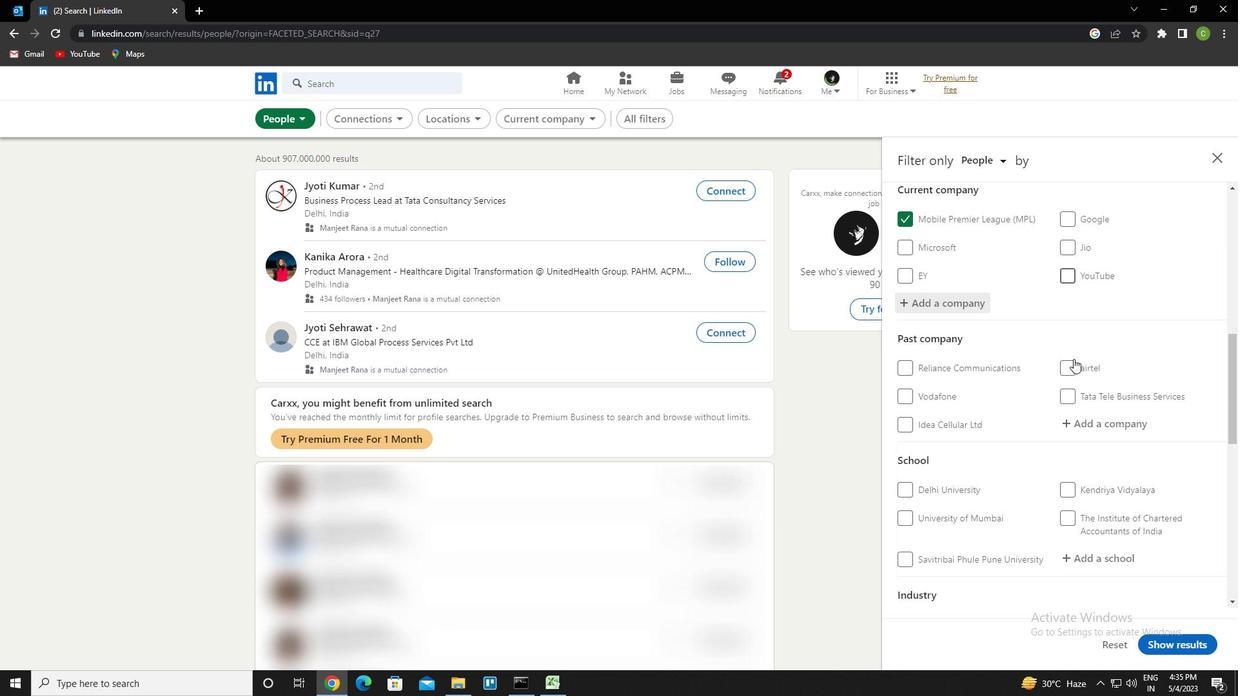 
Action: Mouse moved to (1094, 451)
Screenshot: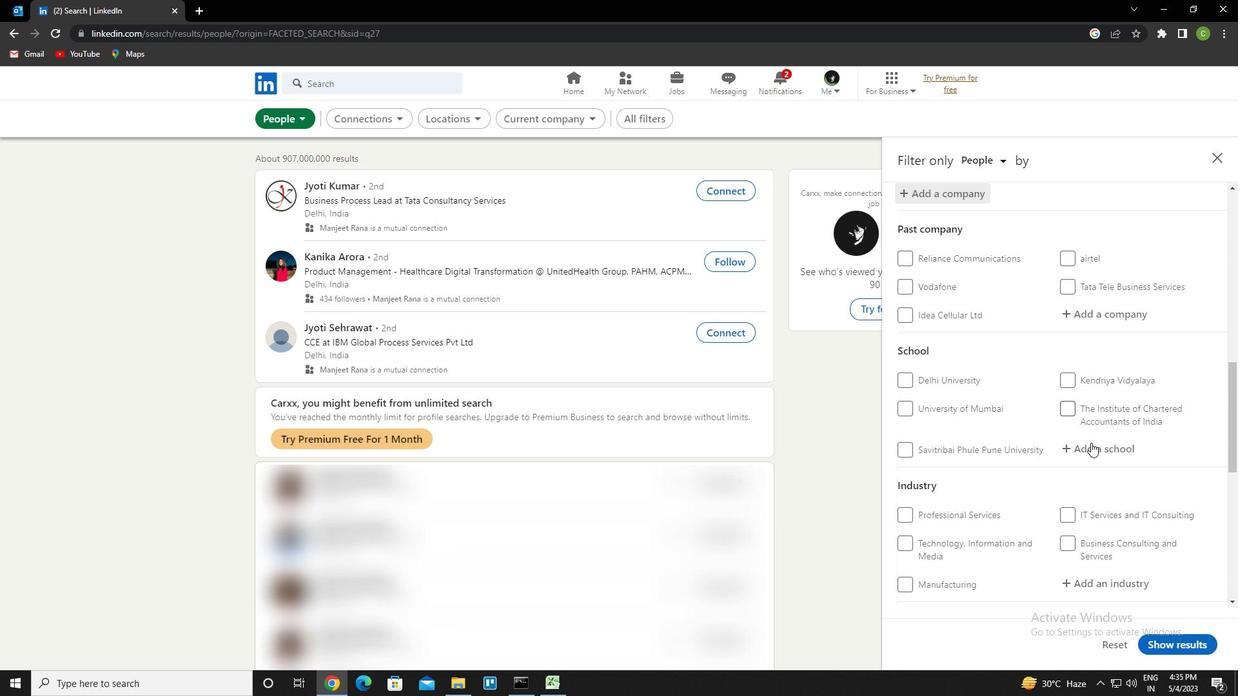 
Action: Mouse pressed left at (1094, 451)
Screenshot: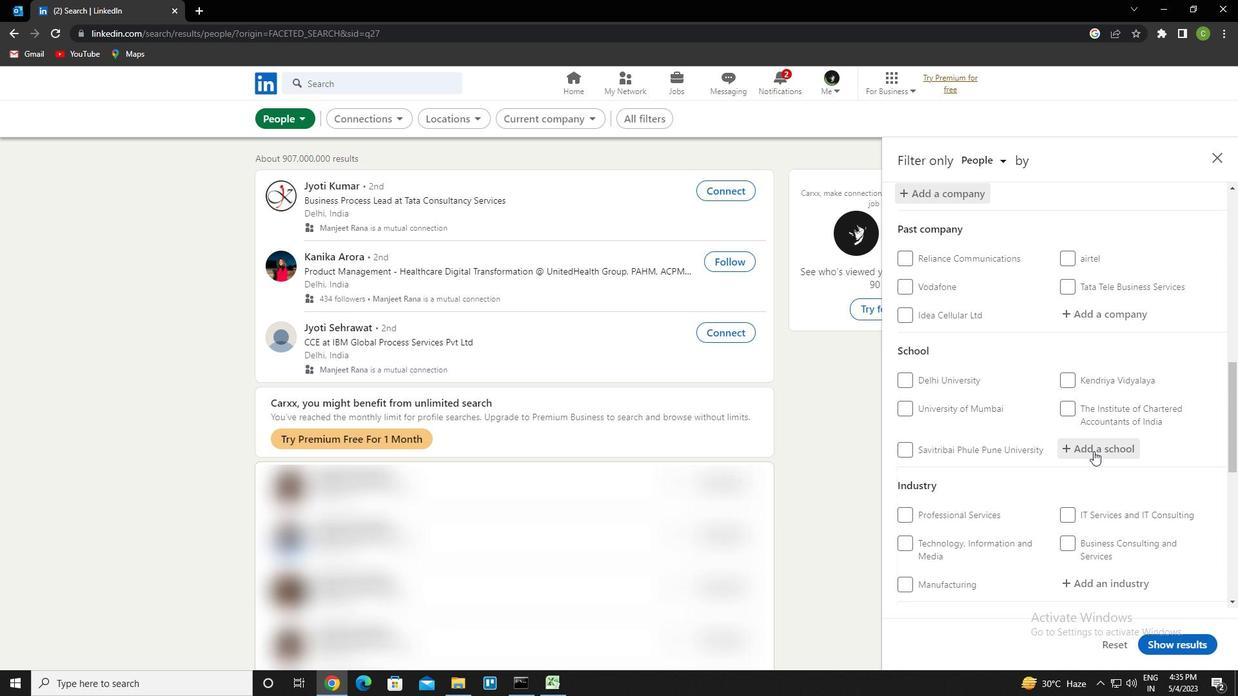 
Action: Key pressed <Key.caps_lock>k<Key.caps_lock>arpagam<Key.space>college<Key.space>of<Key.space>engineering<Key.down><Key.enter>
Screenshot: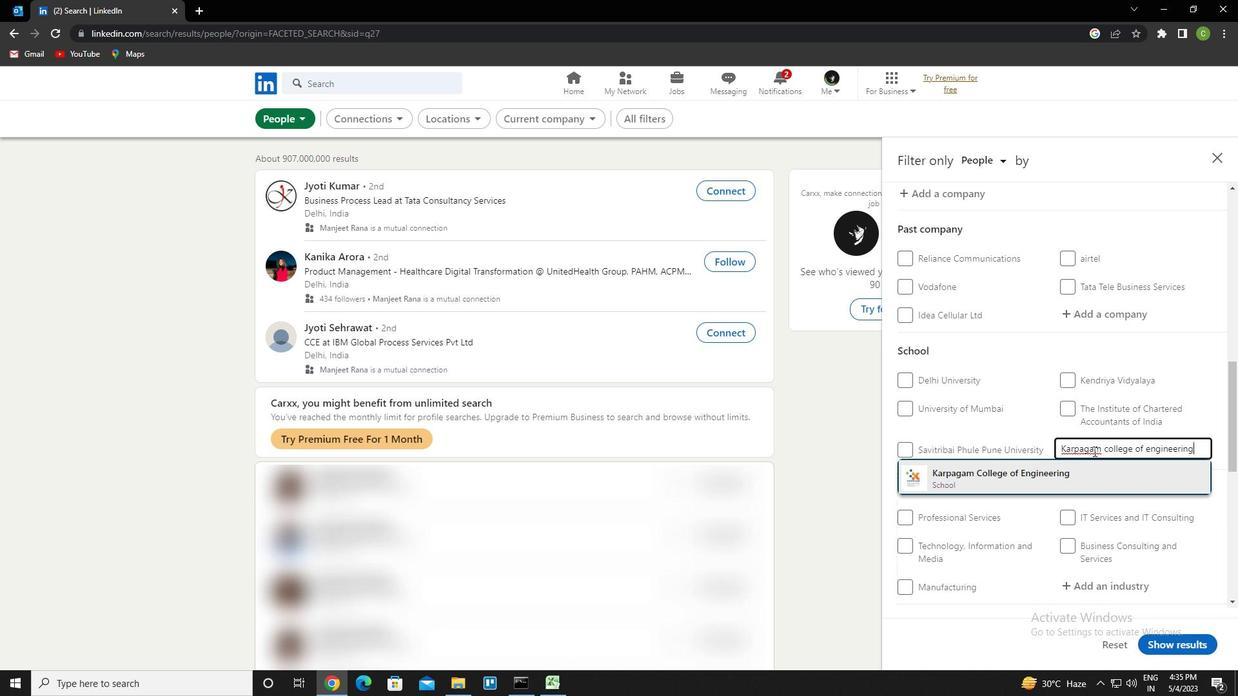 
Action: Mouse scrolled (1094, 450) with delta (0, 0)
Screenshot: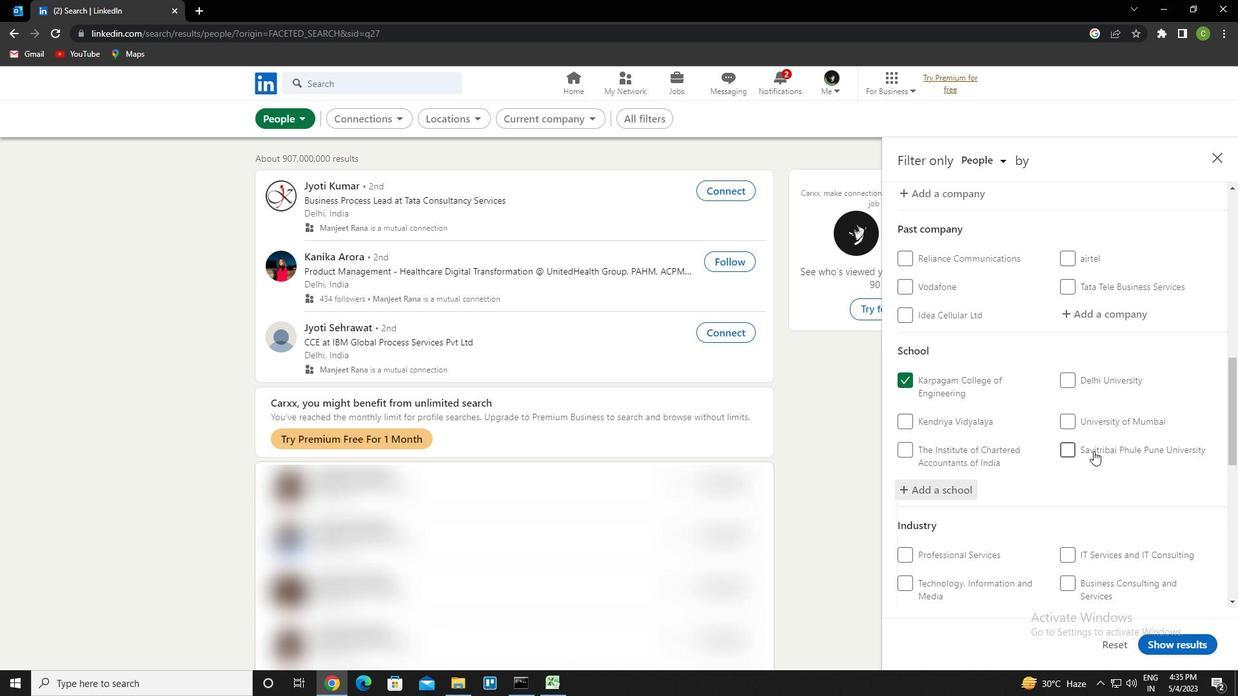 
Action: Mouse scrolled (1094, 450) with delta (0, 0)
Screenshot: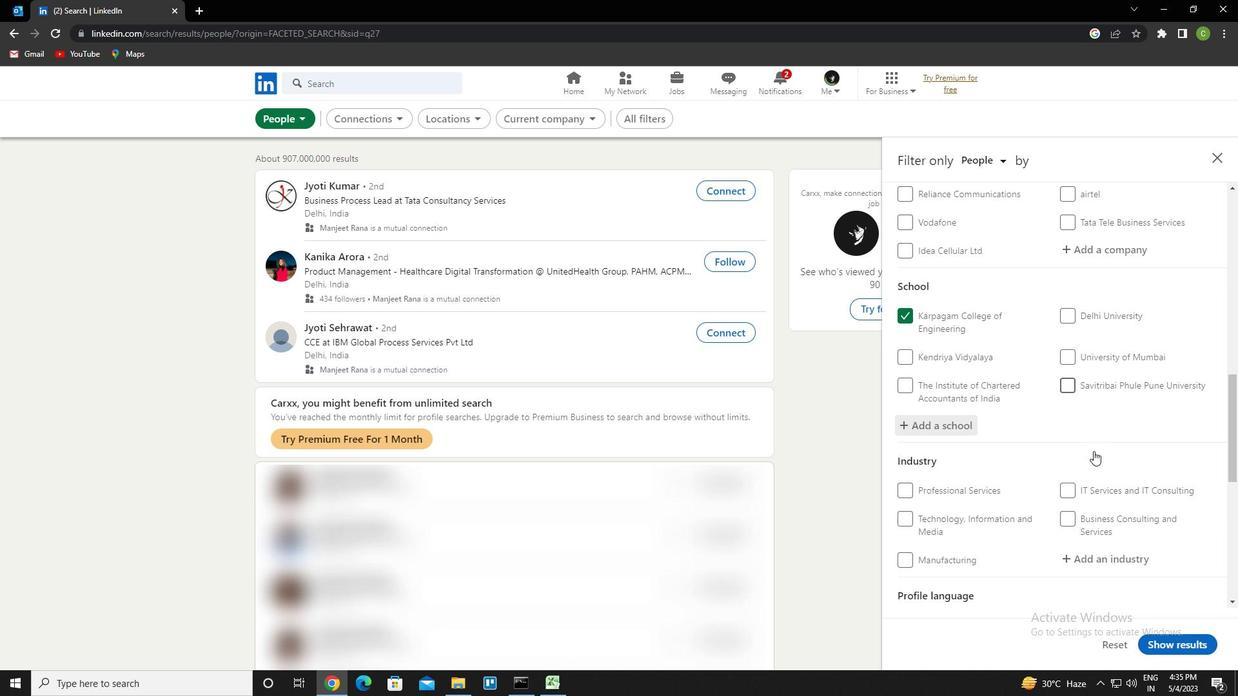 
Action: Mouse scrolled (1094, 450) with delta (0, 0)
Screenshot: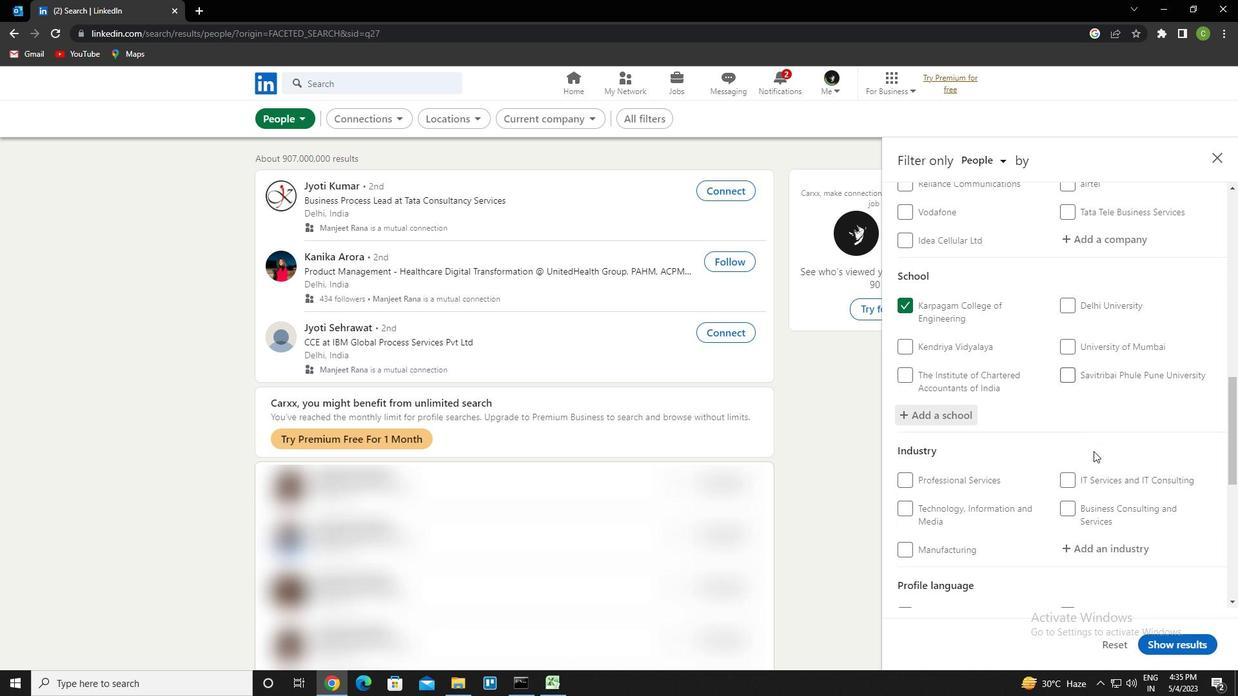
Action: Mouse moved to (1100, 432)
Screenshot: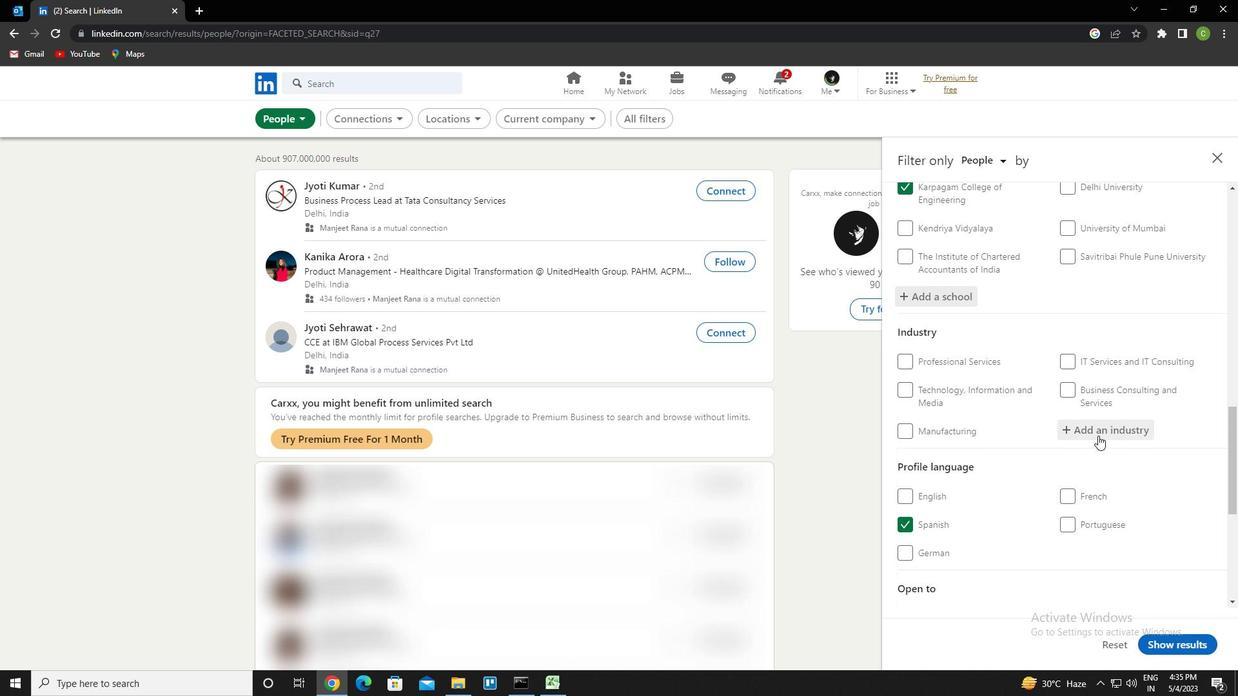 
Action: Mouse pressed left at (1100, 432)
Screenshot: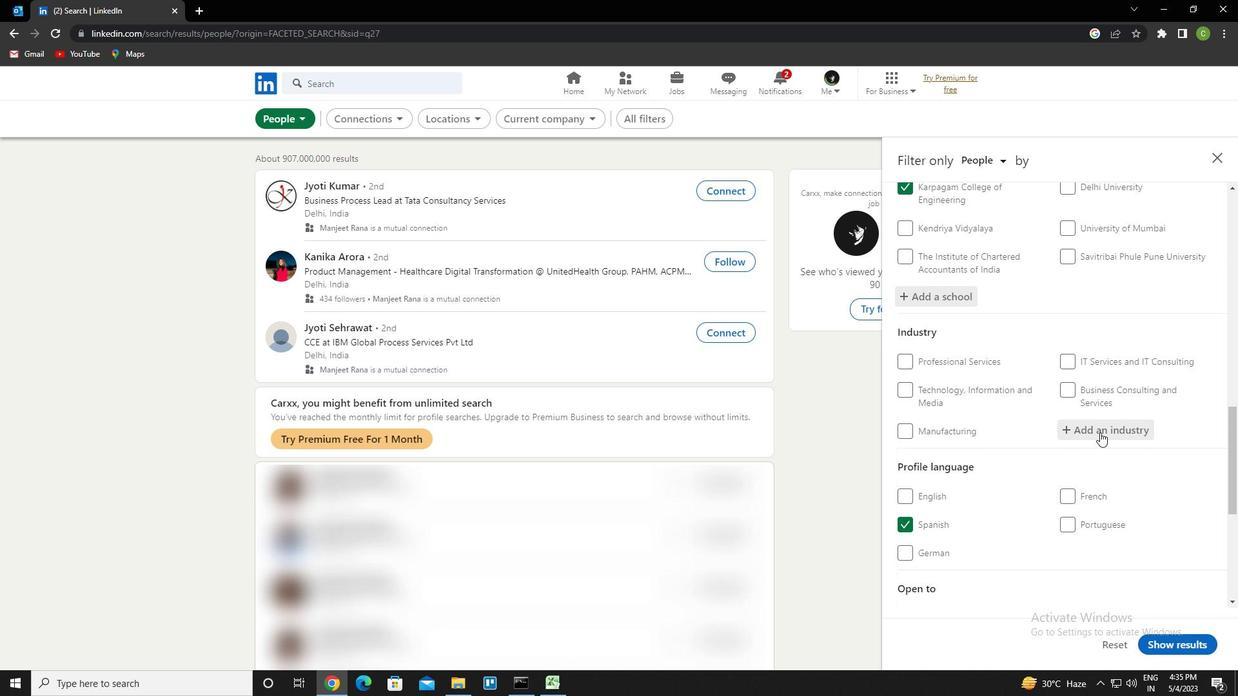 
Action: Key pressed <Key.caps_lock>r<Key.caps_lock>anching<Key.down><Key.enter>
Screenshot: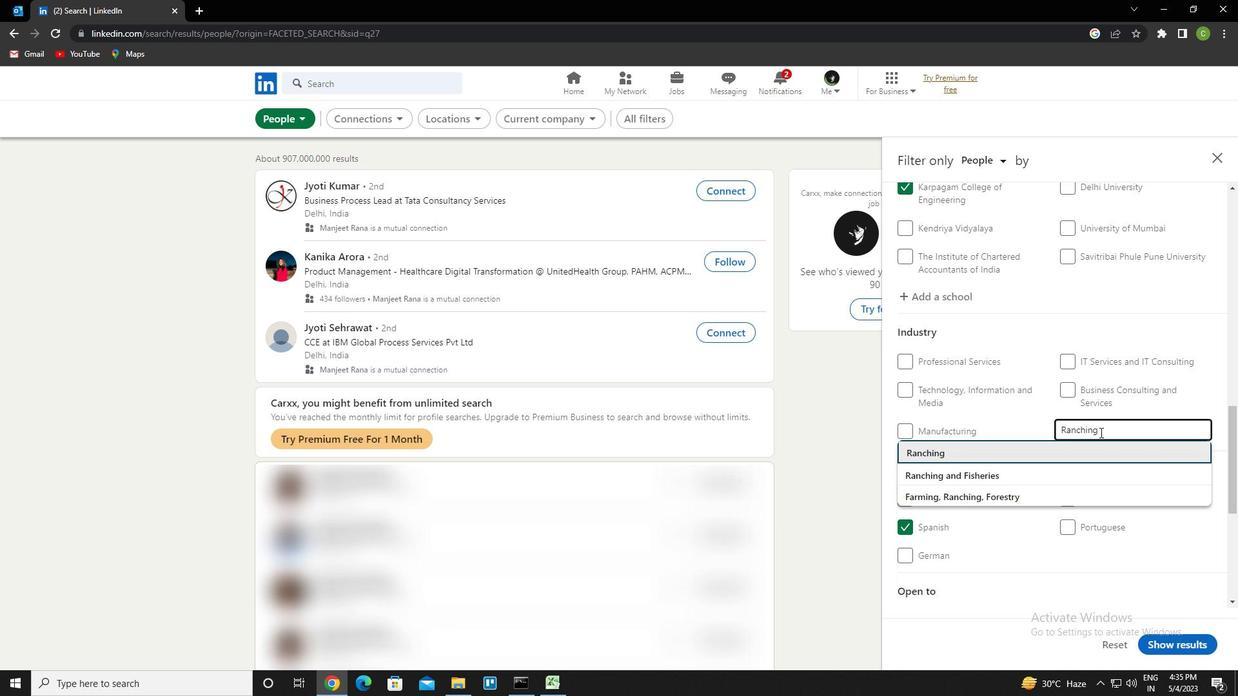 
Action: Mouse scrolled (1100, 432) with delta (0, 0)
Screenshot: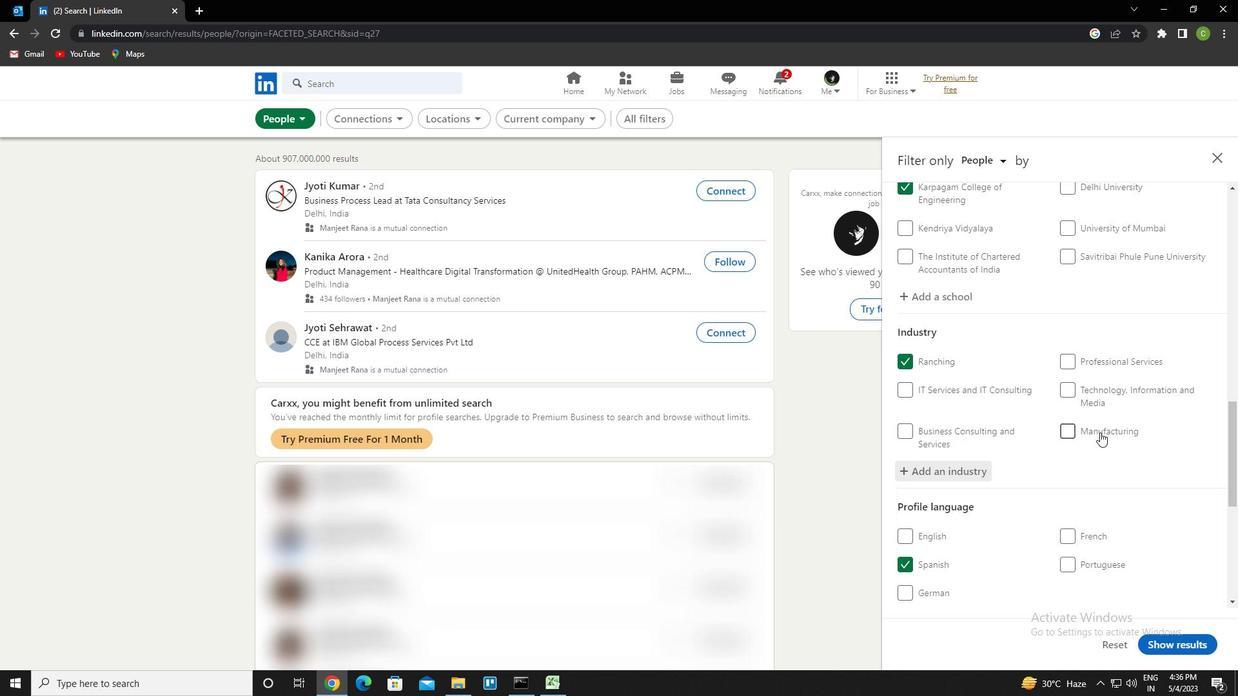 
Action: Mouse scrolled (1100, 432) with delta (0, 0)
Screenshot: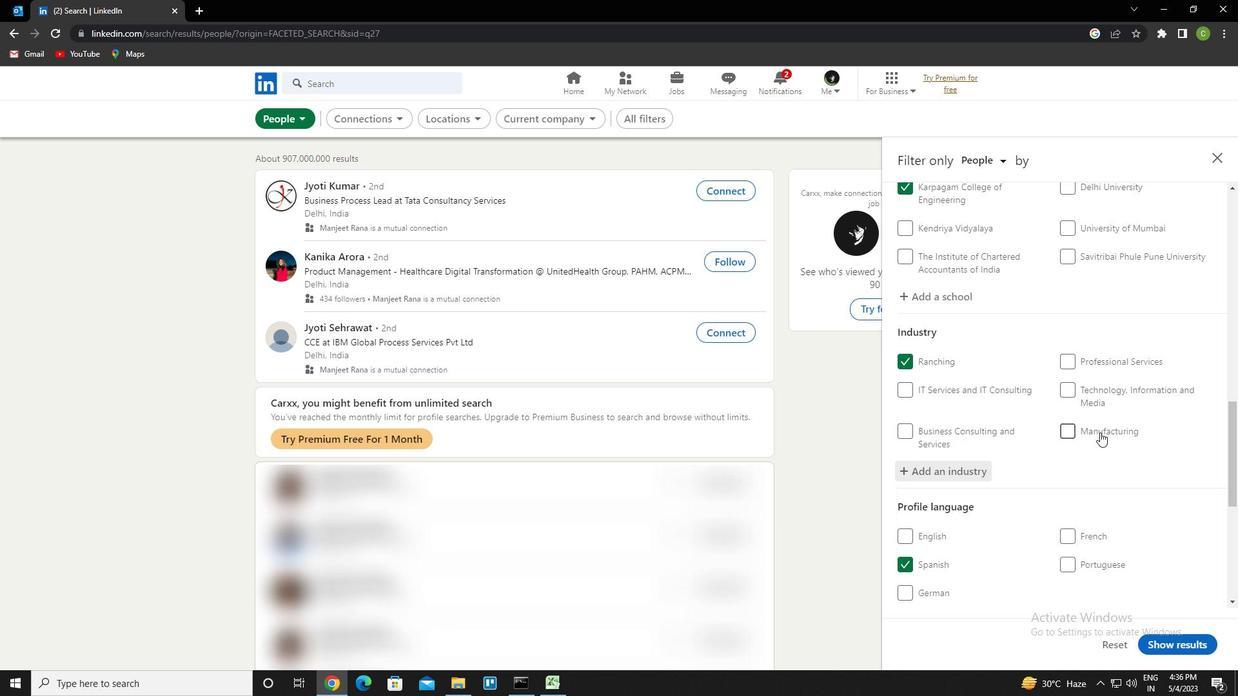 
Action: Mouse scrolled (1100, 432) with delta (0, 0)
Screenshot: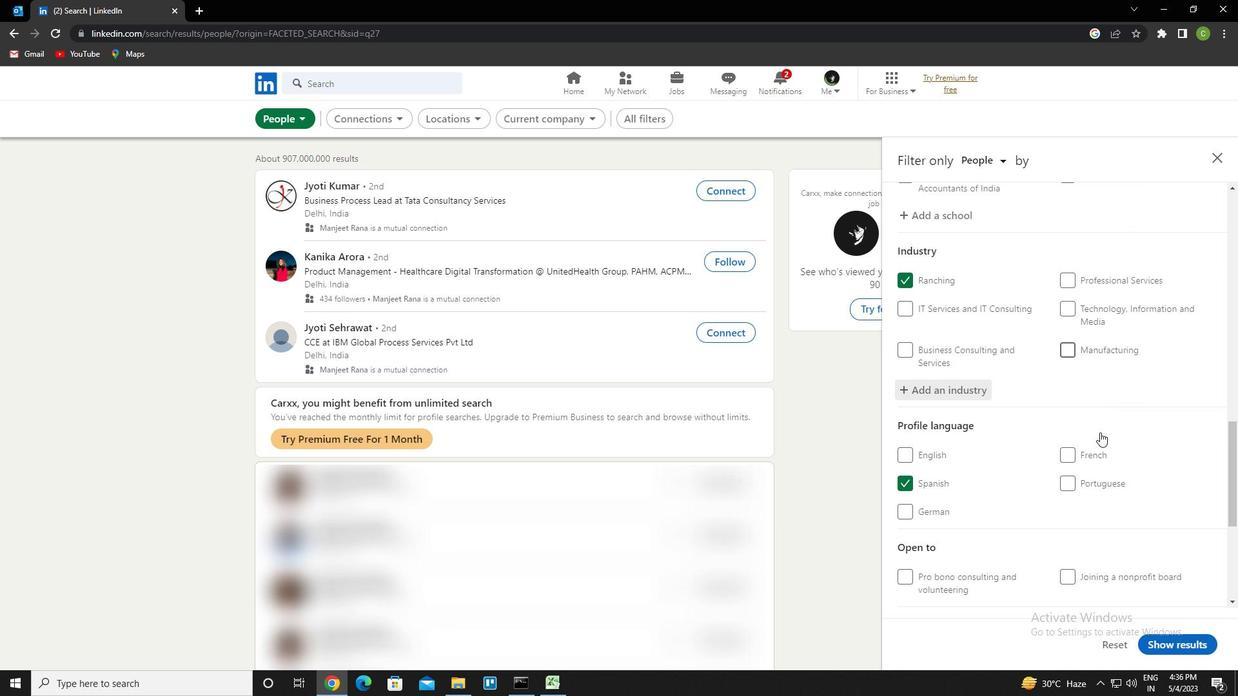 
Action: Mouse scrolled (1100, 432) with delta (0, 0)
Screenshot: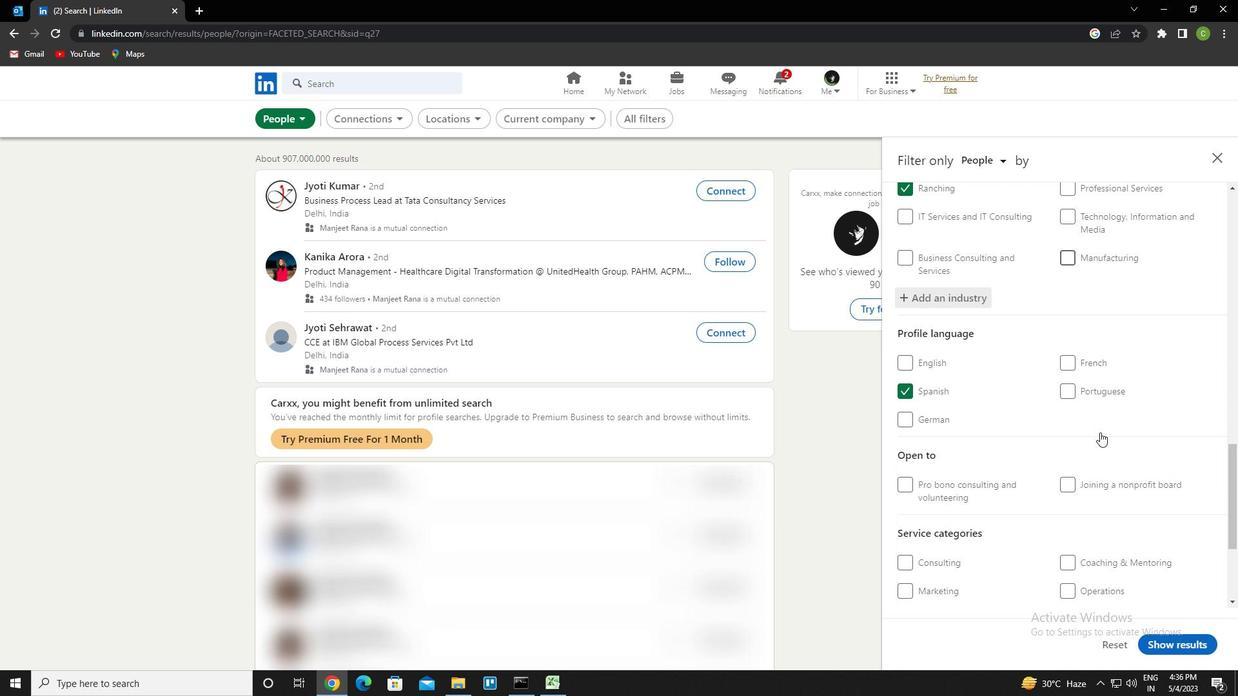 
Action: Mouse scrolled (1100, 432) with delta (0, 0)
Screenshot: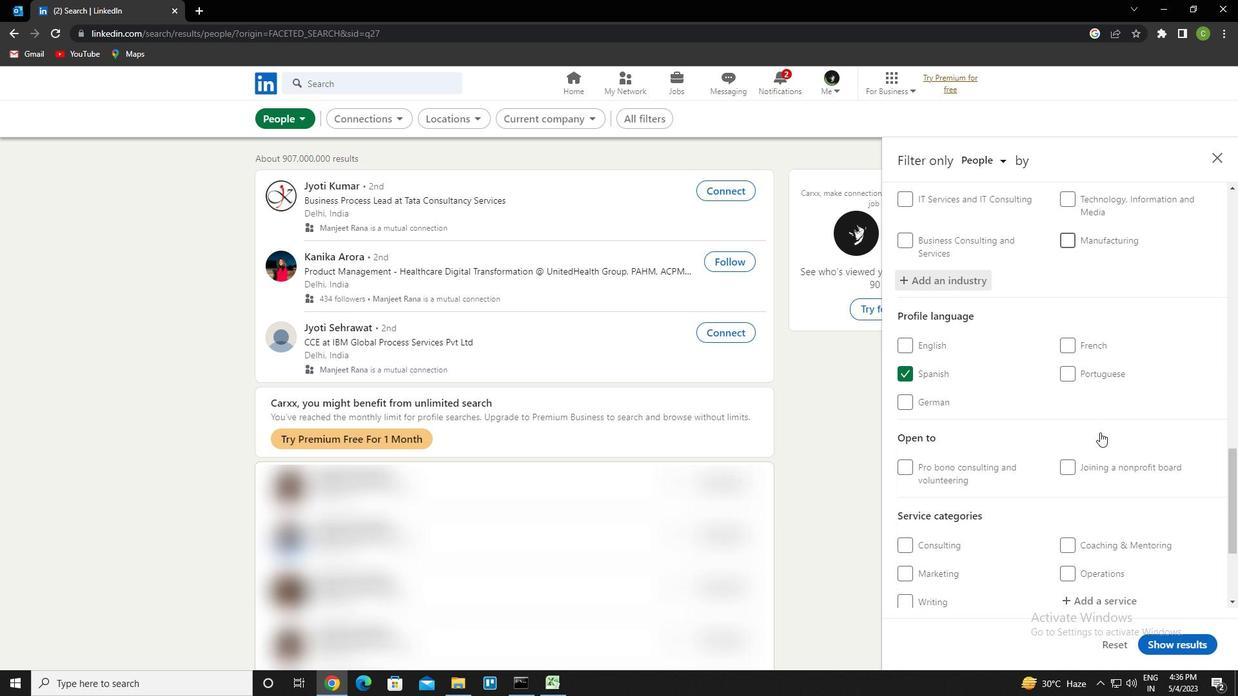 
Action: Mouse scrolled (1100, 432) with delta (0, 0)
Screenshot: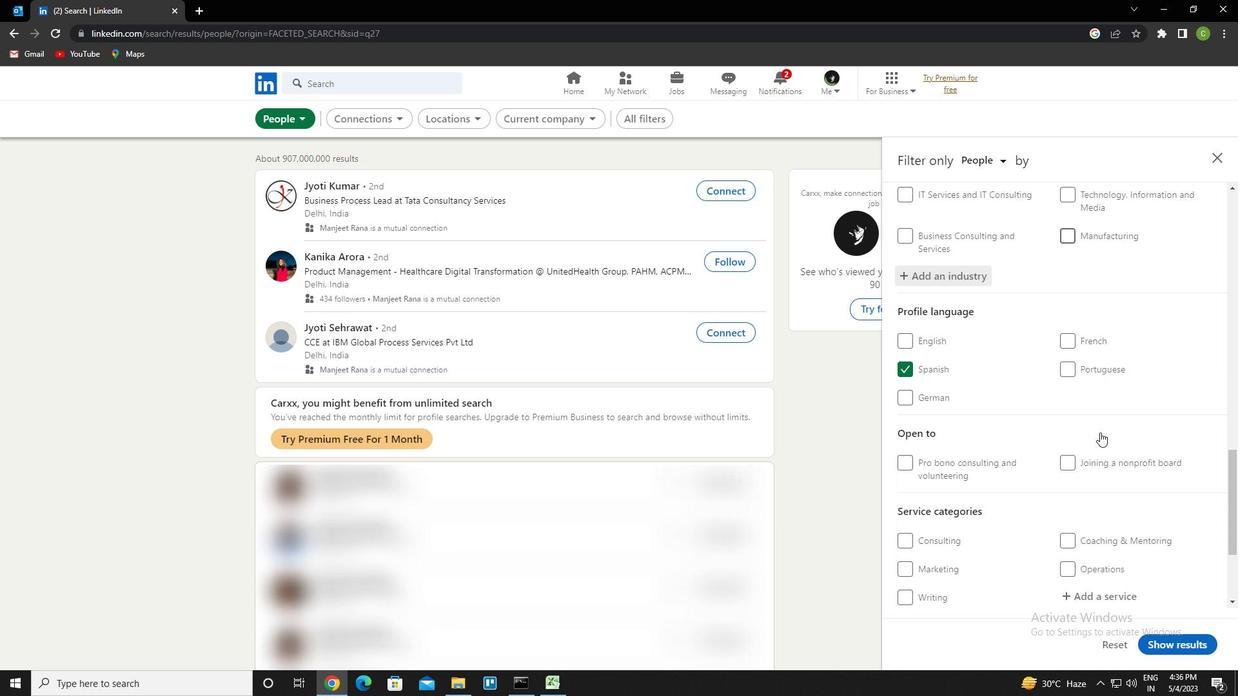 
Action: Mouse moved to (1102, 426)
Screenshot: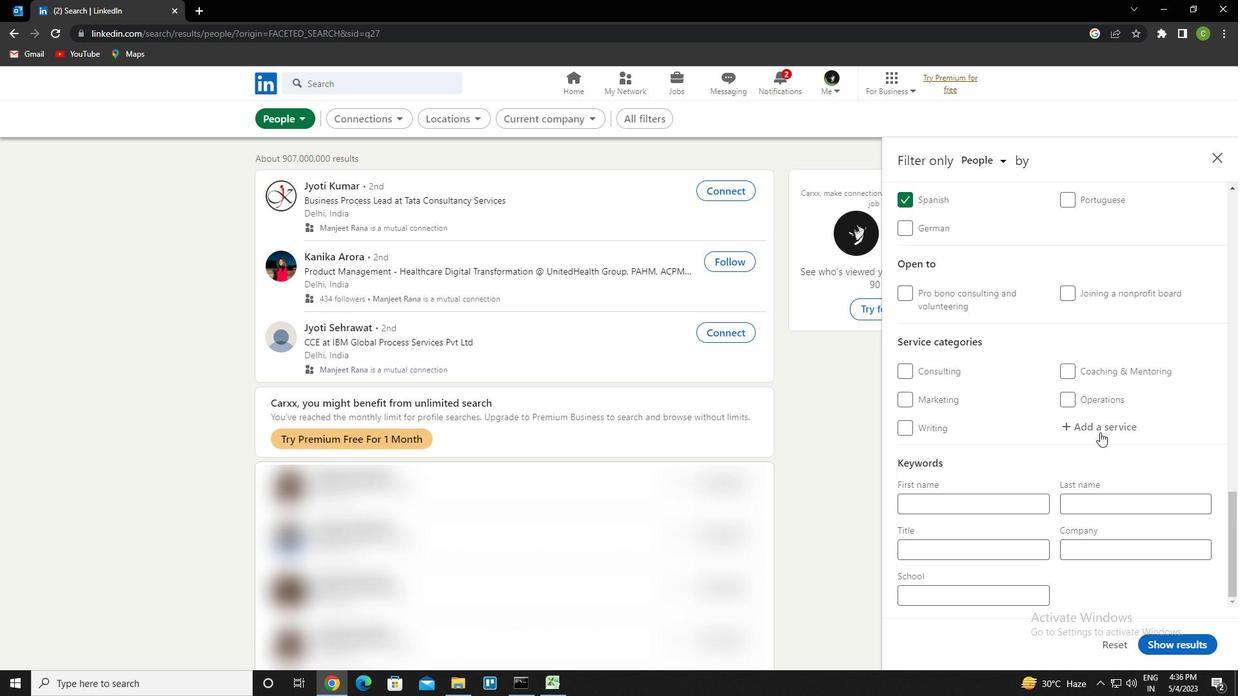
Action: Mouse pressed left at (1102, 426)
Screenshot: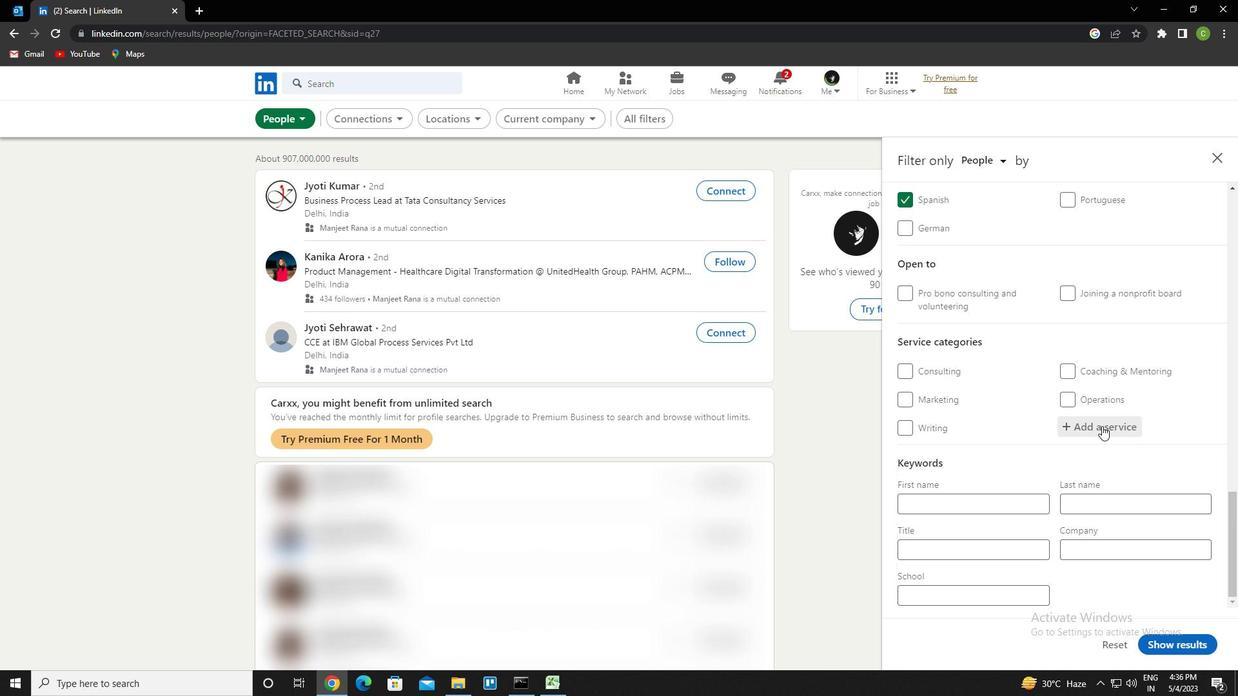 
Action: Key pressed <Key.caps_lock>r<Key.caps_lock>etirement<Key.space><Key.caps_lock>p<Key.caps_lock>lanning<Key.down><Key.enter>
Screenshot: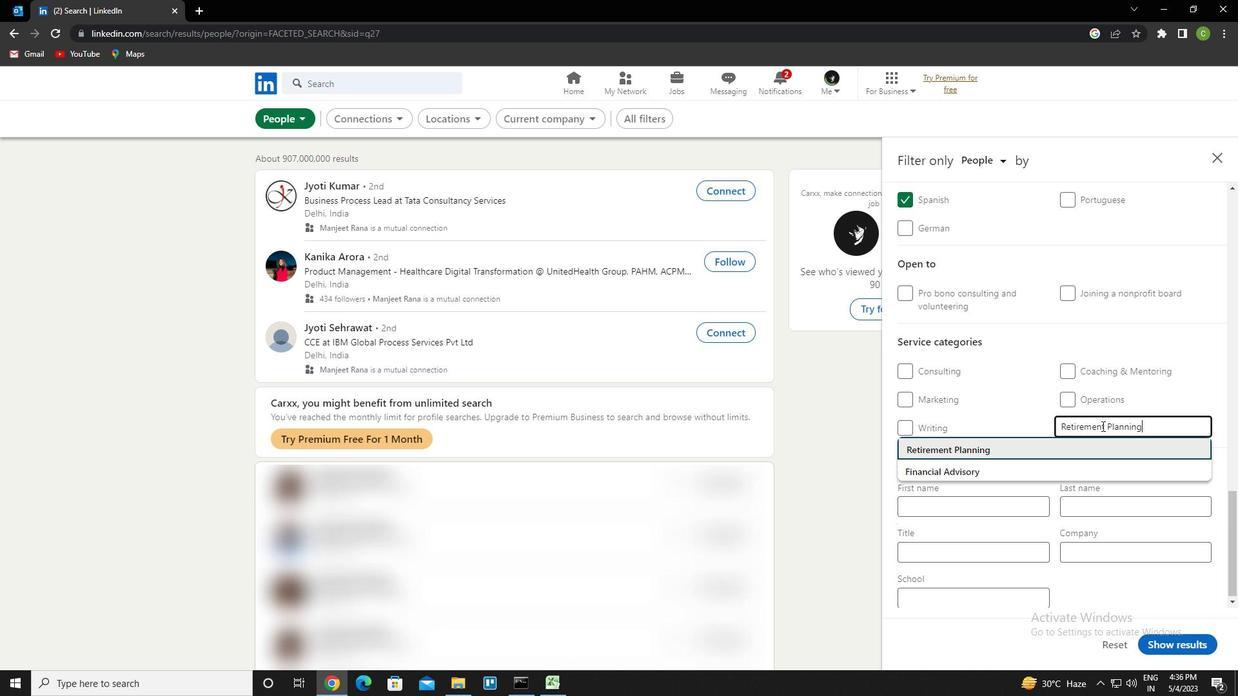 
Action: Mouse scrolled (1102, 425) with delta (0, 0)
Screenshot: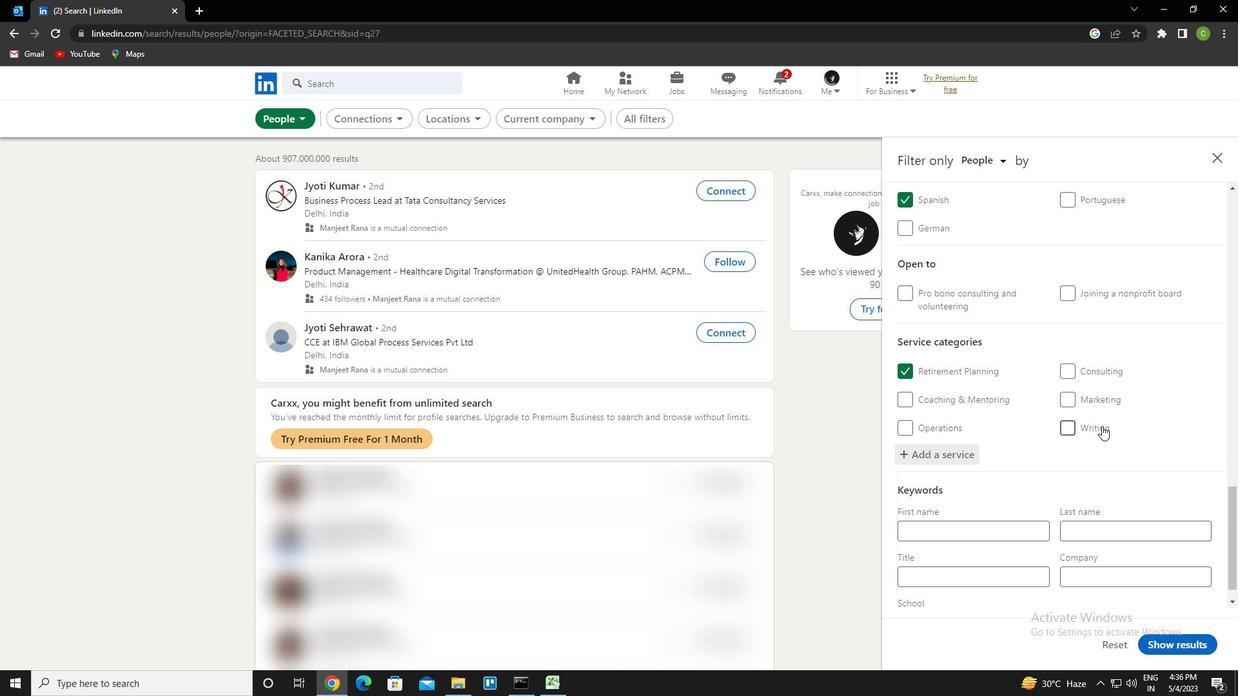 
Action: Mouse scrolled (1102, 425) with delta (0, 0)
Screenshot: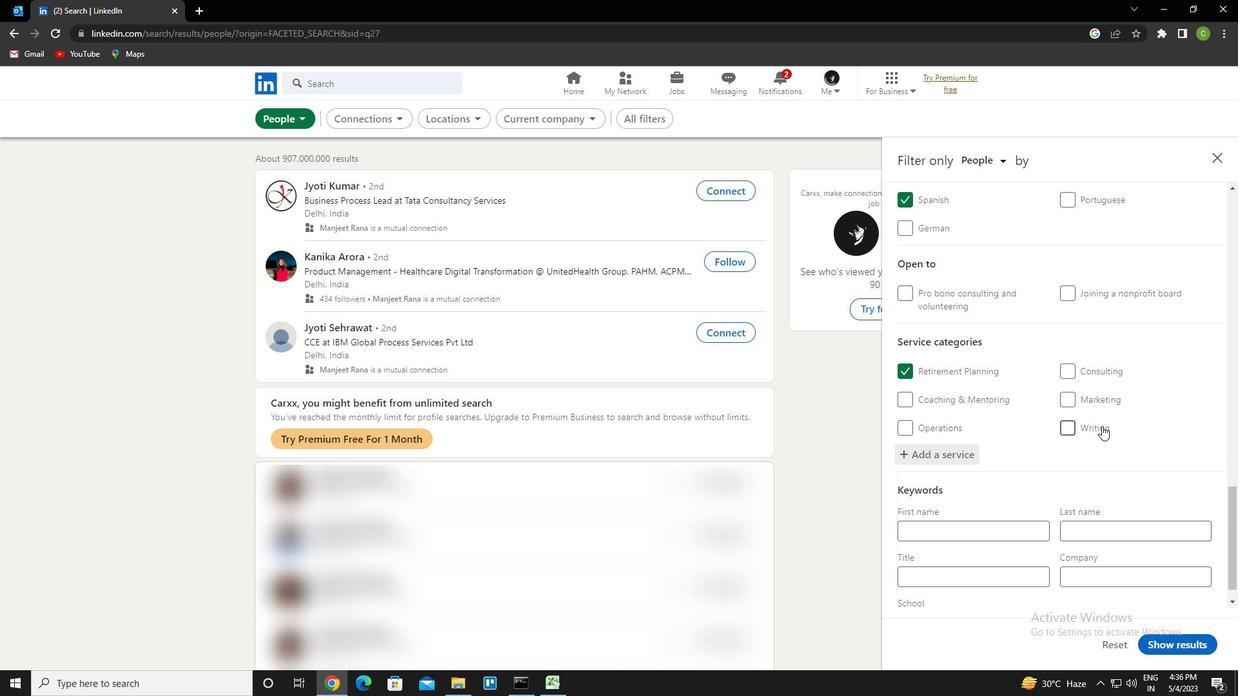 
Action: Mouse scrolled (1102, 425) with delta (0, 0)
Screenshot: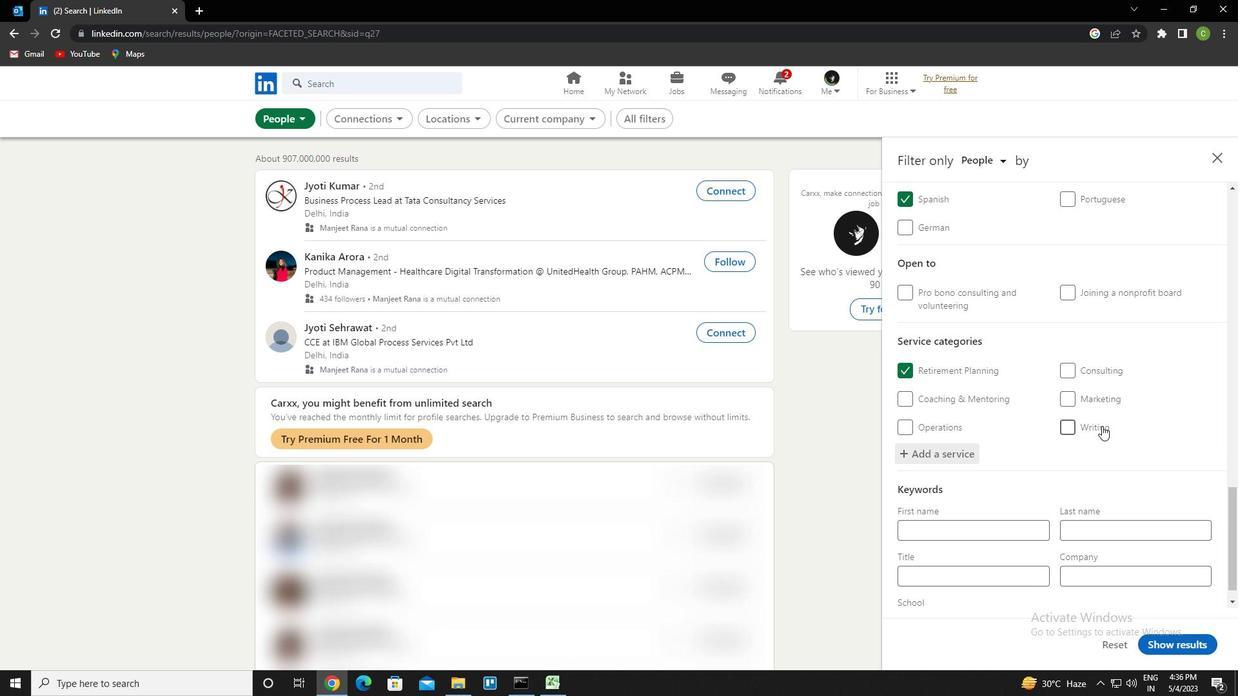 
Action: Mouse scrolled (1102, 425) with delta (0, 0)
Screenshot: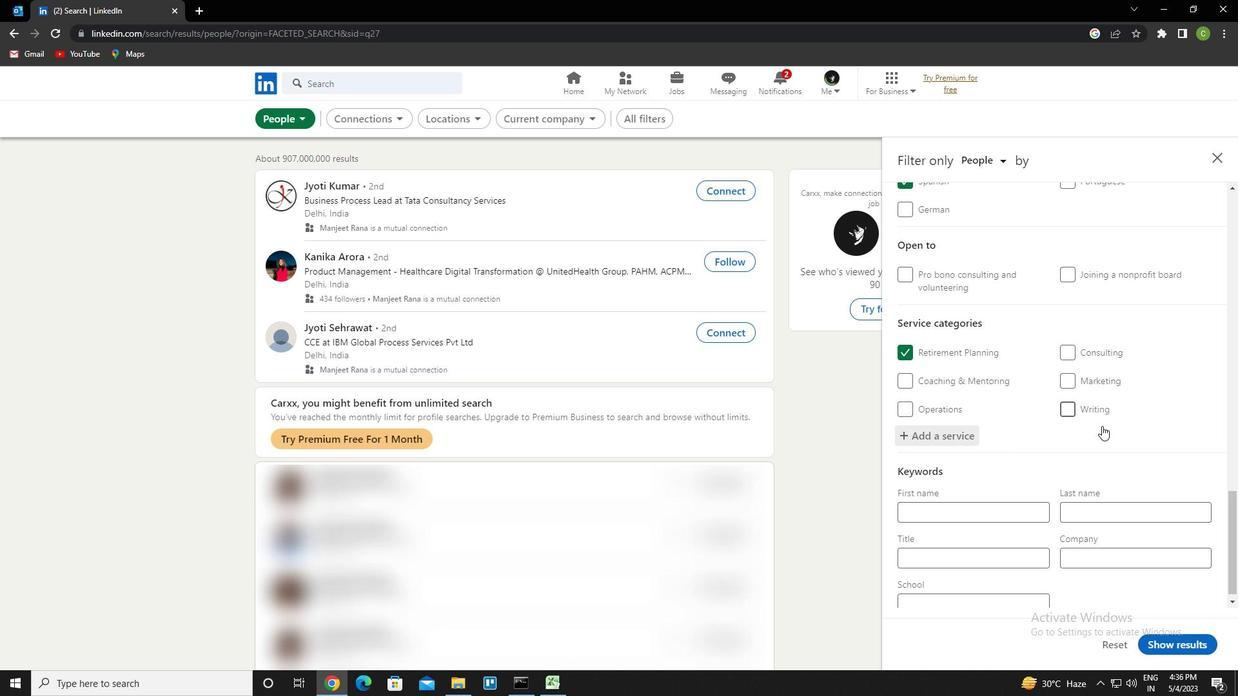 
Action: Mouse moved to (986, 559)
Screenshot: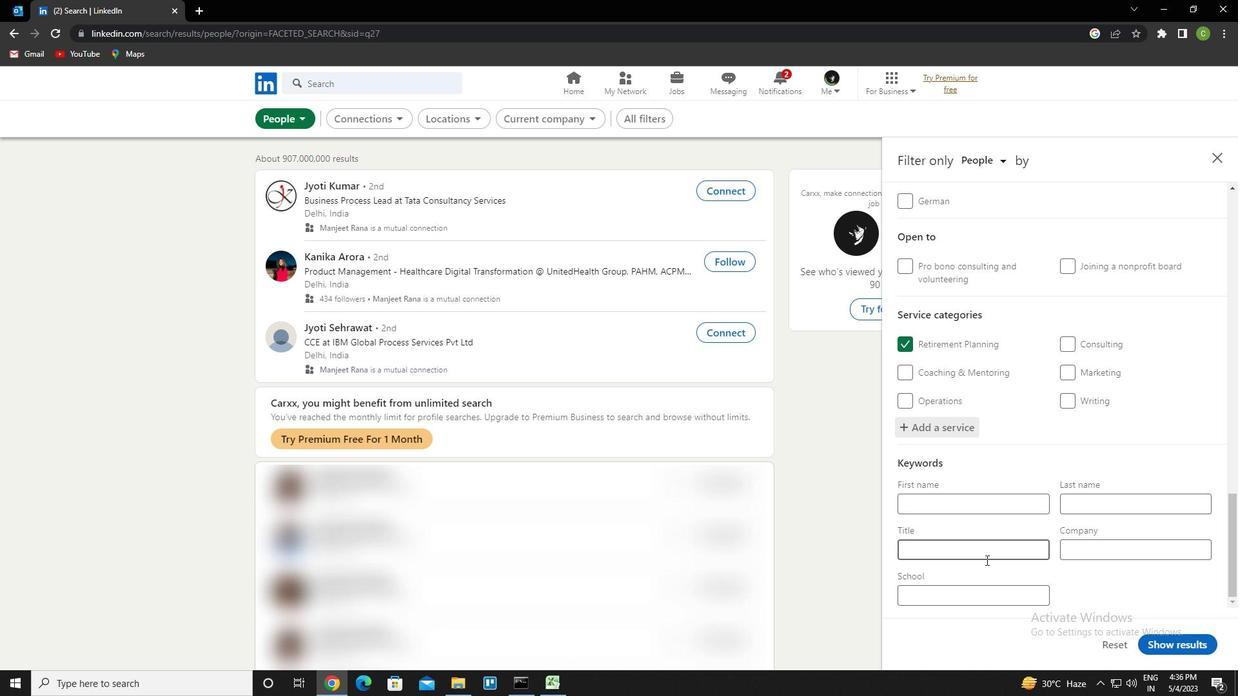 
Action: Mouse pressed left at (986, 559)
Screenshot: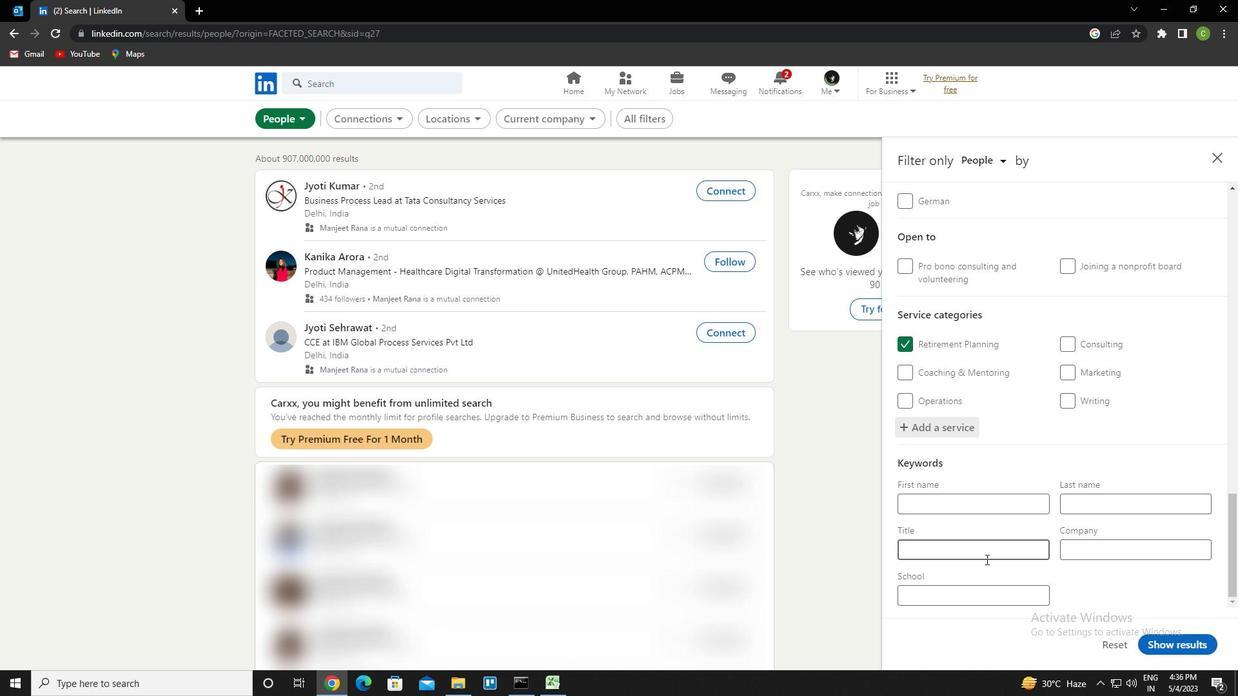 
Action: Key pressed <Key.caps_lock>p<Key.caps_lock>hlebotomist
Screenshot: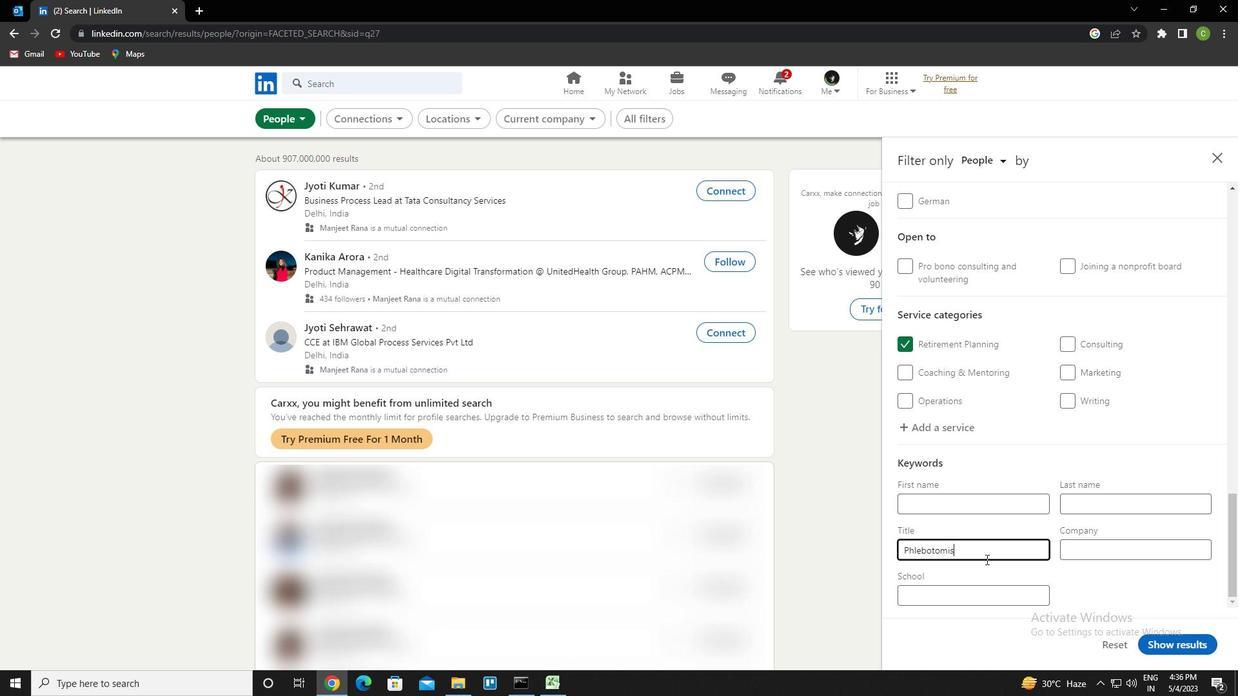 
Action: Mouse moved to (1158, 645)
Screenshot: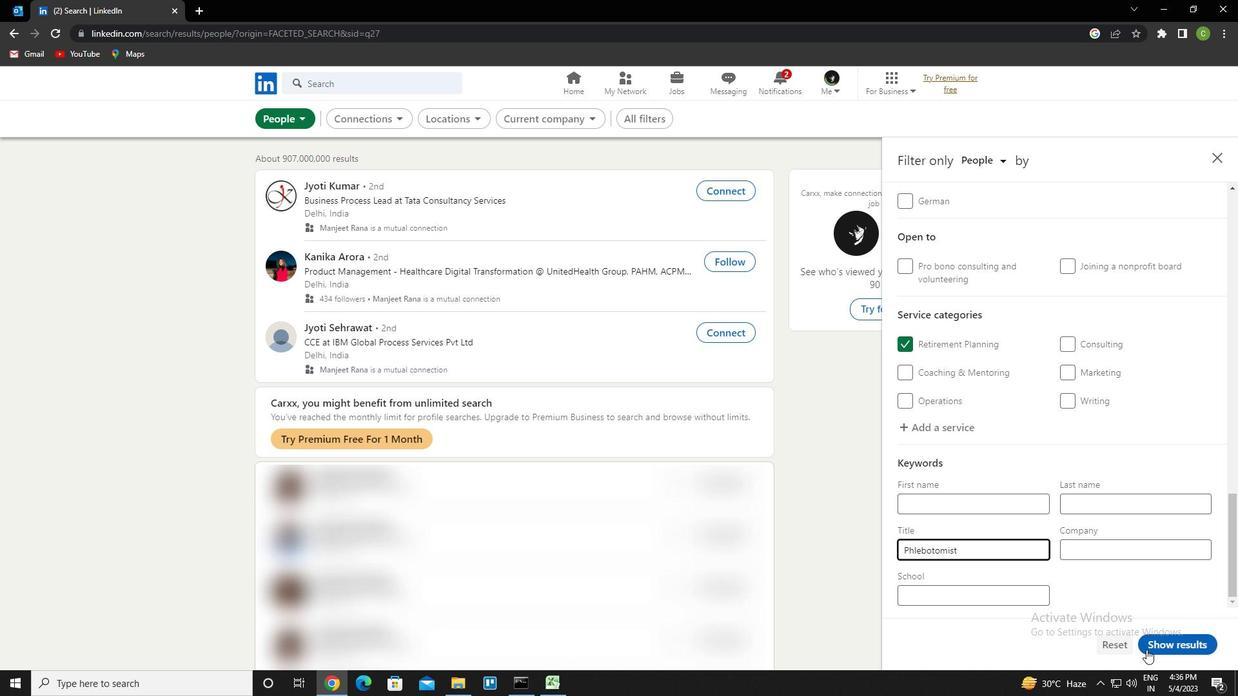 
Action: Mouse pressed left at (1158, 645)
Screenshot: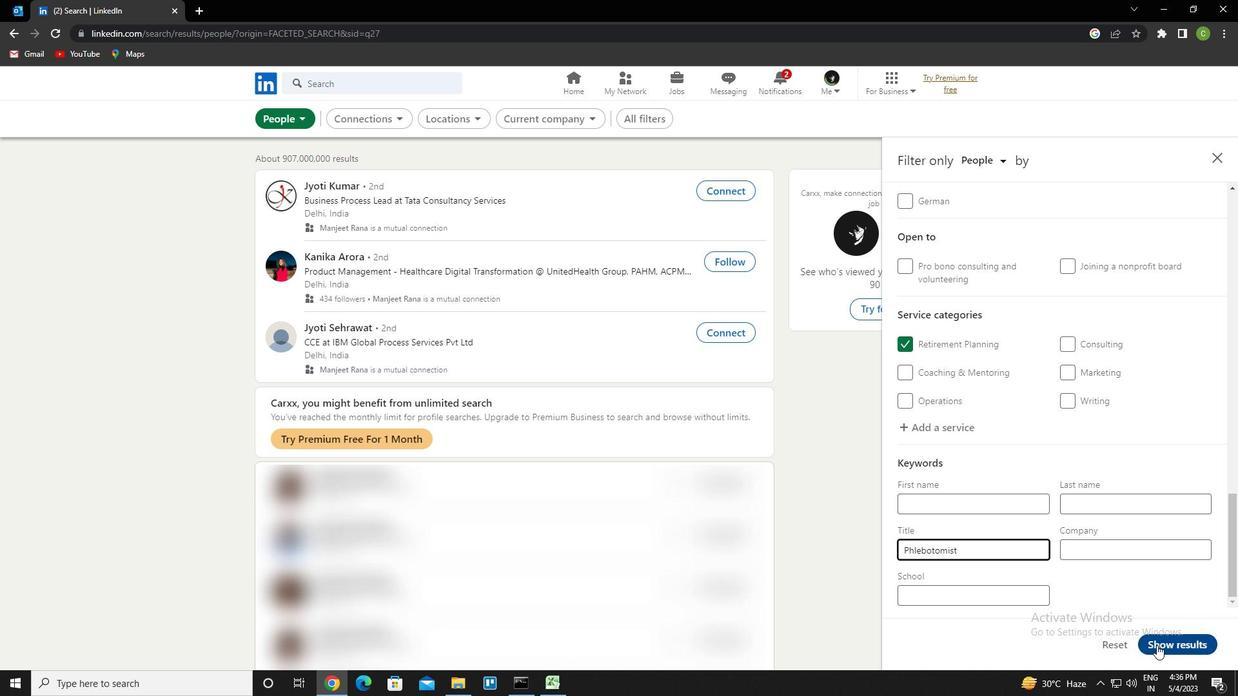 
Action: Mouse moved to (475, 599)
Screenshot: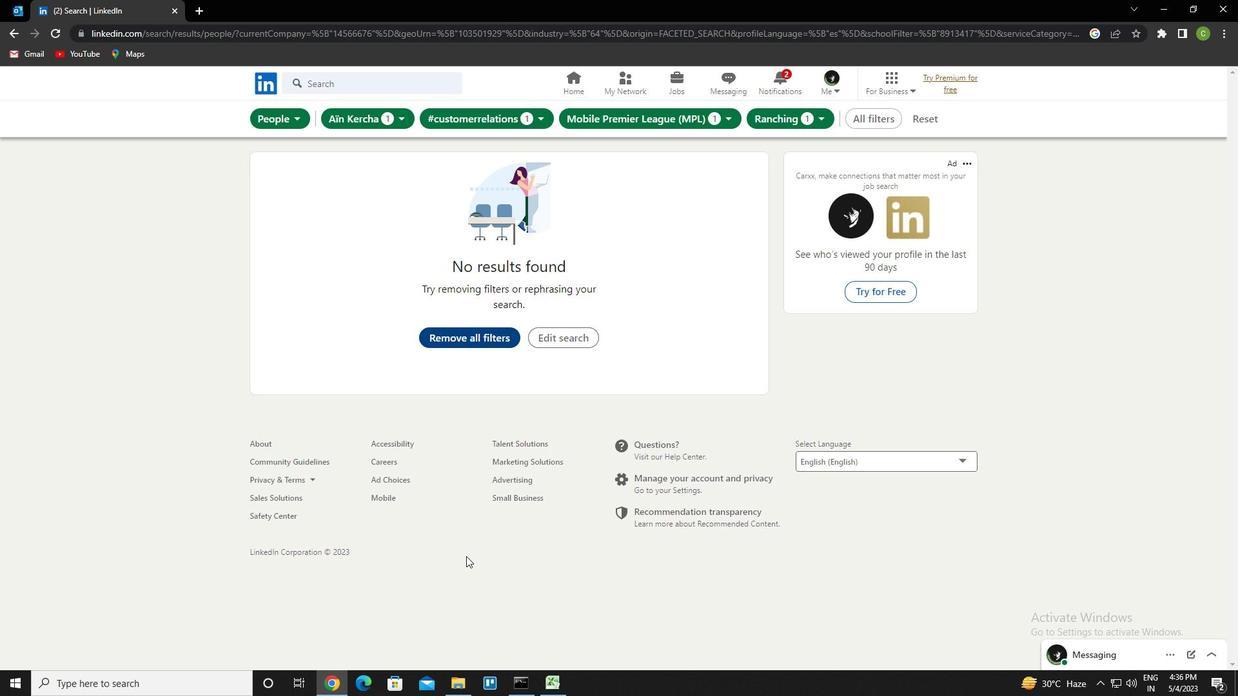 
